 Task: Font style For heading Use Italics Bodoni MT with red colour & bold. font size for heading '12 Pt. 'Change the font style of data to Andalusand font size to  18 Pt. Change the alignment of both headline & data to  Align right. In the sheet  BankStmts
Action: Mouse moved to (73, 138)
Screenshot: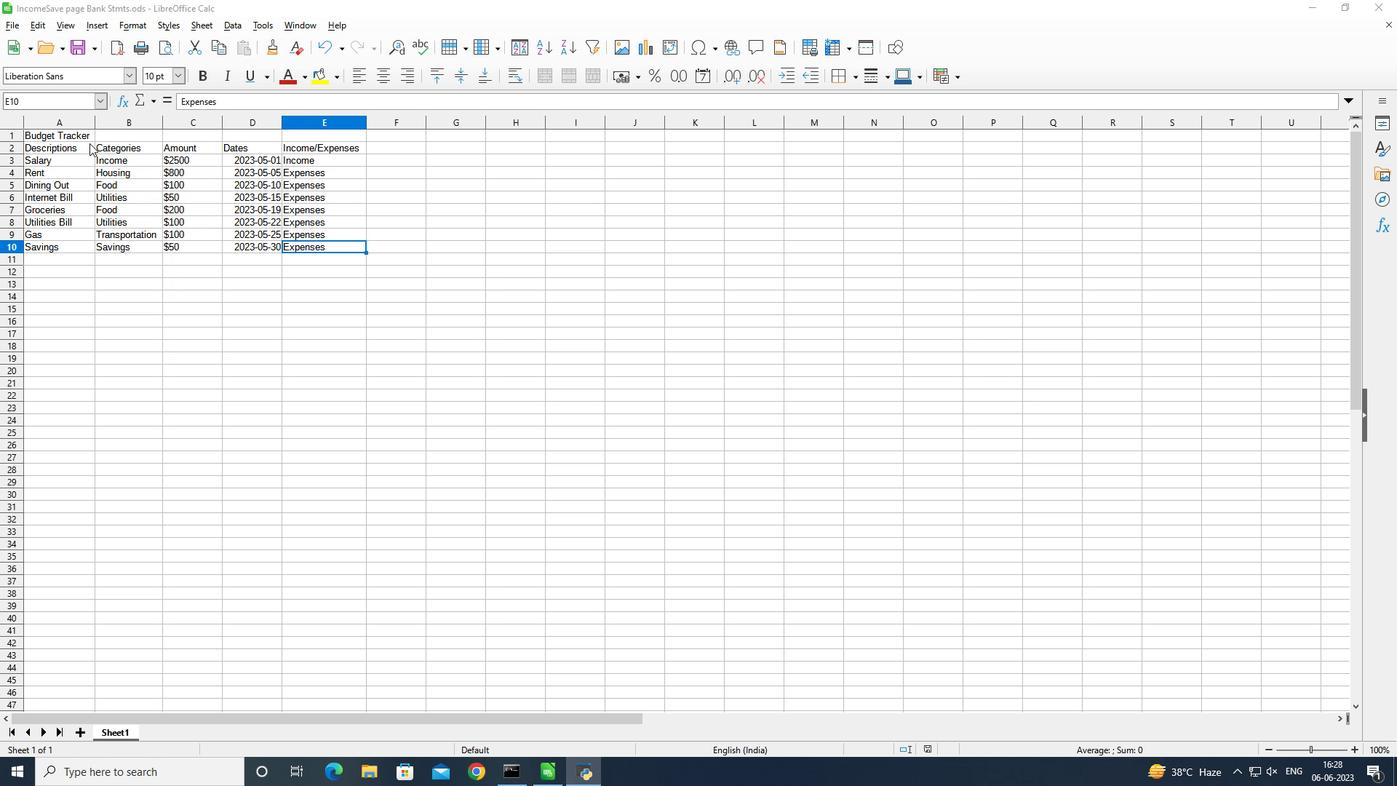 
Action: Mouse pressed left at (73, 138)
Screenshot: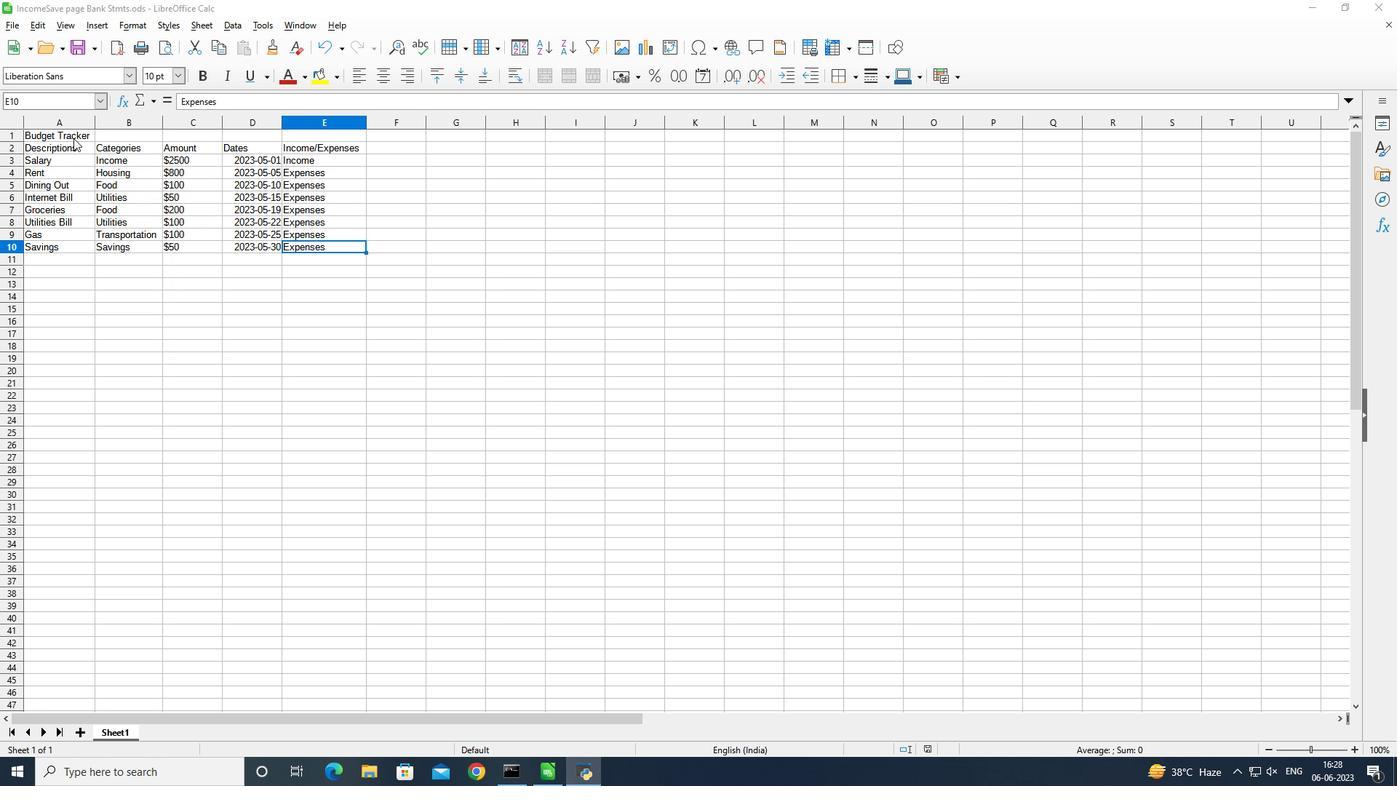 
Action: Mouse moved to (129, 76)
Screenshot: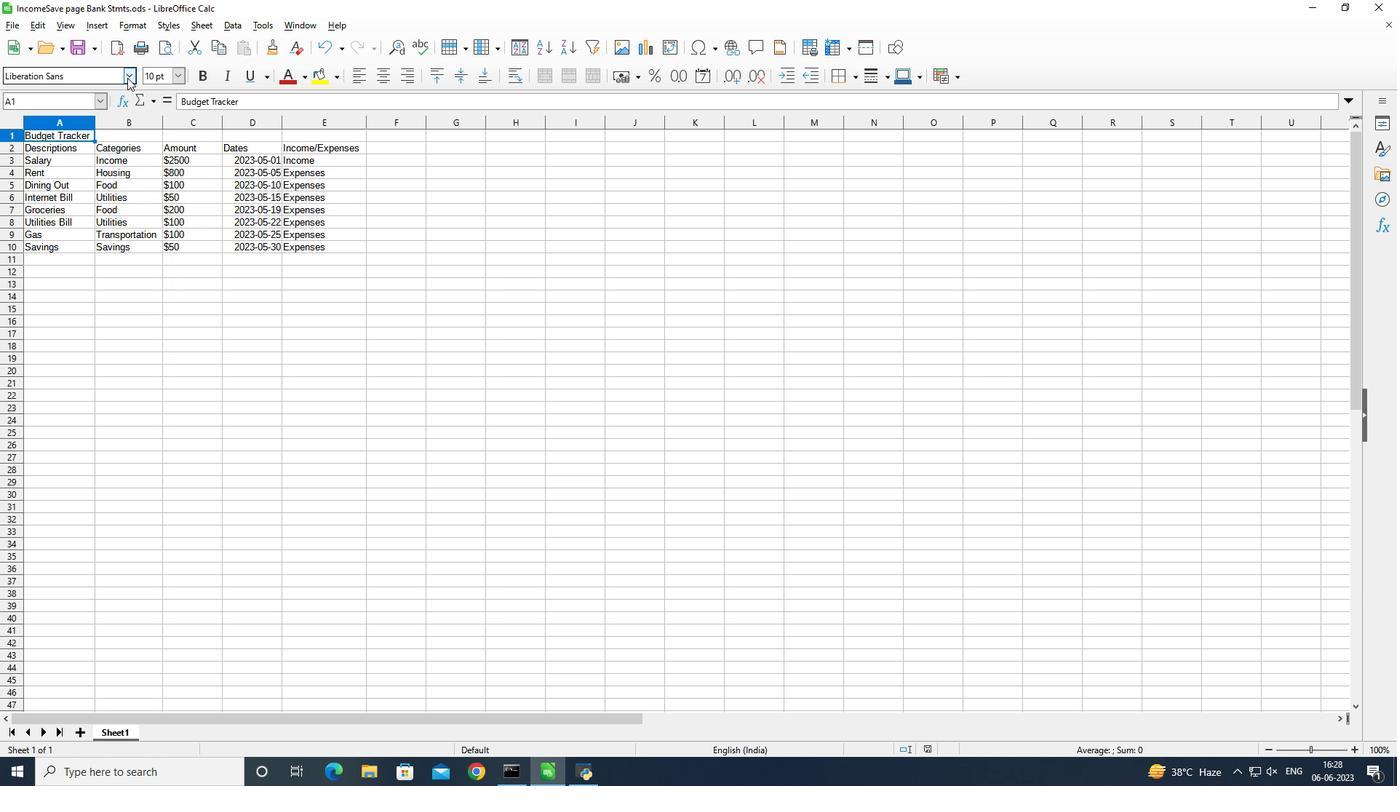 
Action: Mouse pressed left at (129, 76)
Screenshot: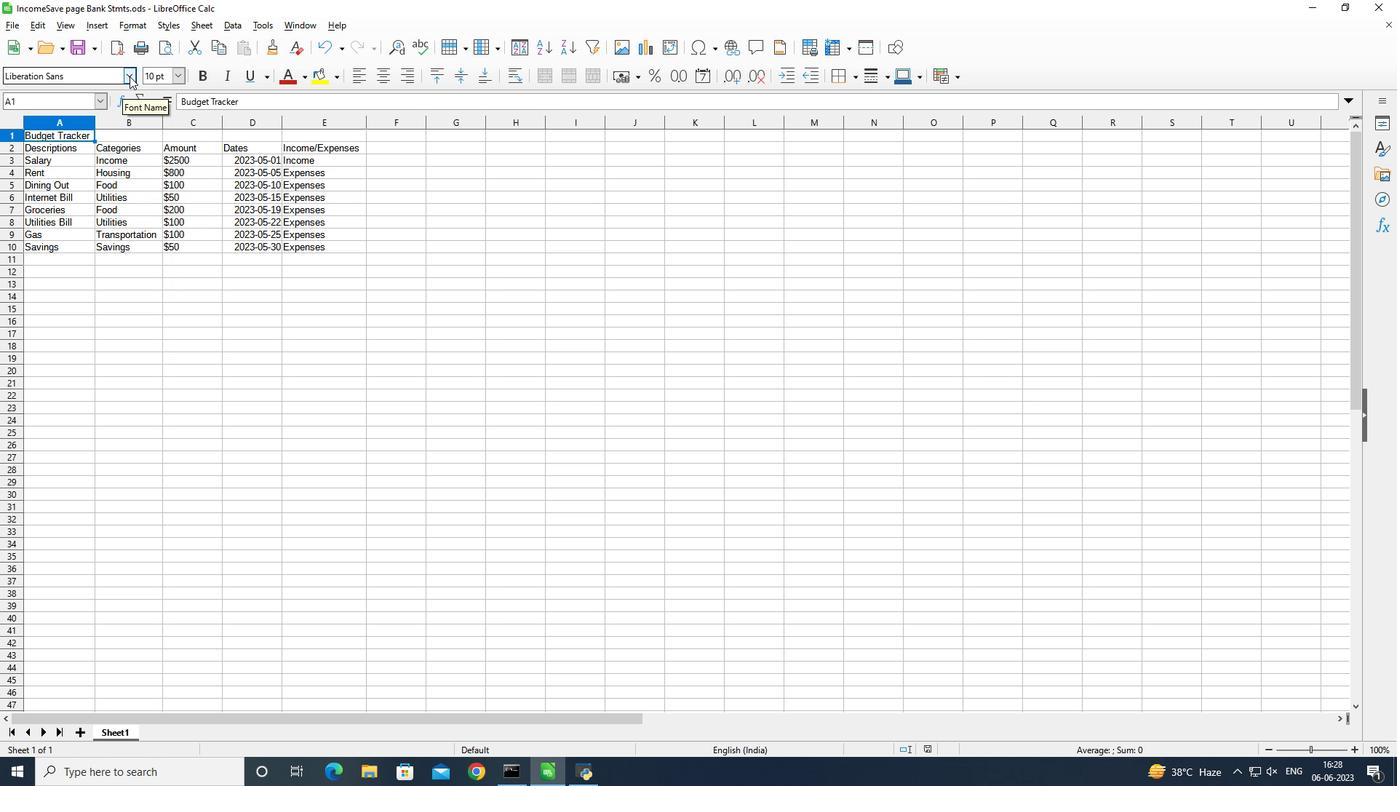 
Action: Mouse moved to (170, 257)
Screenshot: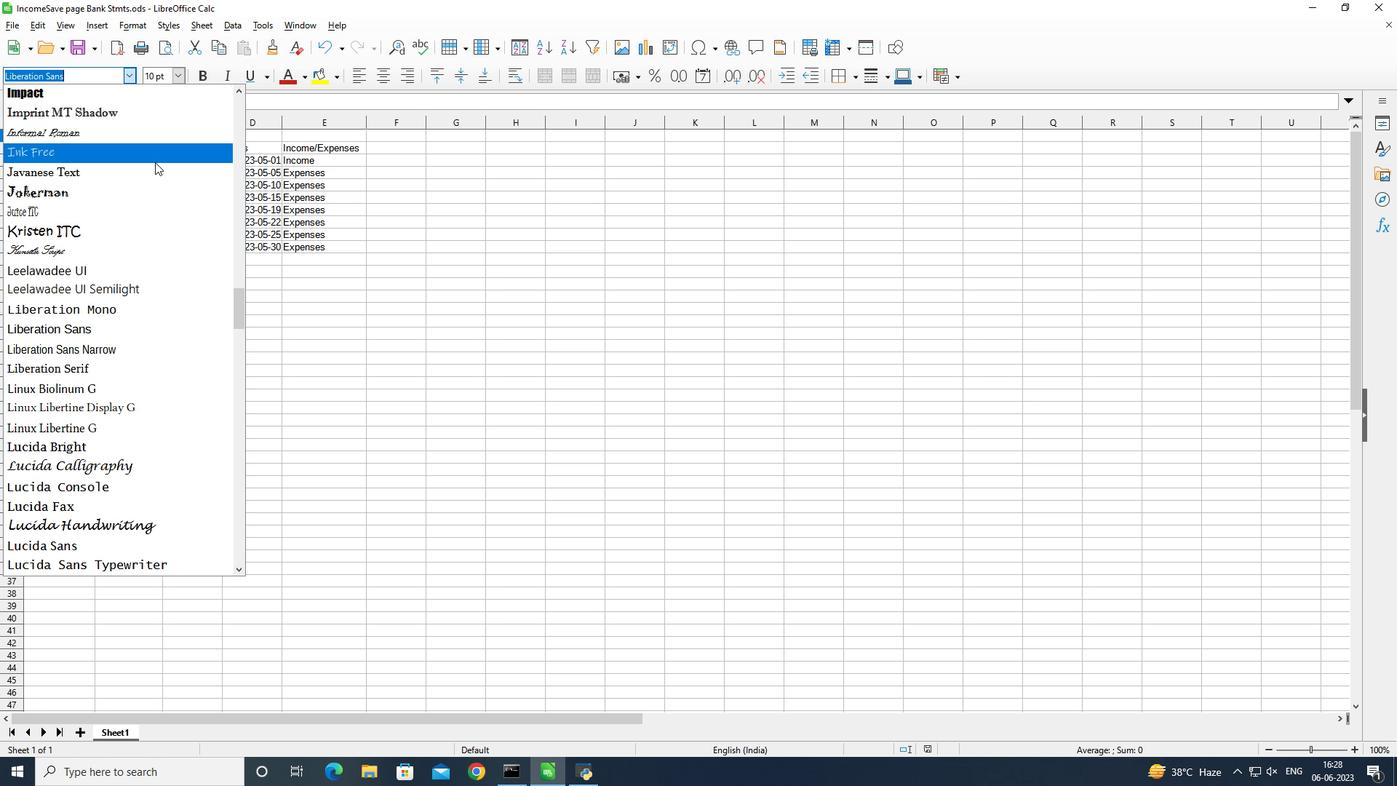 
Action: Mouse scrolled (170, 258) with delta (0, 0)
Screenshot: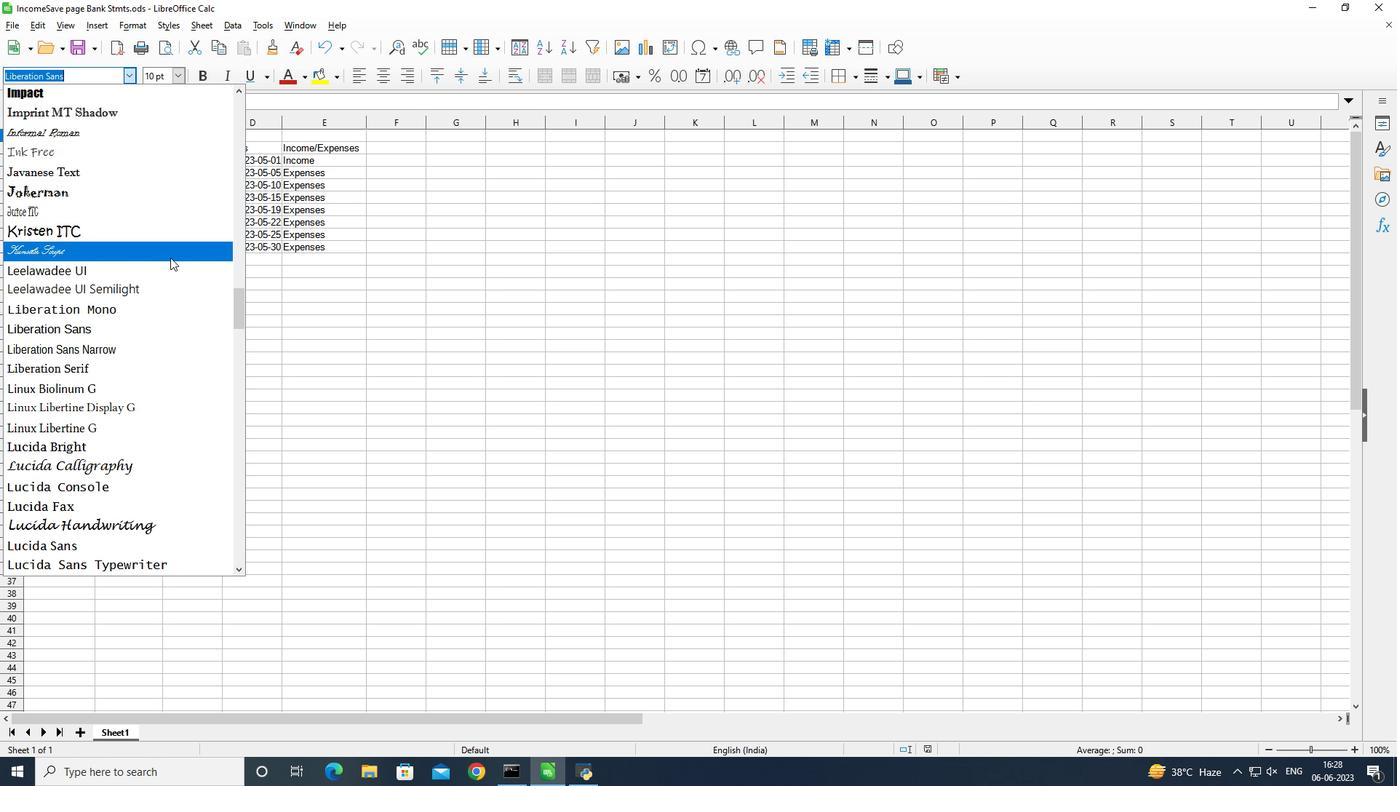 
Action: Mouse scrolled (170, 258) with delta (0, 0)
Screenshot: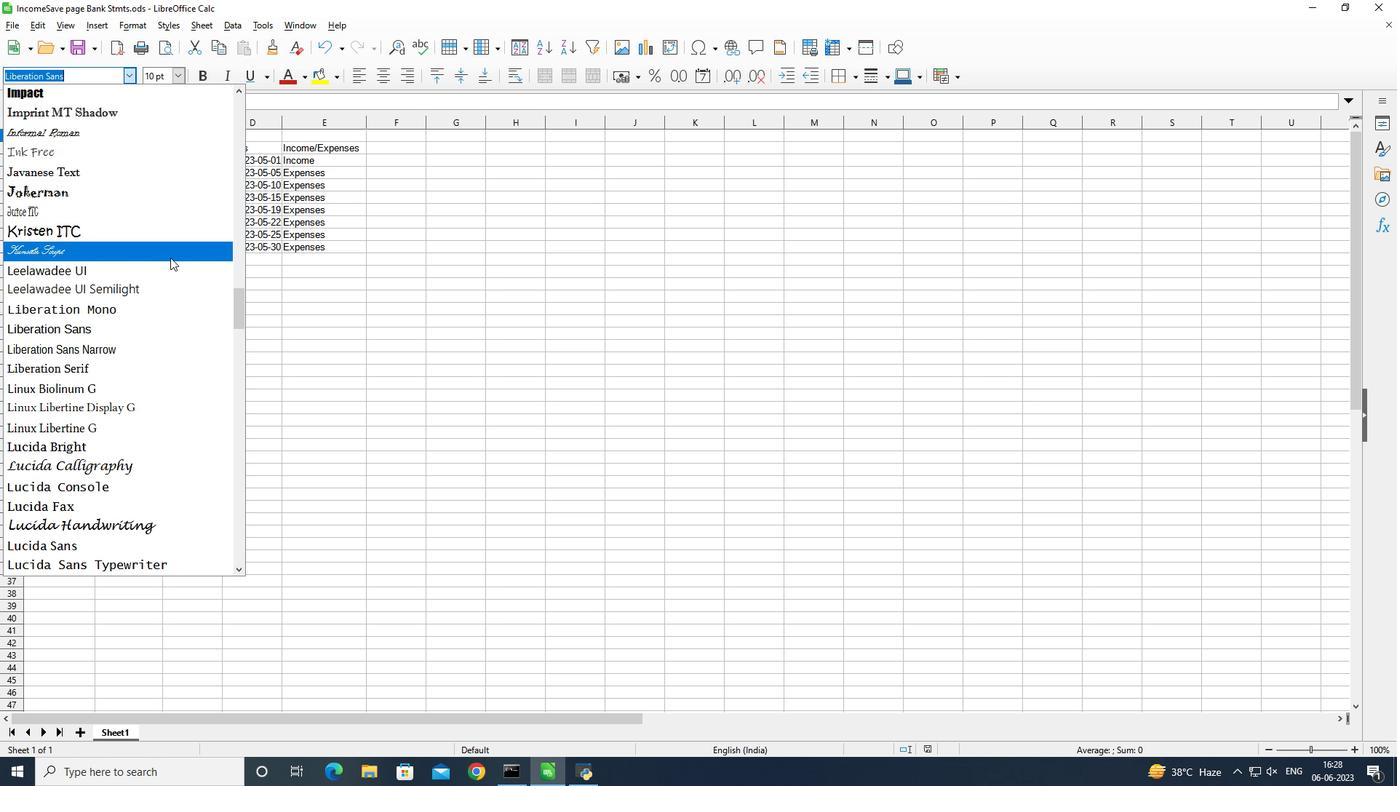 
Action: Mouse scrolled (170, 258) with delta (0, 0)
Screenshot: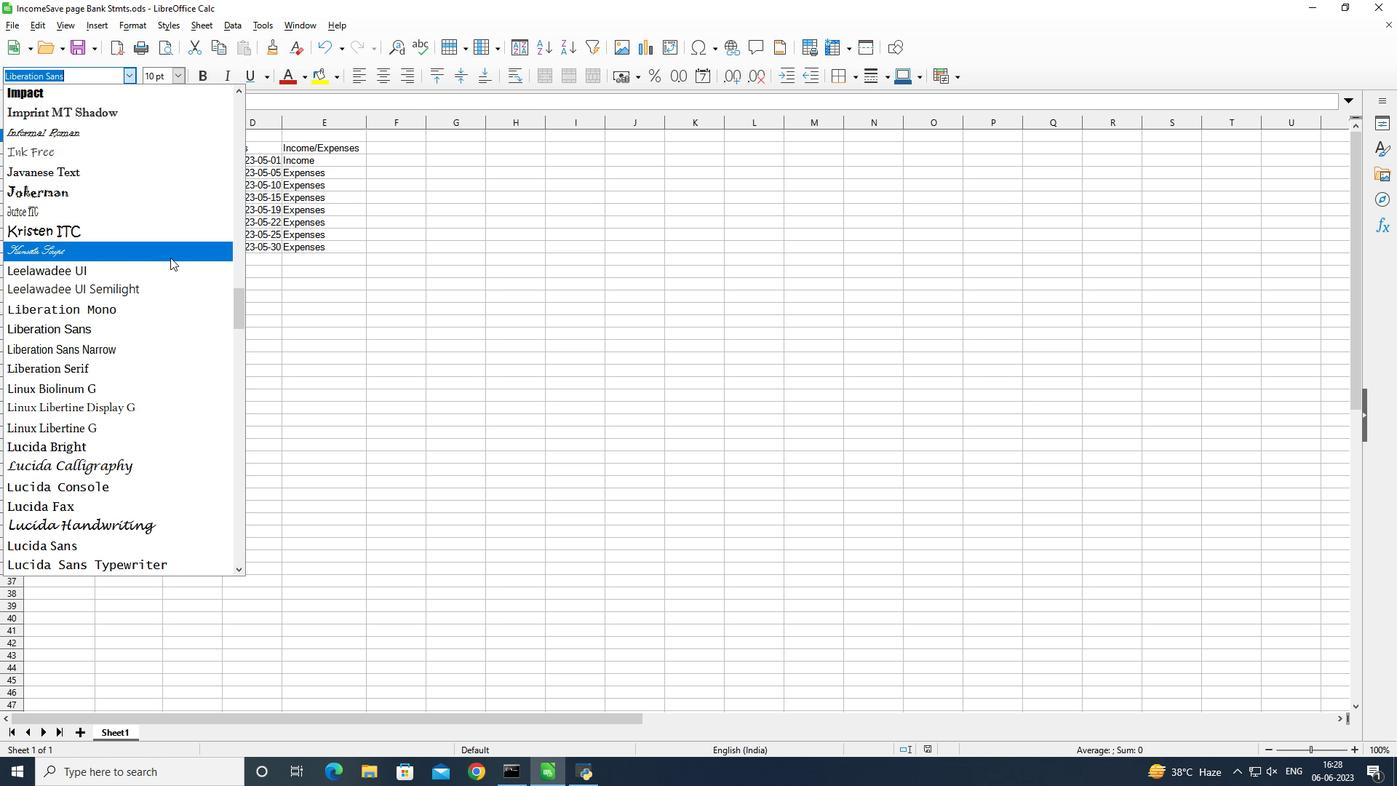 
Action: Mouse scrolled (170, 258) with delta (0, 0)
Screenshot: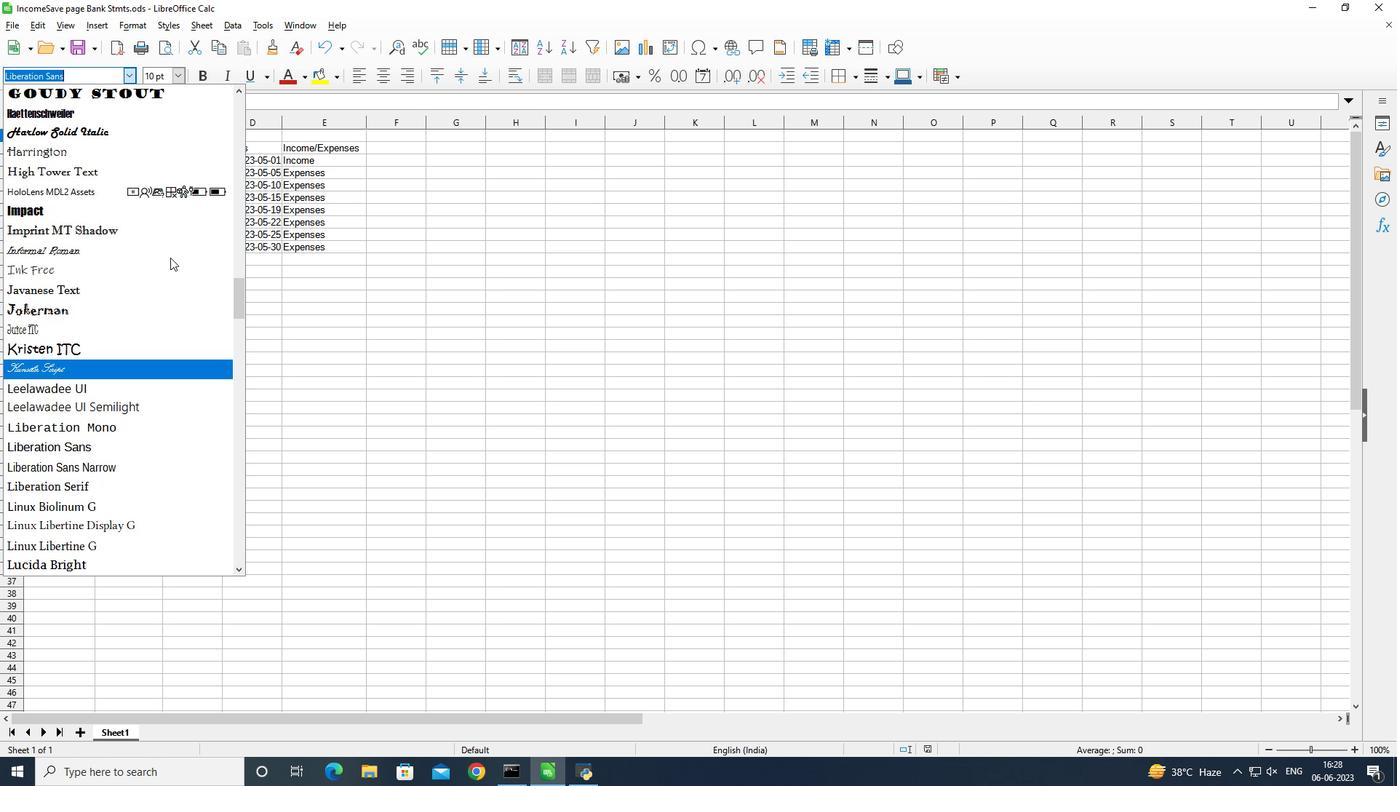 
Action: Mouse scrolled (170, 258) with delta (0, 0)
Screenshot: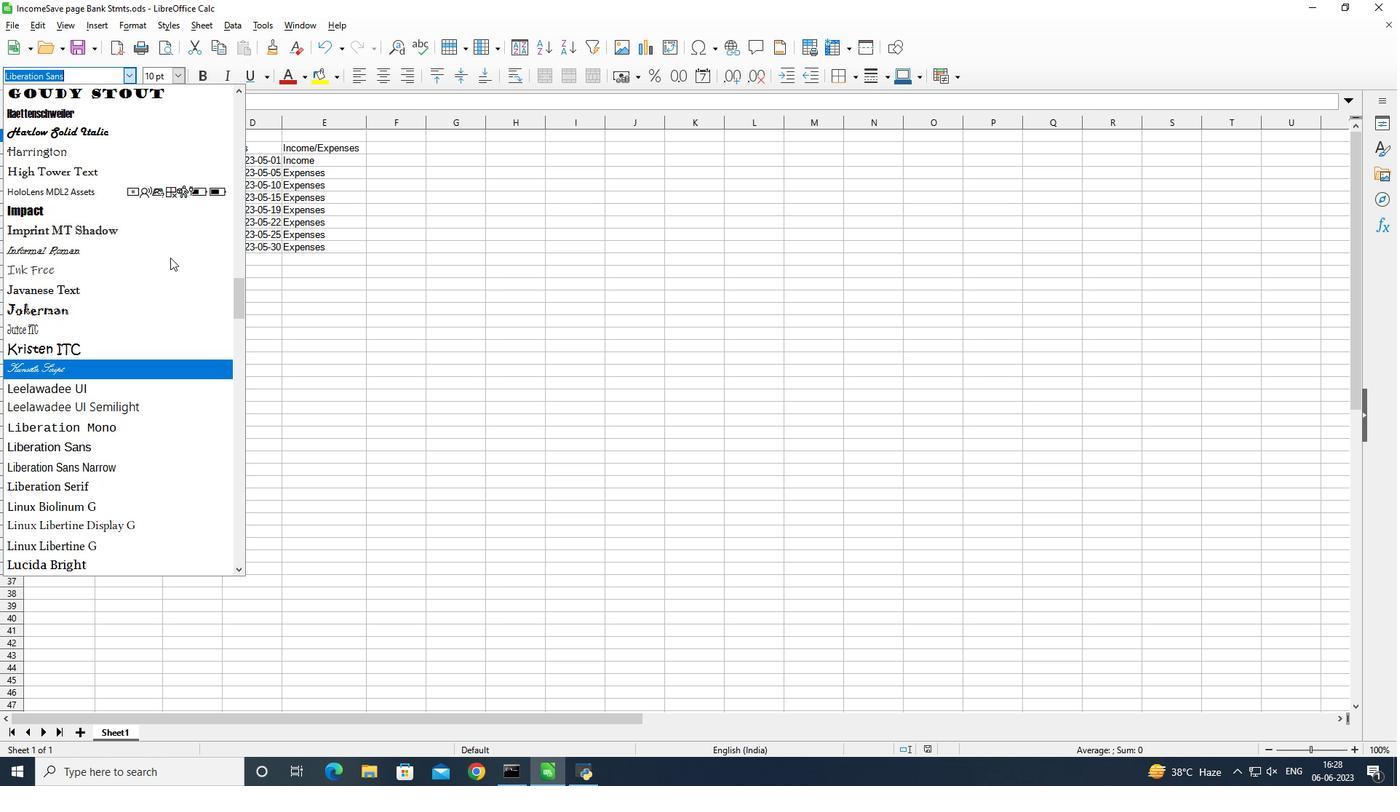 
Action: Mouse moved to (170, 260)
Screenshot: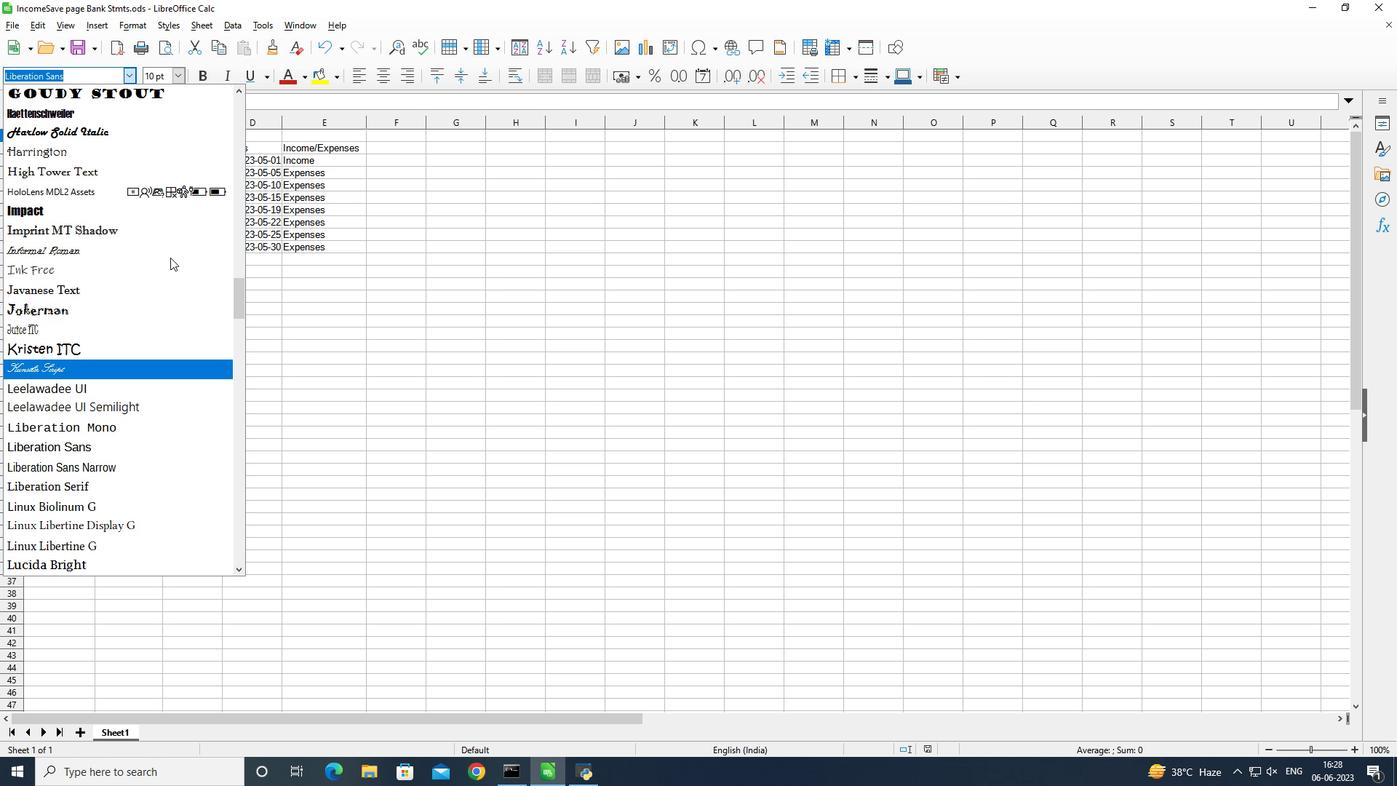 
Action: Mouse scrolled (170, 261) with delta (0, 0)
Screenshot: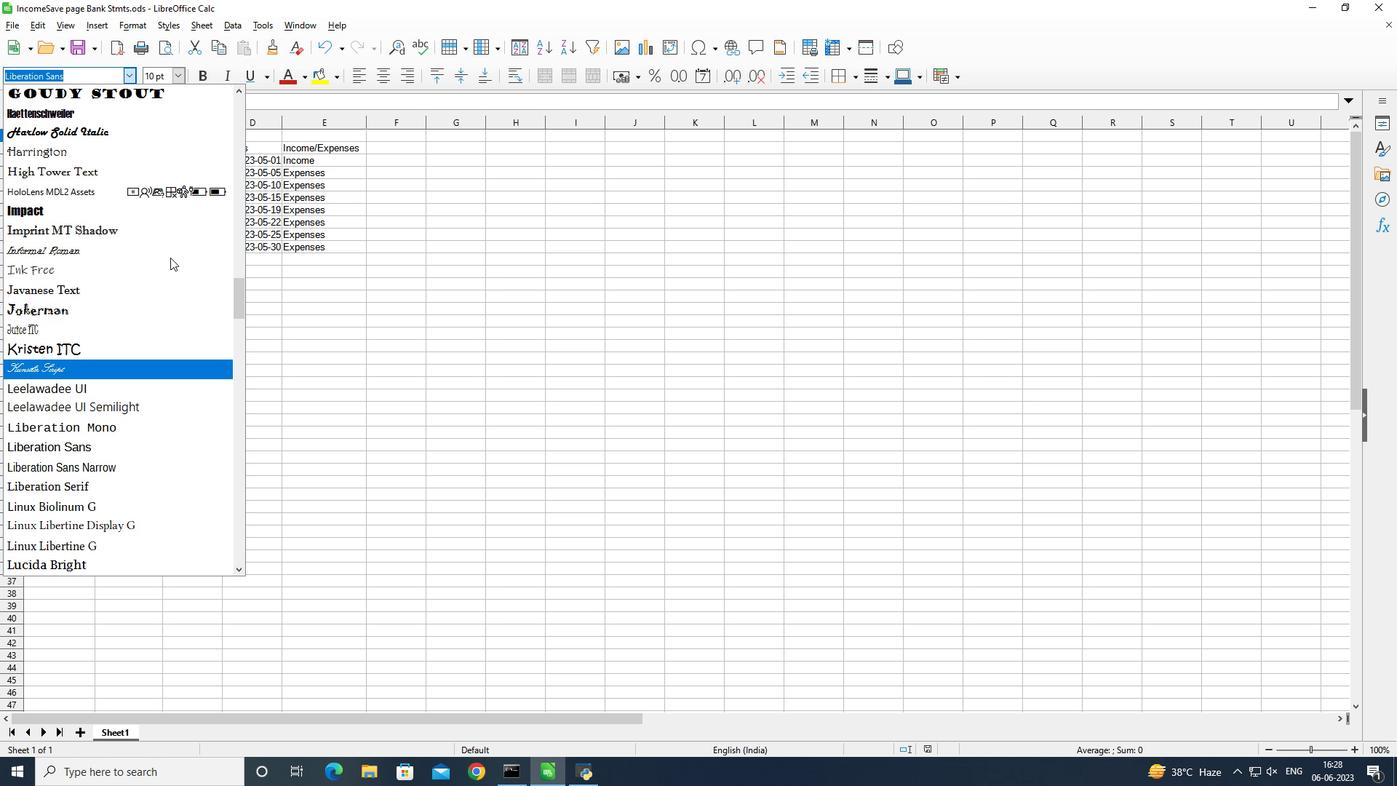 
Action: Mouse moved to (170, 262)
Screenshot: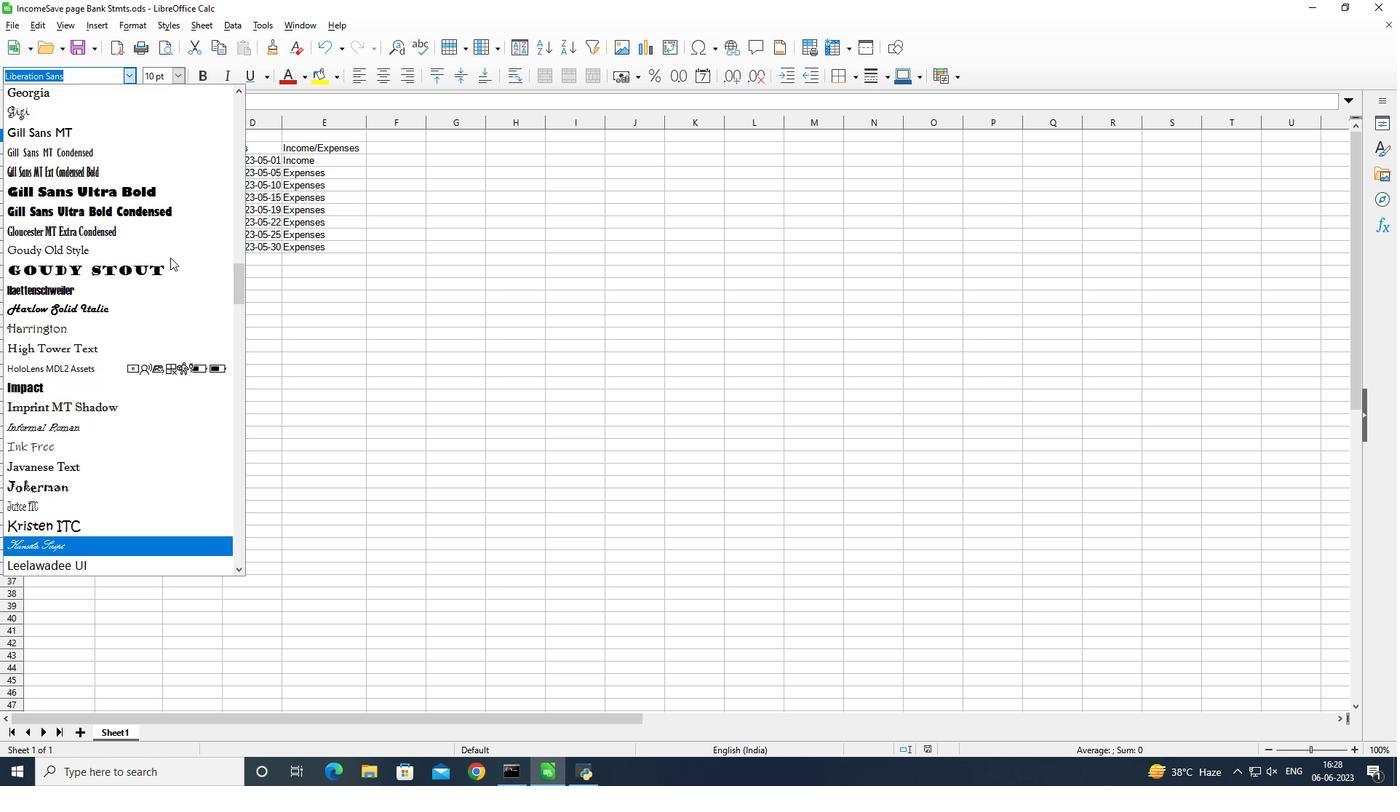 
Action: Mouse scrolled (170, 262) with delta (0, 0)
Screenshot: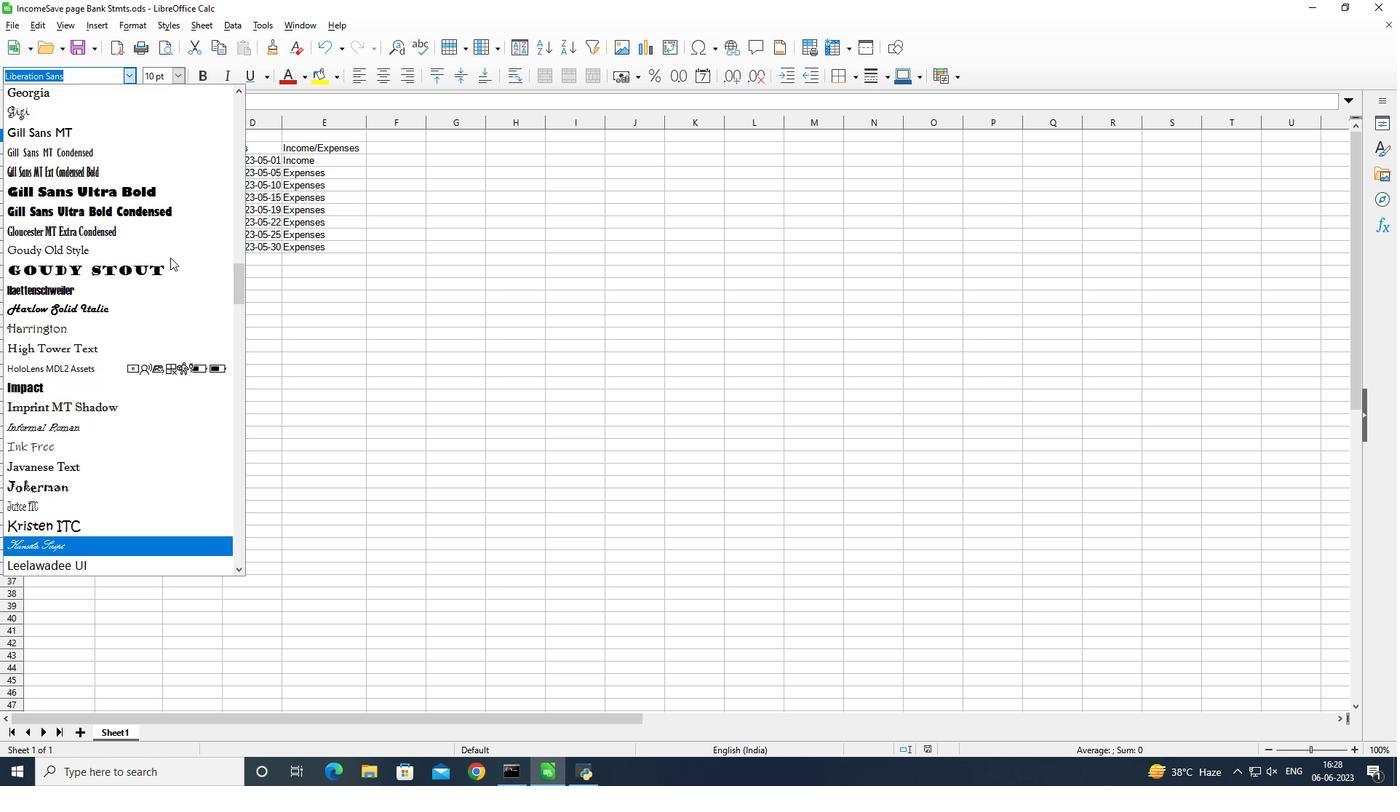 
Action: Mouse moved to (170, 263)
Screenshot: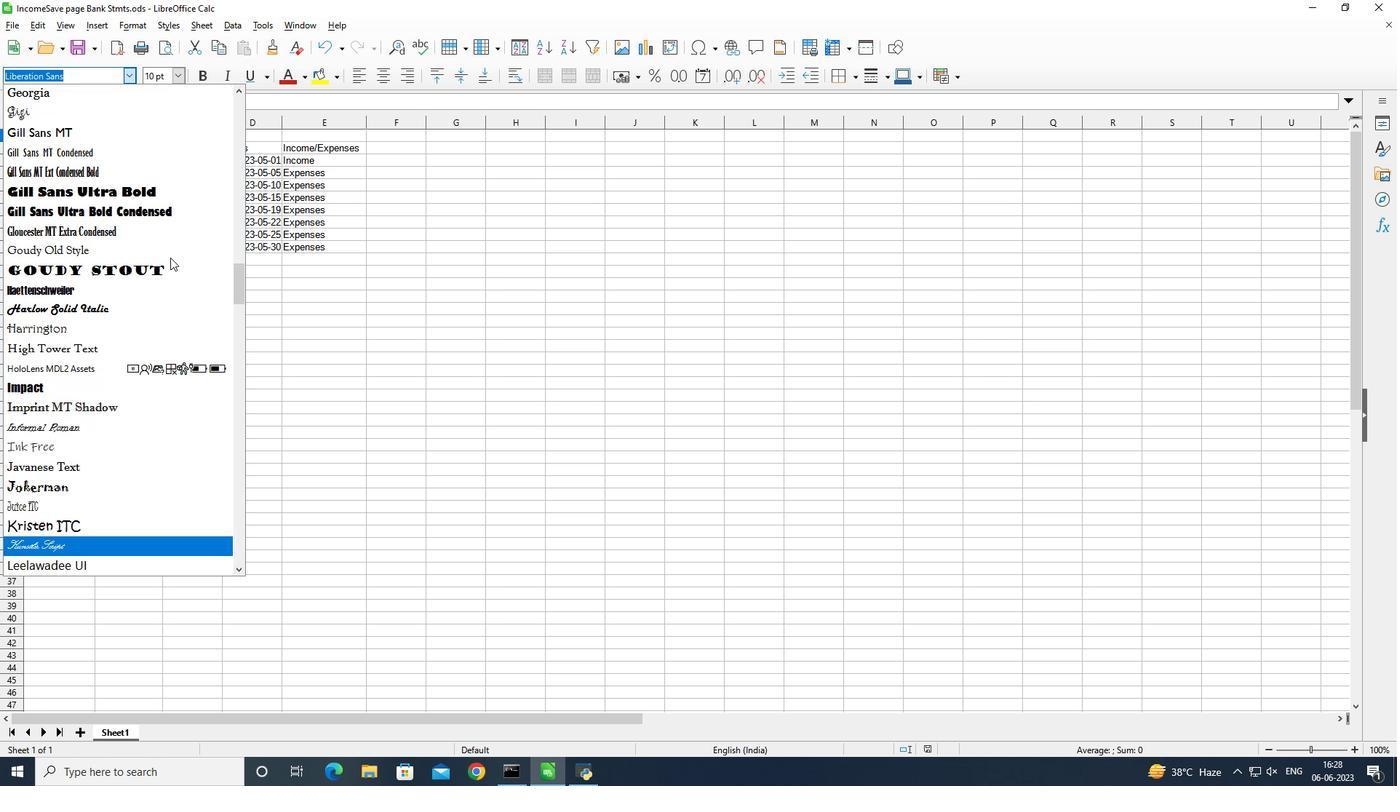 
Action: Mouse scrolled (170, 264) with delta (0, 0)
Screenshot: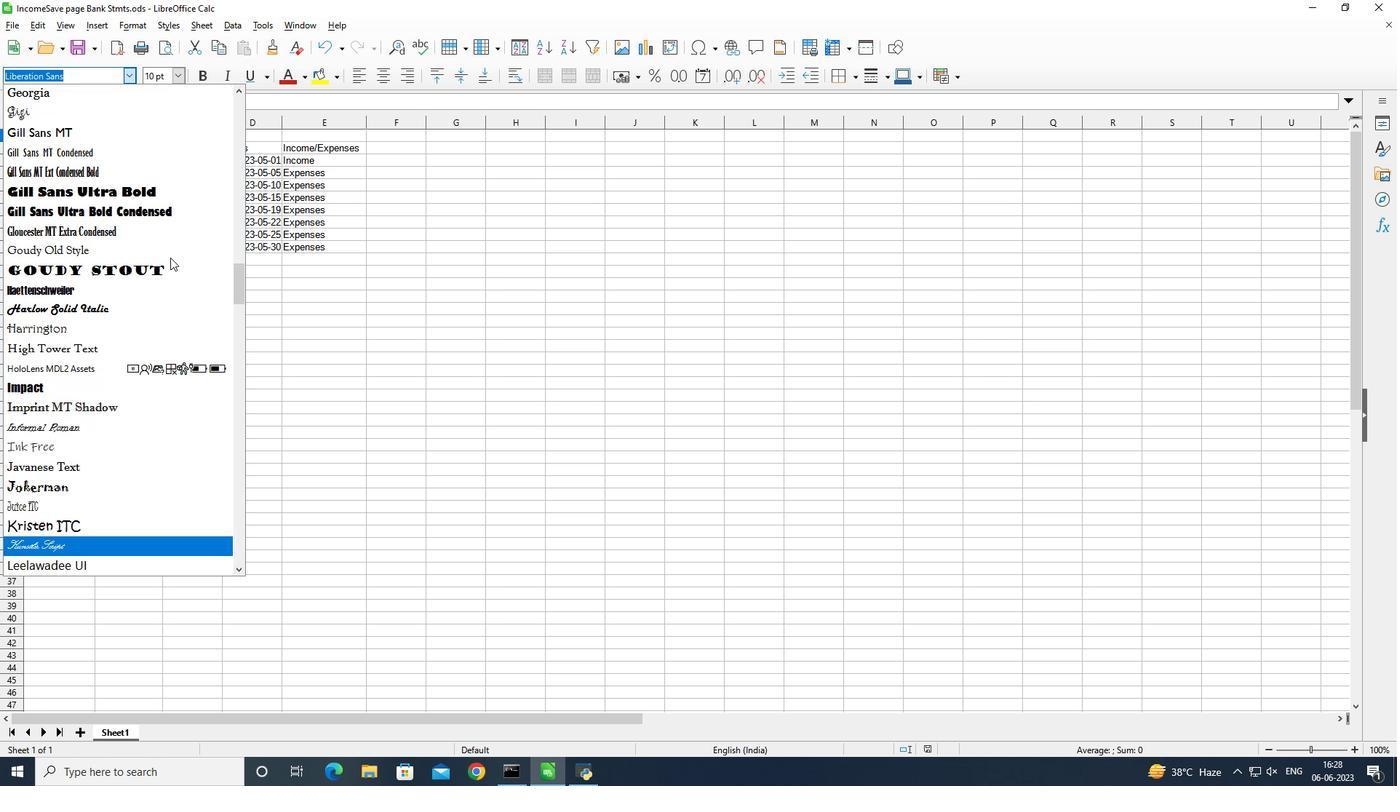 
Action: Mouse moved to (169, 273)
Screenshot: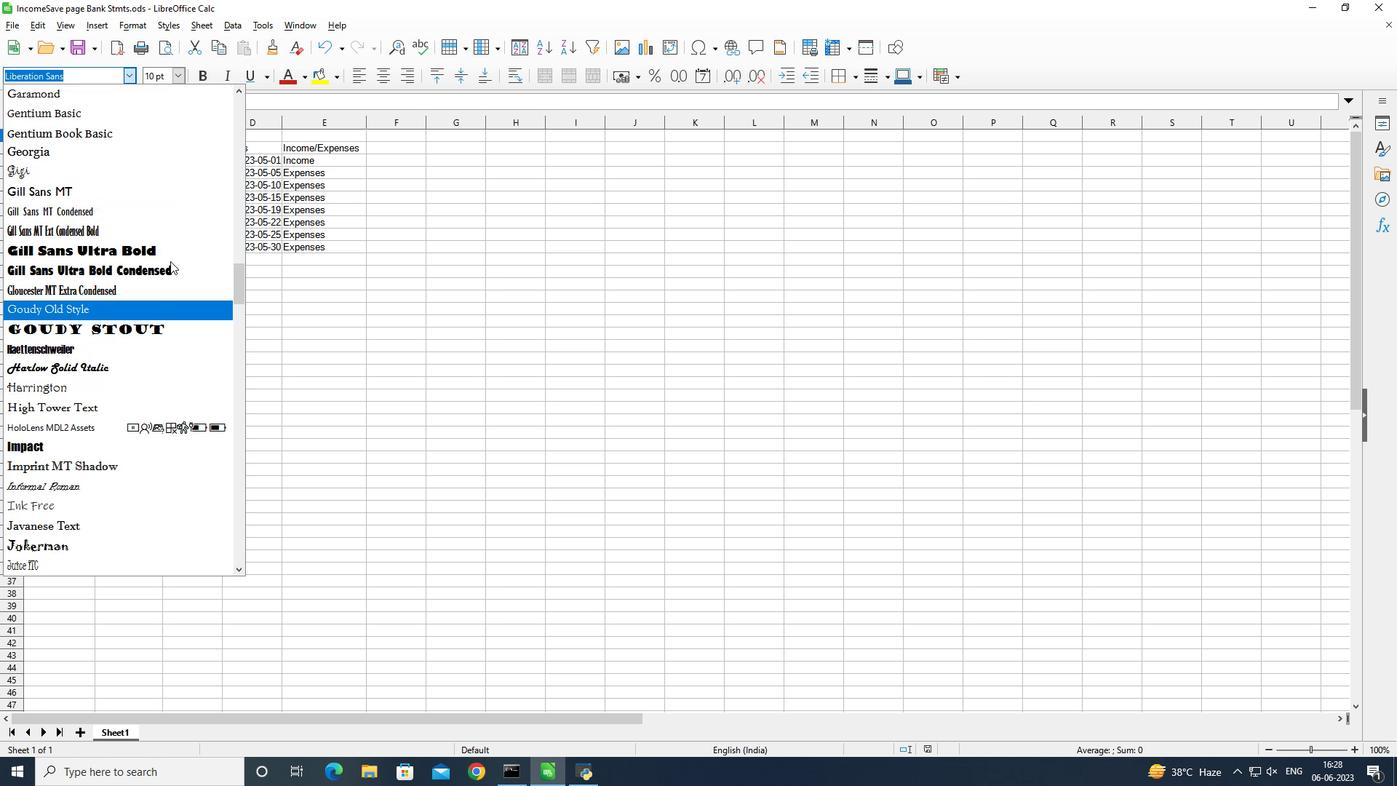 
Action: Mouse scrolled (169, 274) with delta (0, 0)
Screenshot: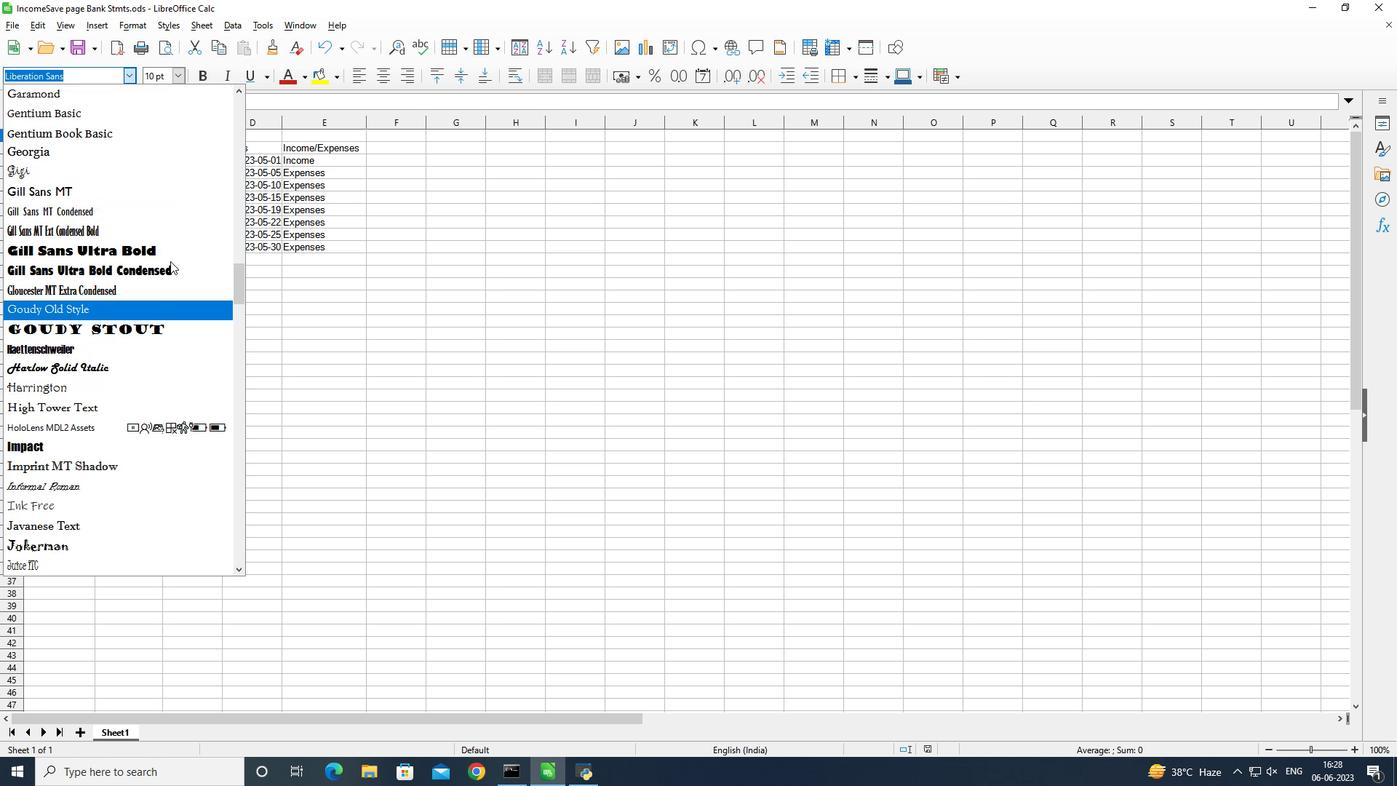 
Action: Mouse moved to (164, 322)
Screenshot: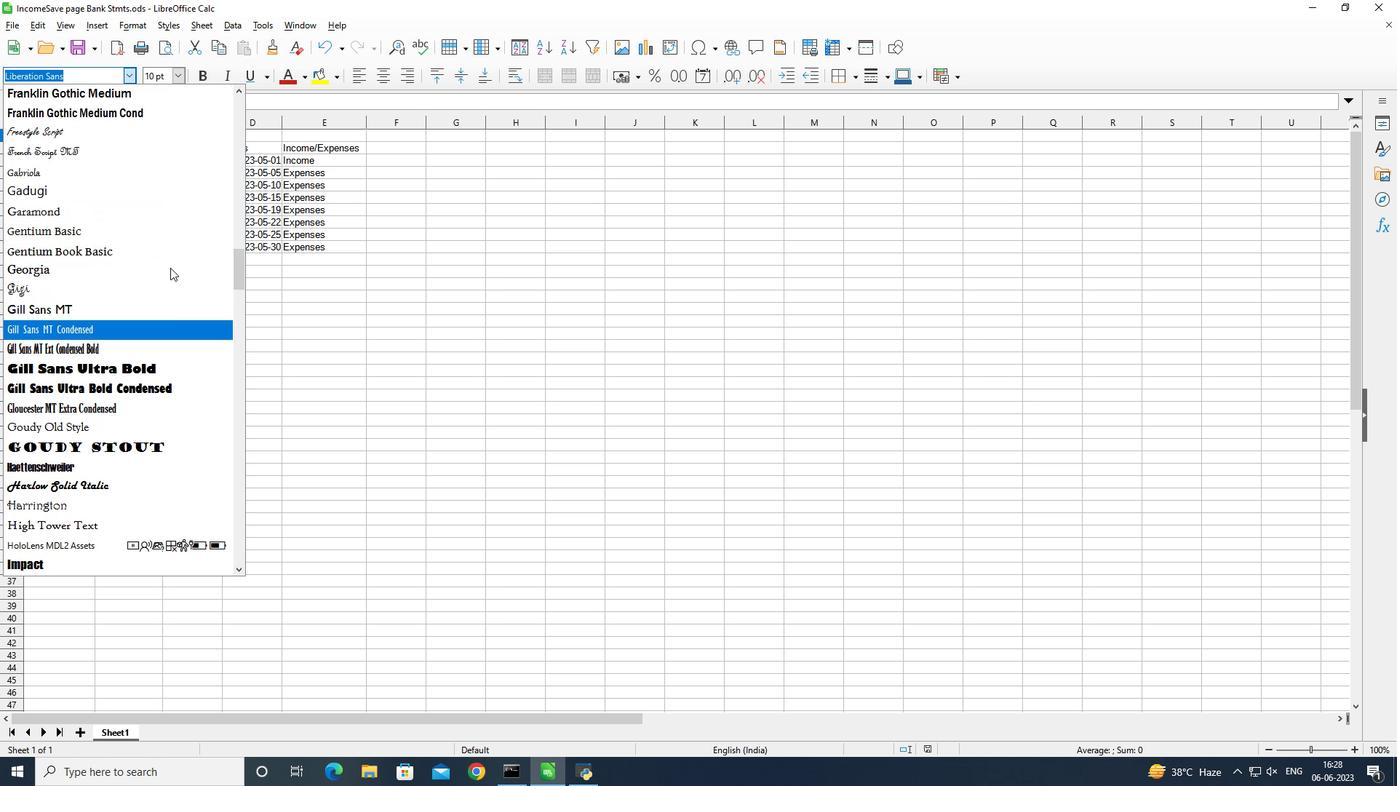 
Action: Mouse scrolled (164, 323) with delta (0, 0)
Screenshot: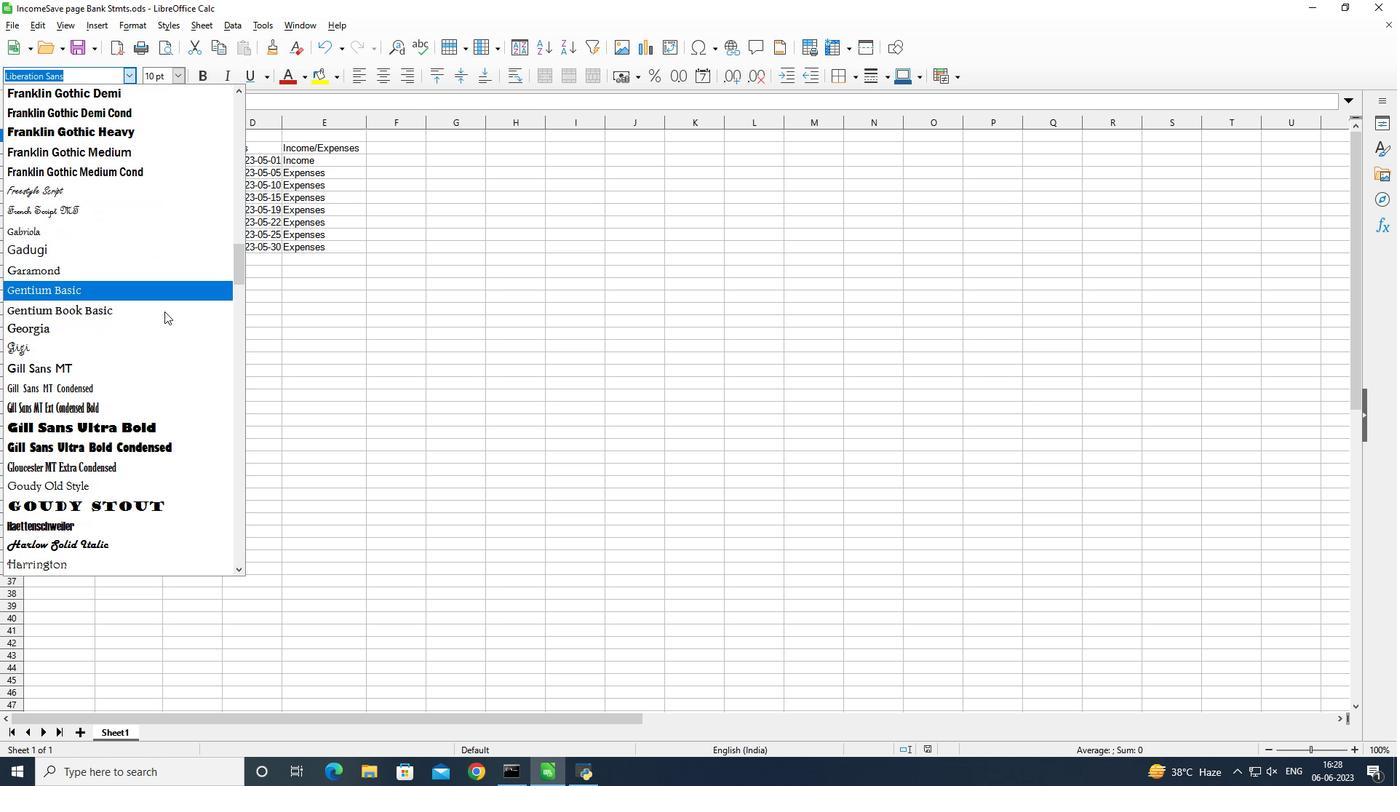 
Action: Mouse scrolled (164, 323) with delta (0, 0)
Screenshot: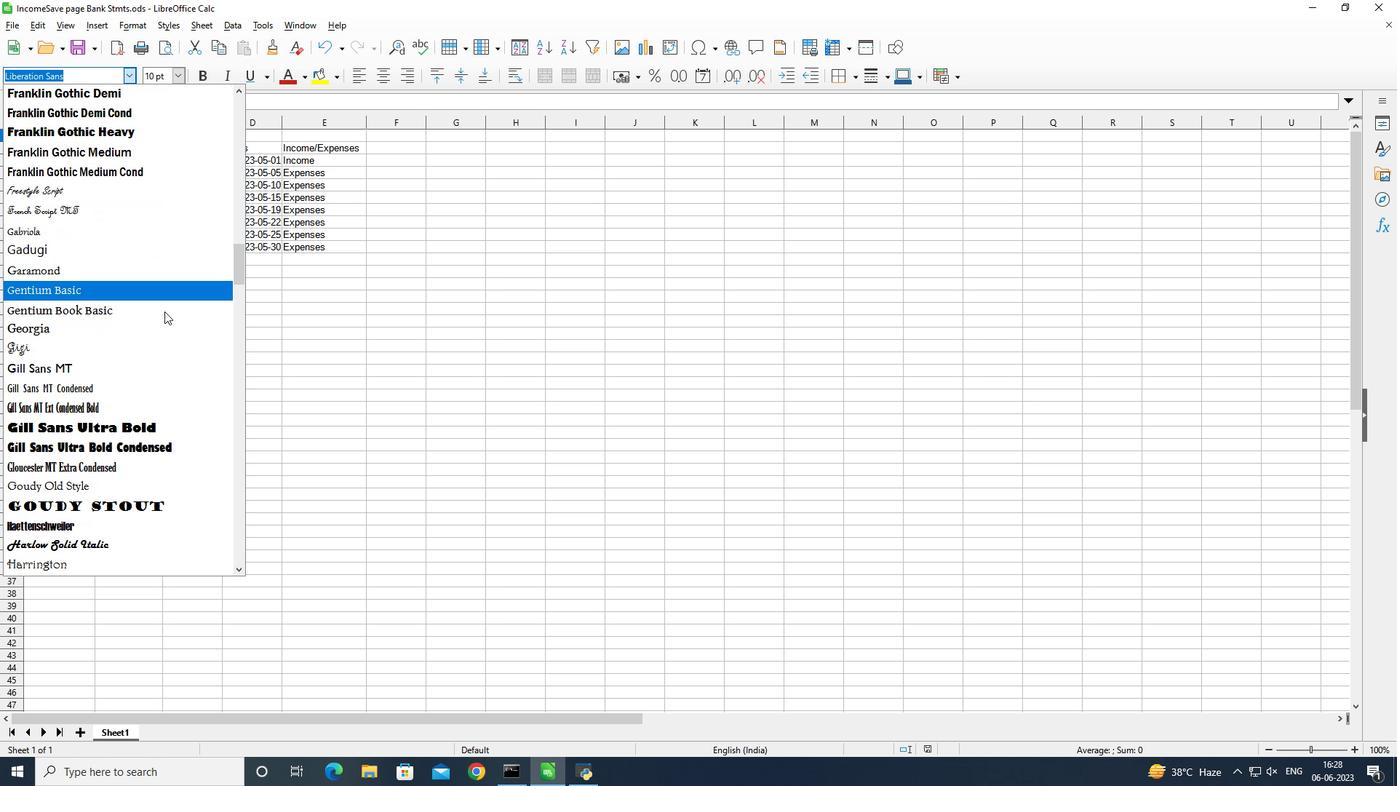 
Action: Mouse scrolled (164, 323) with delta (0, 0)
Screenshot: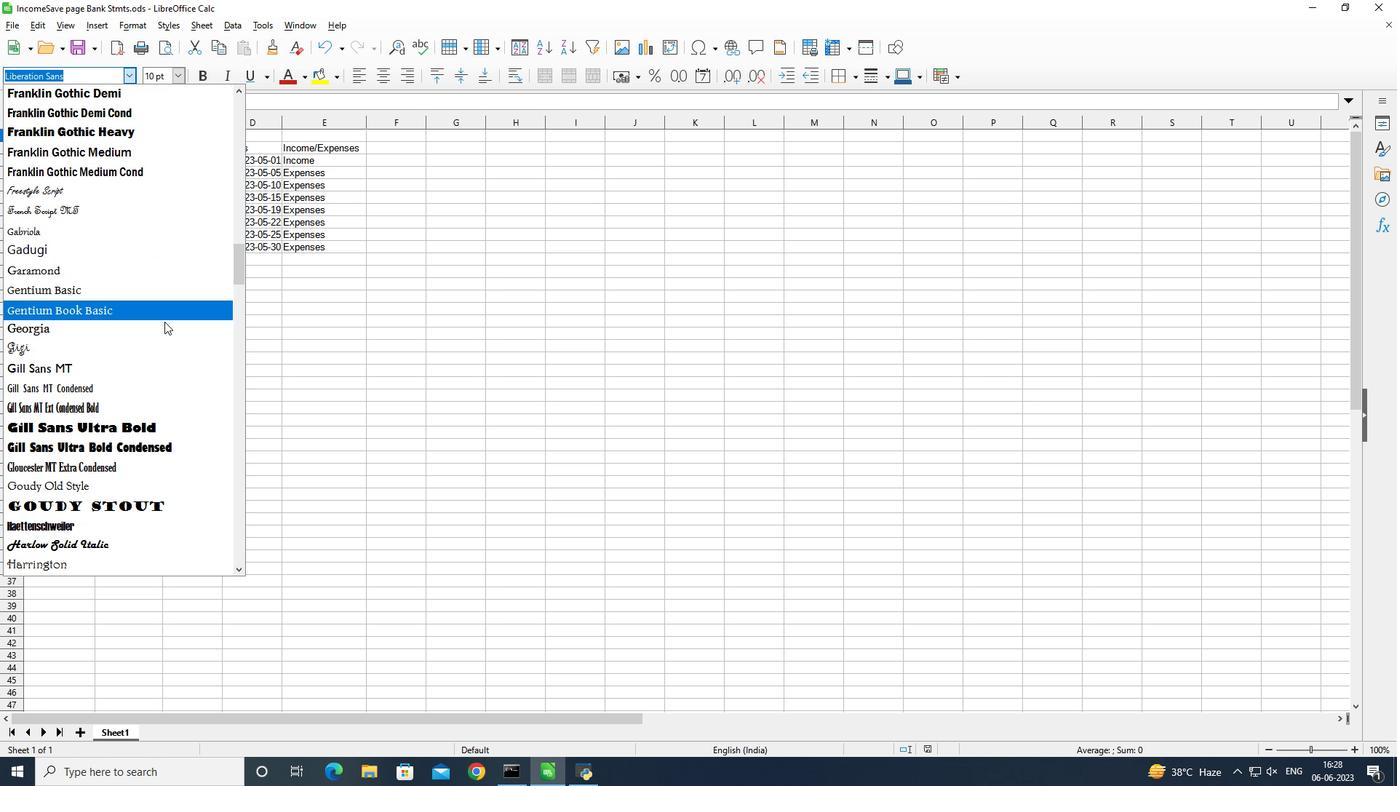 
Action: Mouse moved to (164, 323)
Screenshot: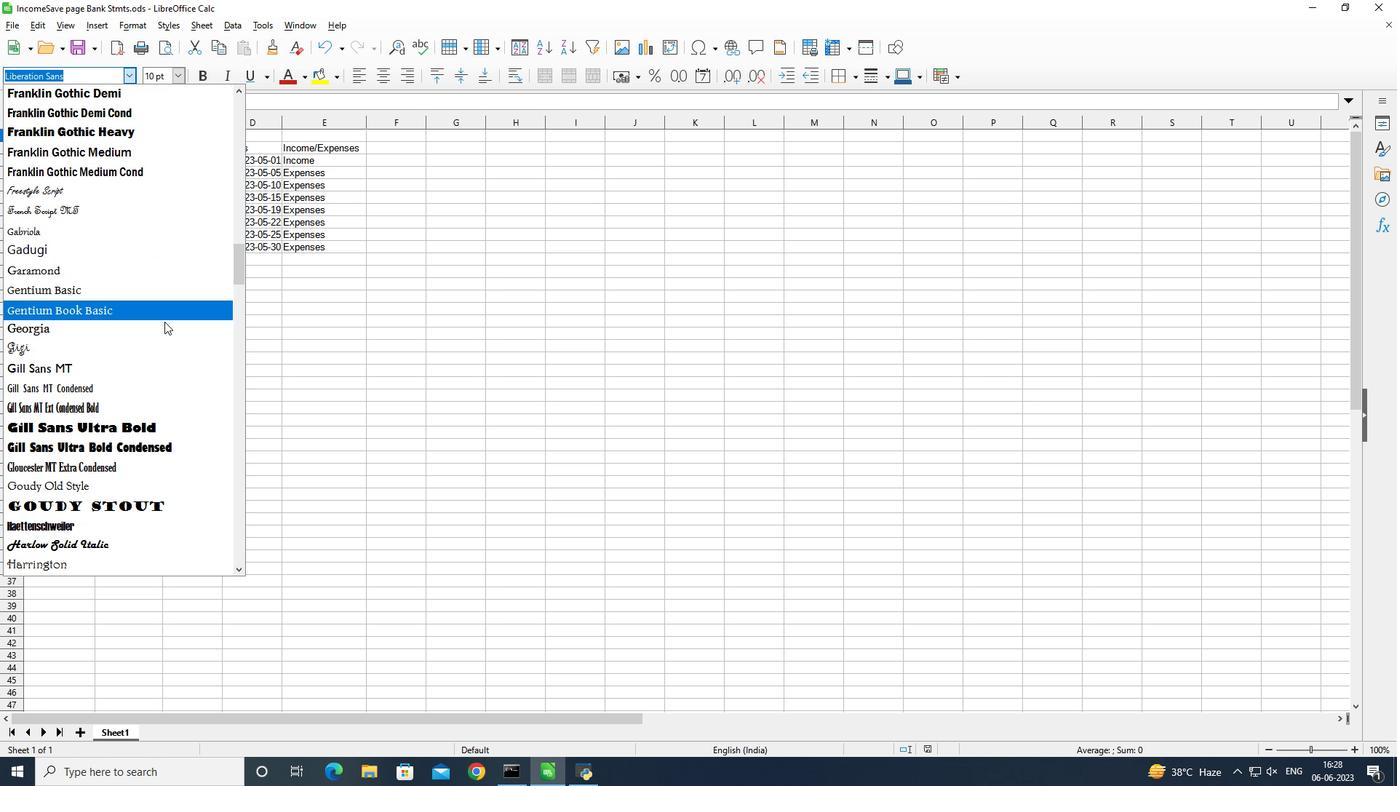 
Action: Mouse scrolled (164, 323) with delta (0, 0)
Screenshot: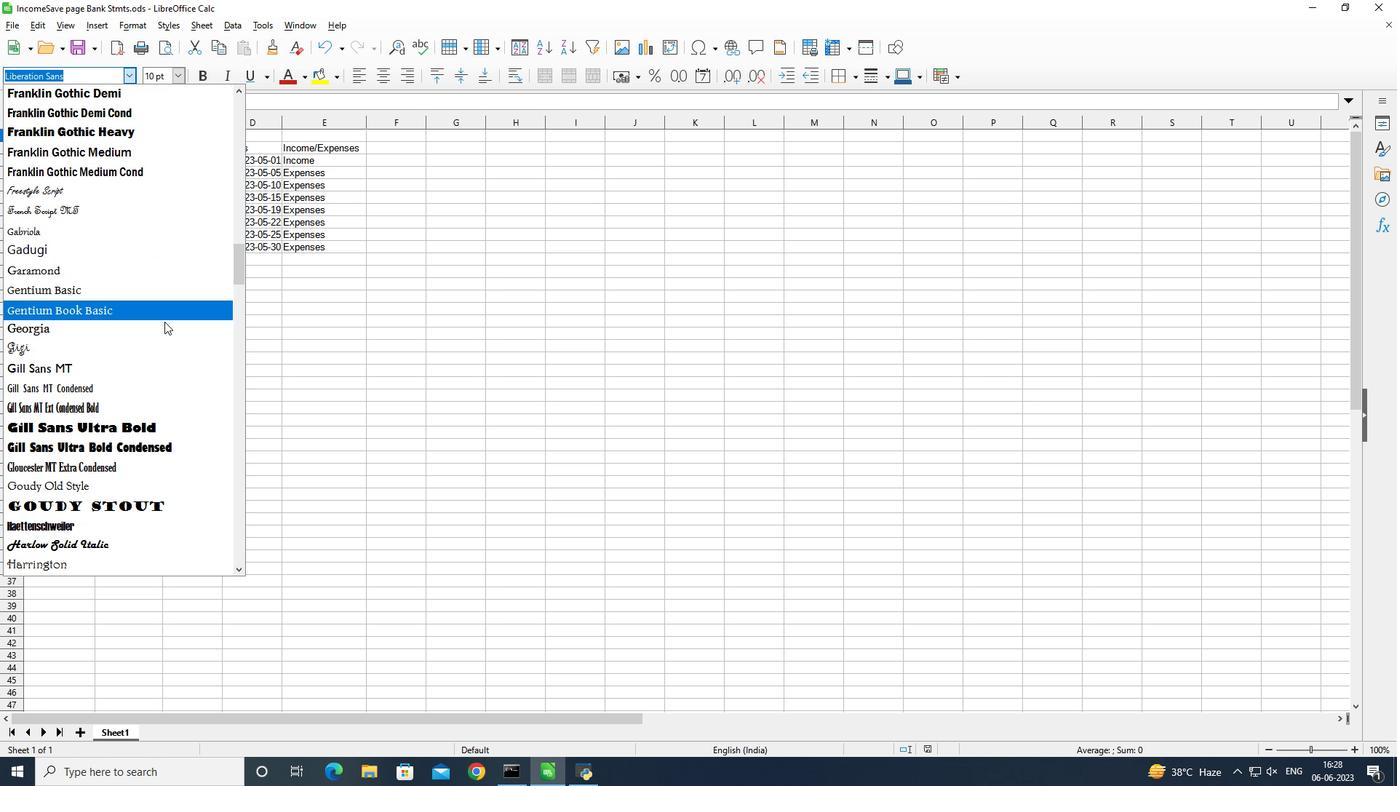 
Action: Mouse moved to (163, 342)
Screenshot: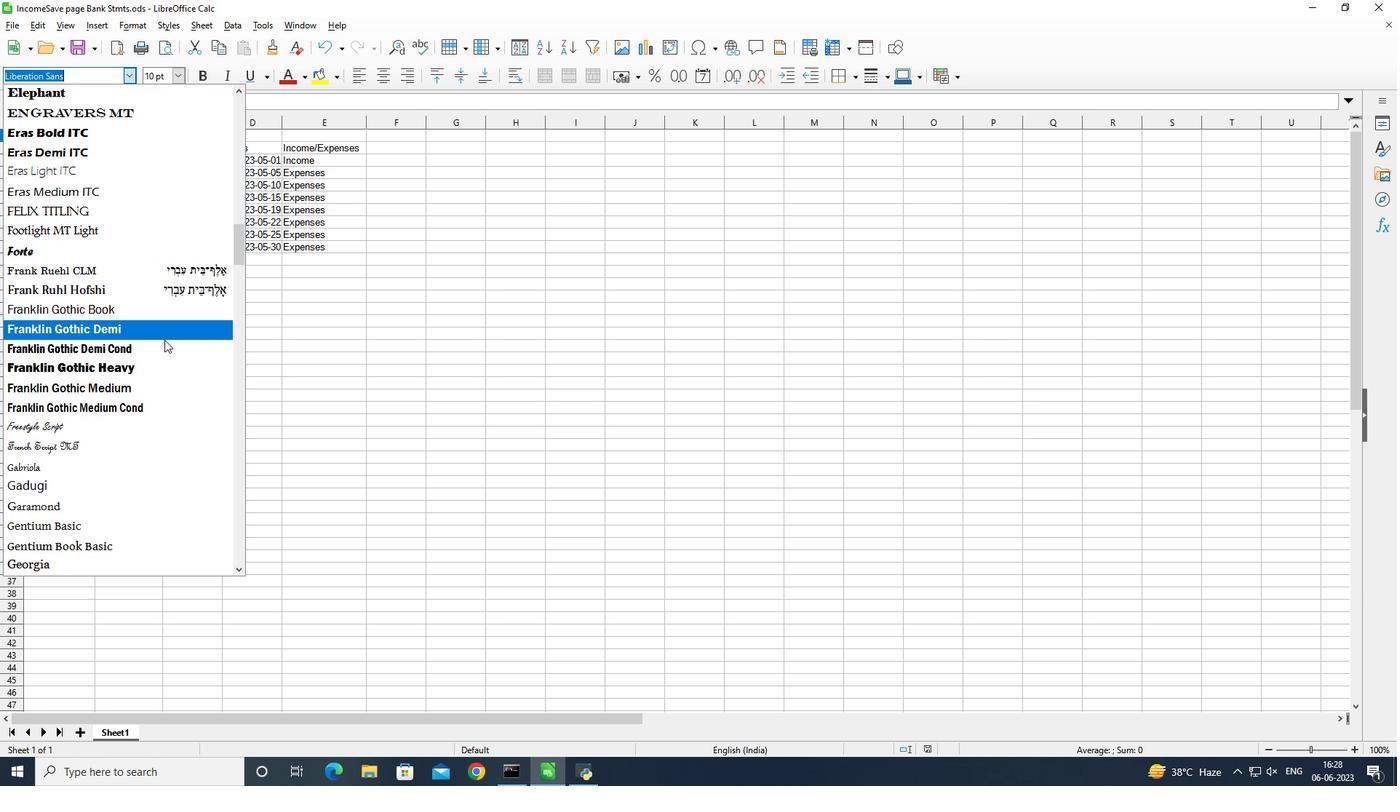 
Action: Mouse scrolled (163, 342) with delta (0, 0)
Screenshot: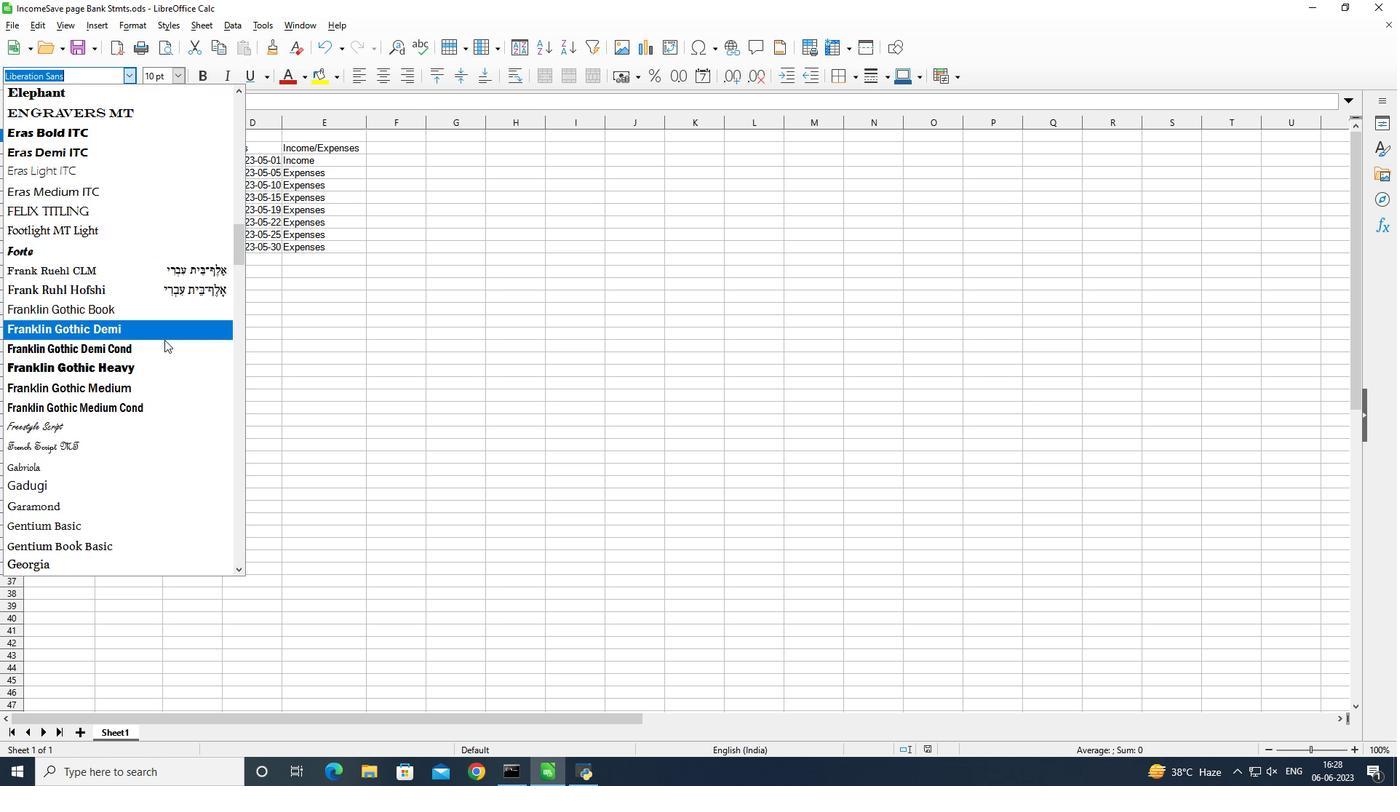 
Action: Mouse scrolled (163, 342) with delta (0, 0)
Screenshot: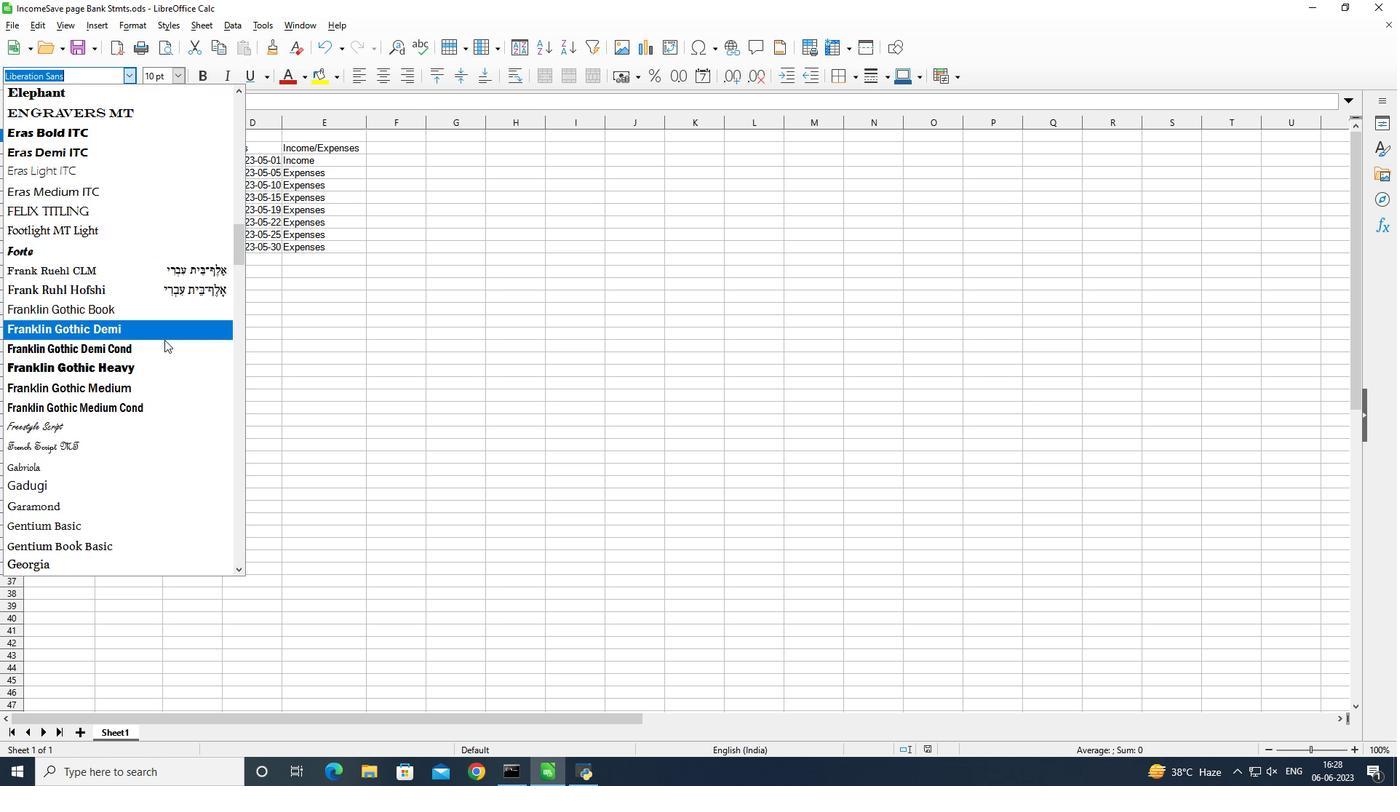 
Action: Mouse scrolled (163, 342) with delta (0, 0)
Screenshot: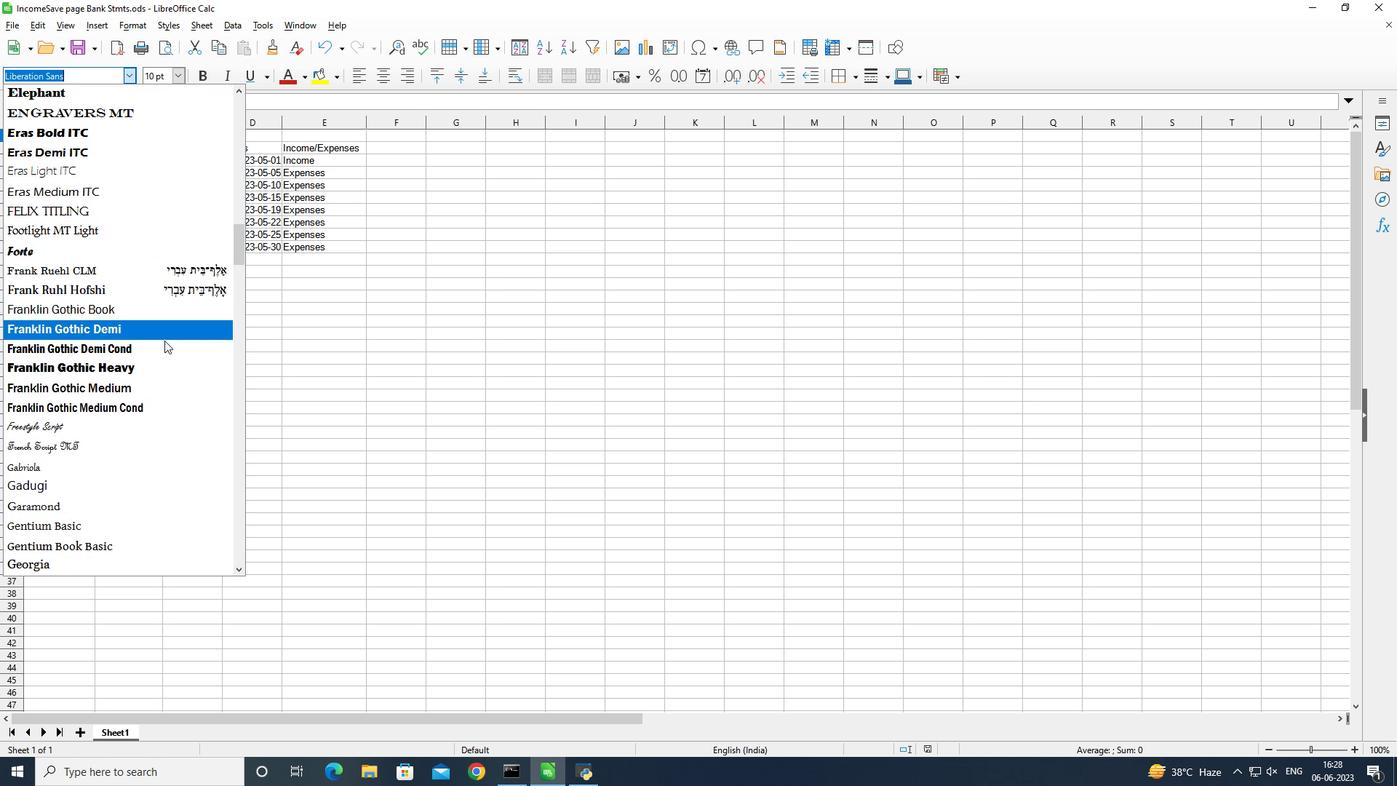 
Action: Mouse scrolled (163, 342) with delta (0, 0)
Screenshot: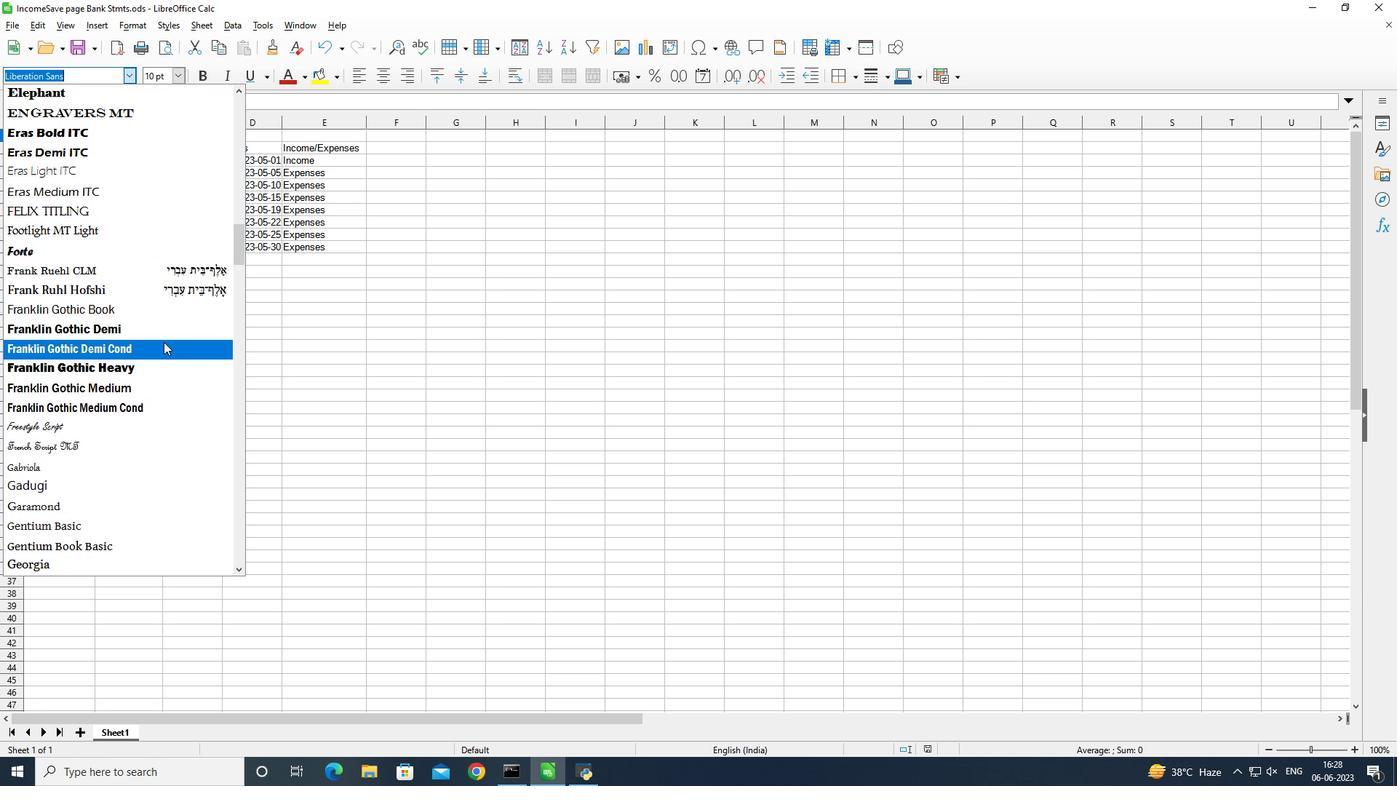 
Action: Mouse scrolled (163, 342) with delta (0, 0)
Screenshot: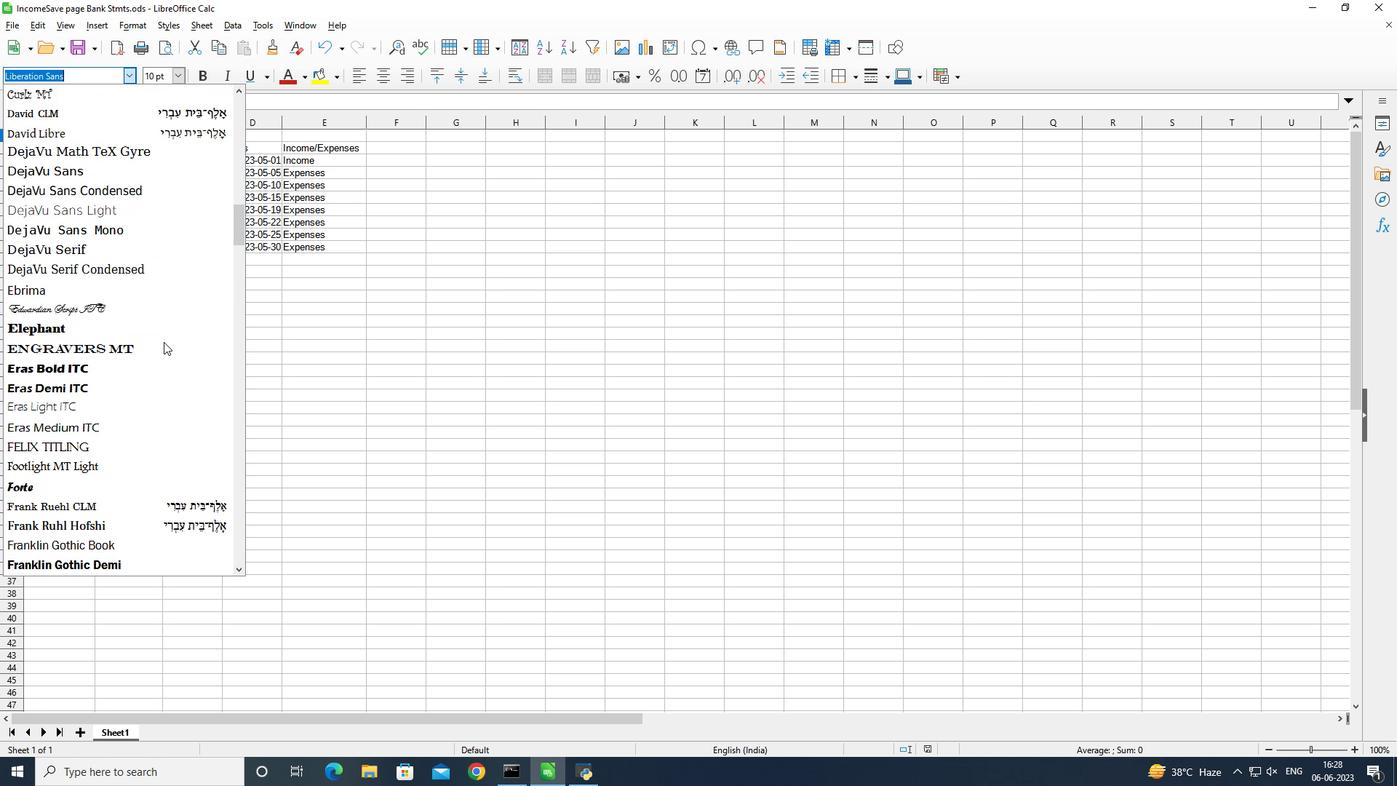
Action: Mouse scrolled (163, 342) with delta (0, 0)
Screenshot: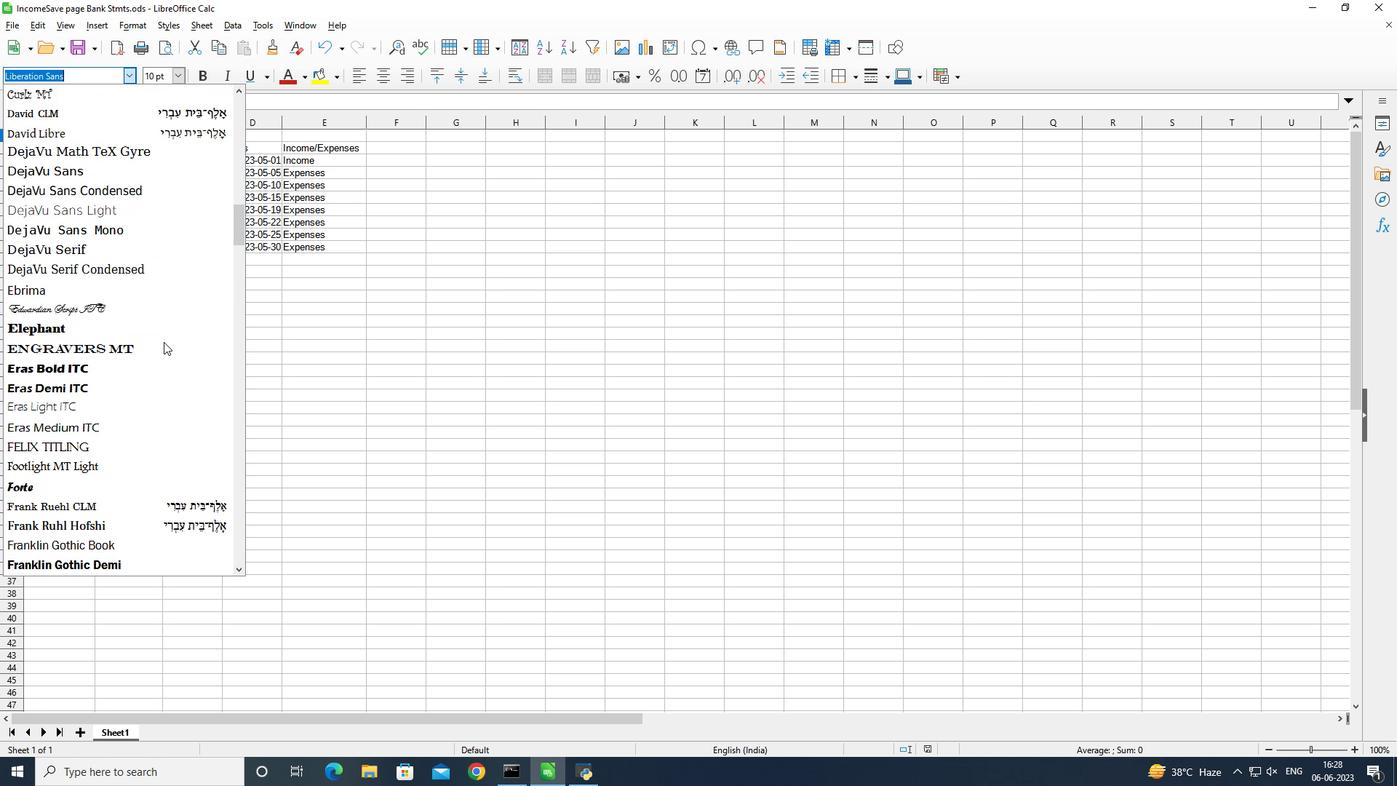 
Action: Mouse scrolled (163, 342) with delta (0, 0)
Screenshot: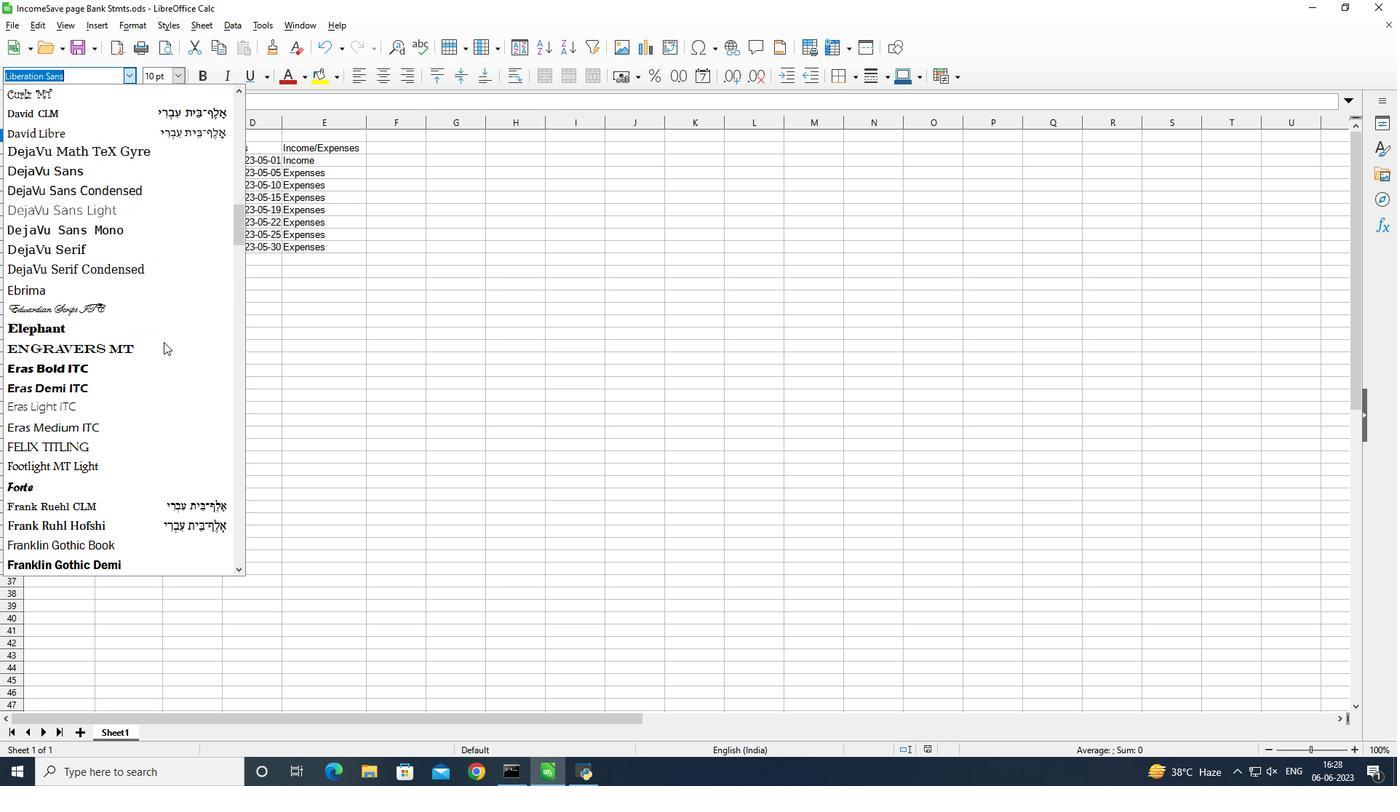 
Action: Mouse scrolled (163, 342) with delta (0, 0)
Screenshot: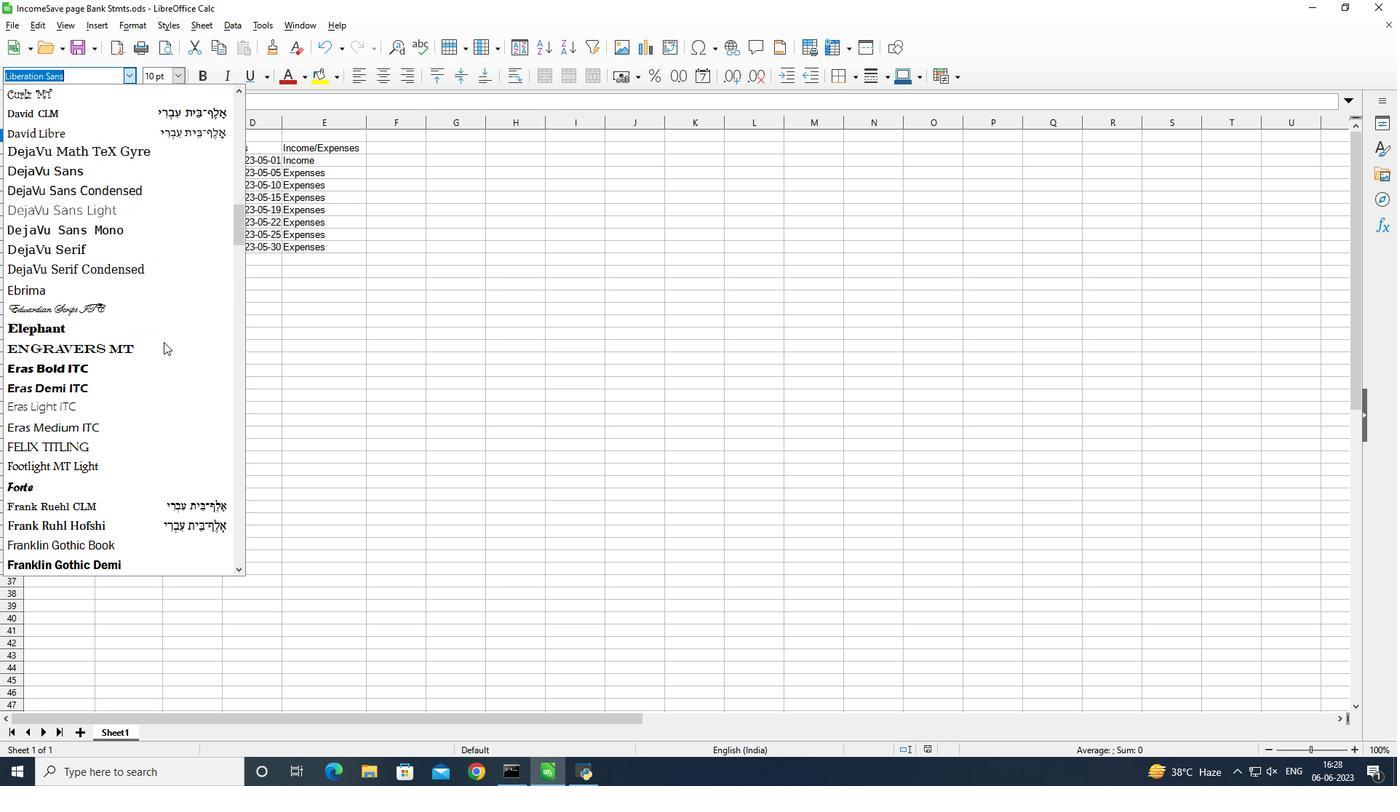 
Action: Mouse scrolled (163, 342) with delta (0, 0)
Screenshot: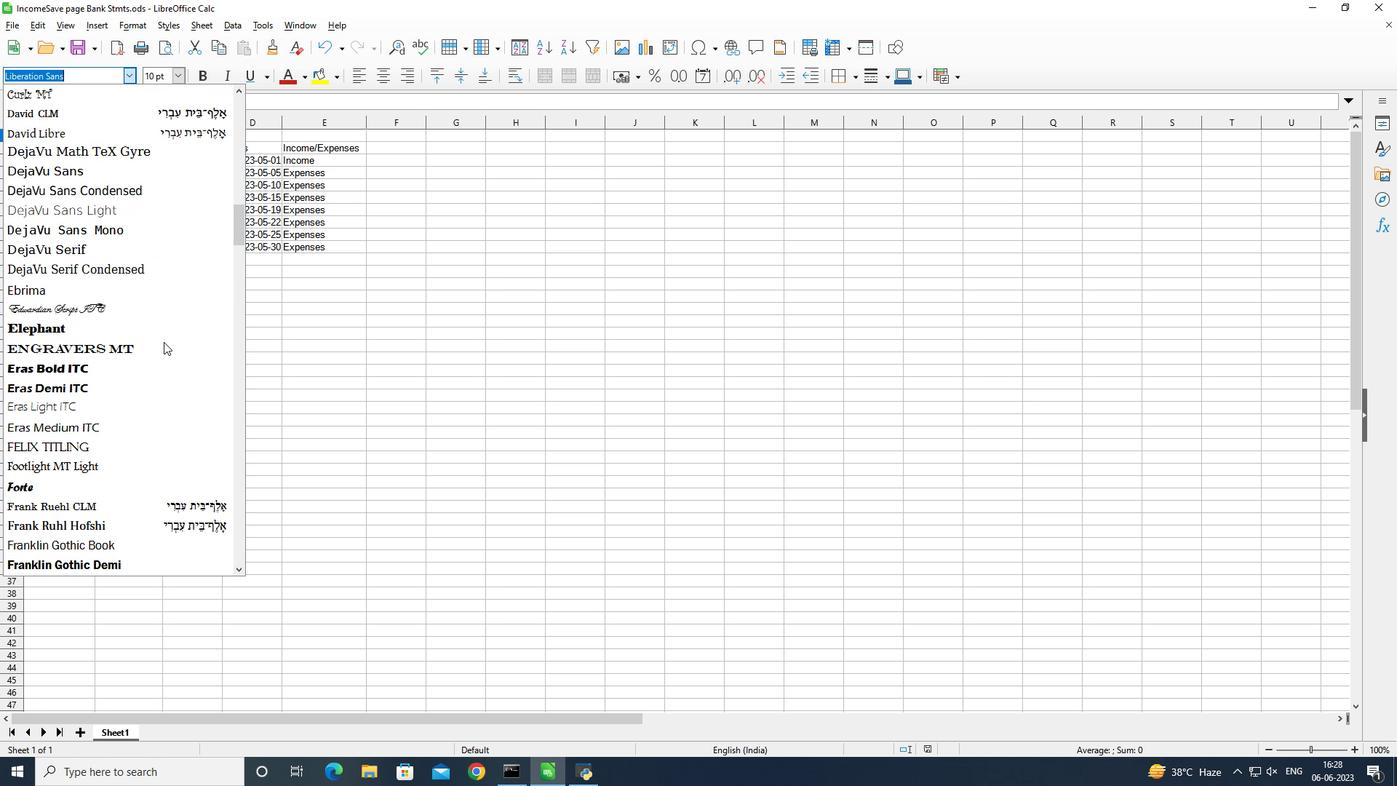 
Action: Mouse scrolled (163, 342) with delta (0, 0)
Screenshot: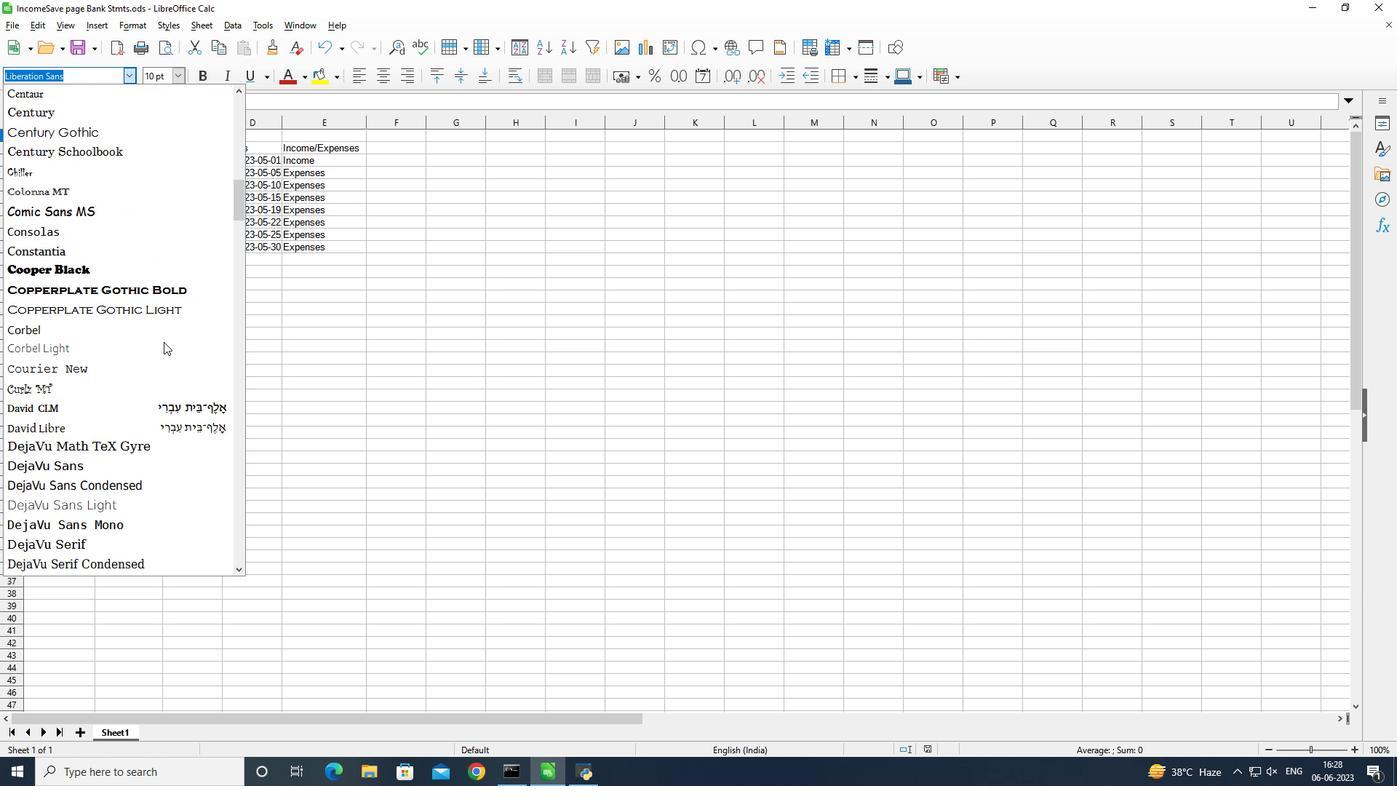 
Action: Mouse scrolled (163, 342) with delta (0, 0)
Screenshot: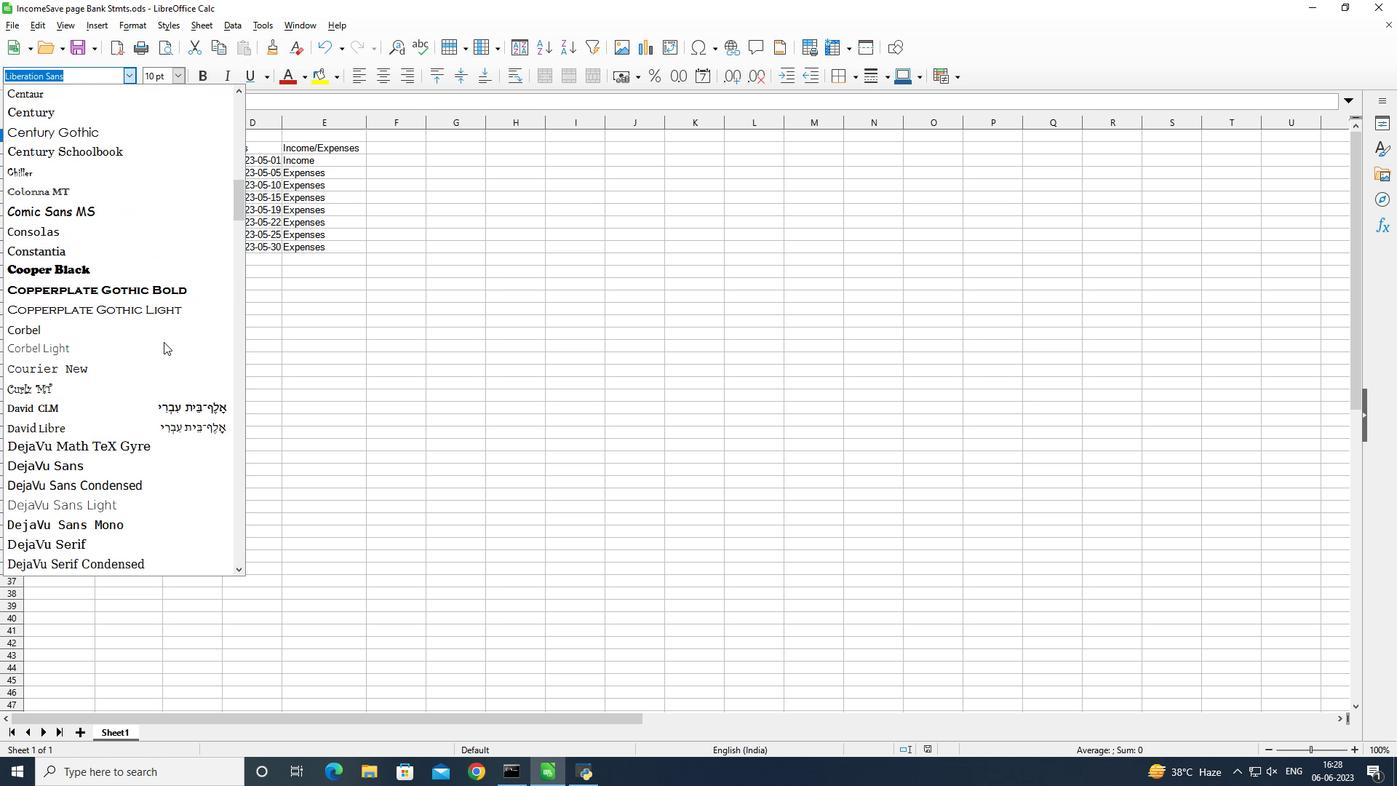 
Action: Mouse scrolled (163, 342) with delta (0, 0)
Screenshot: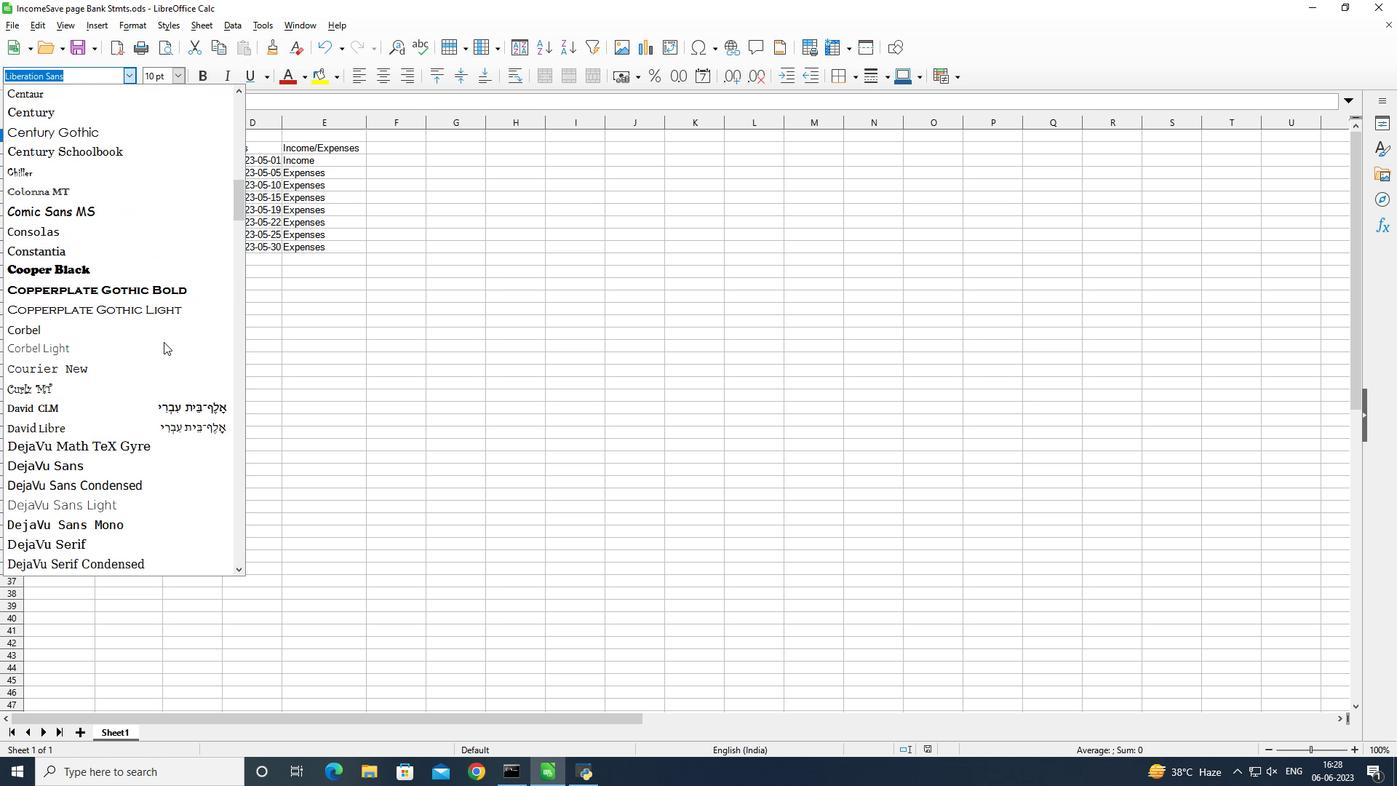
Action: Mouse scrolled (163, 342) with delta (0, 0)
Screenshot: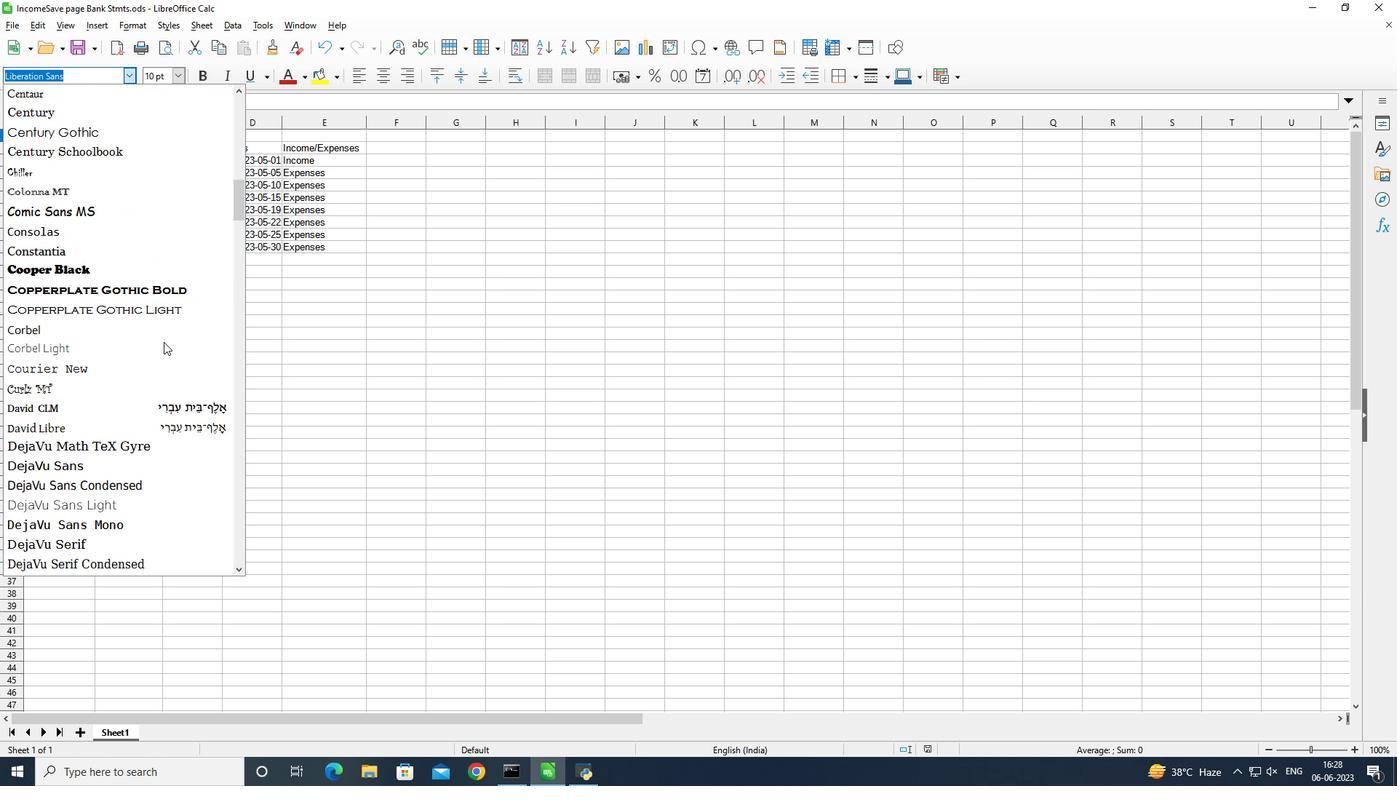 
Action: Mouse scrolled (163, 342) with delta (0, 0)
Screenshot: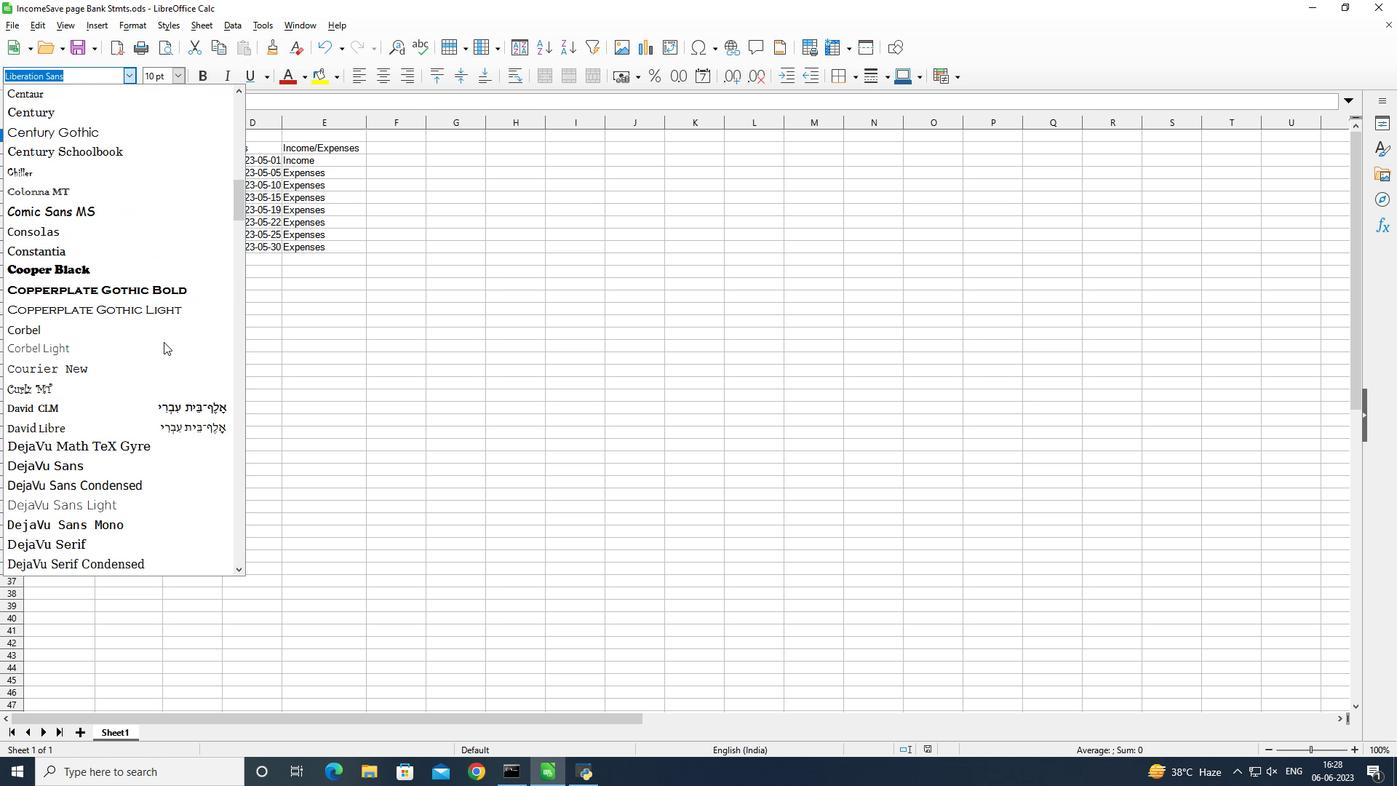 
Action: Mouse scrolled (163, 342) with delta (0, 0)
Screenshot: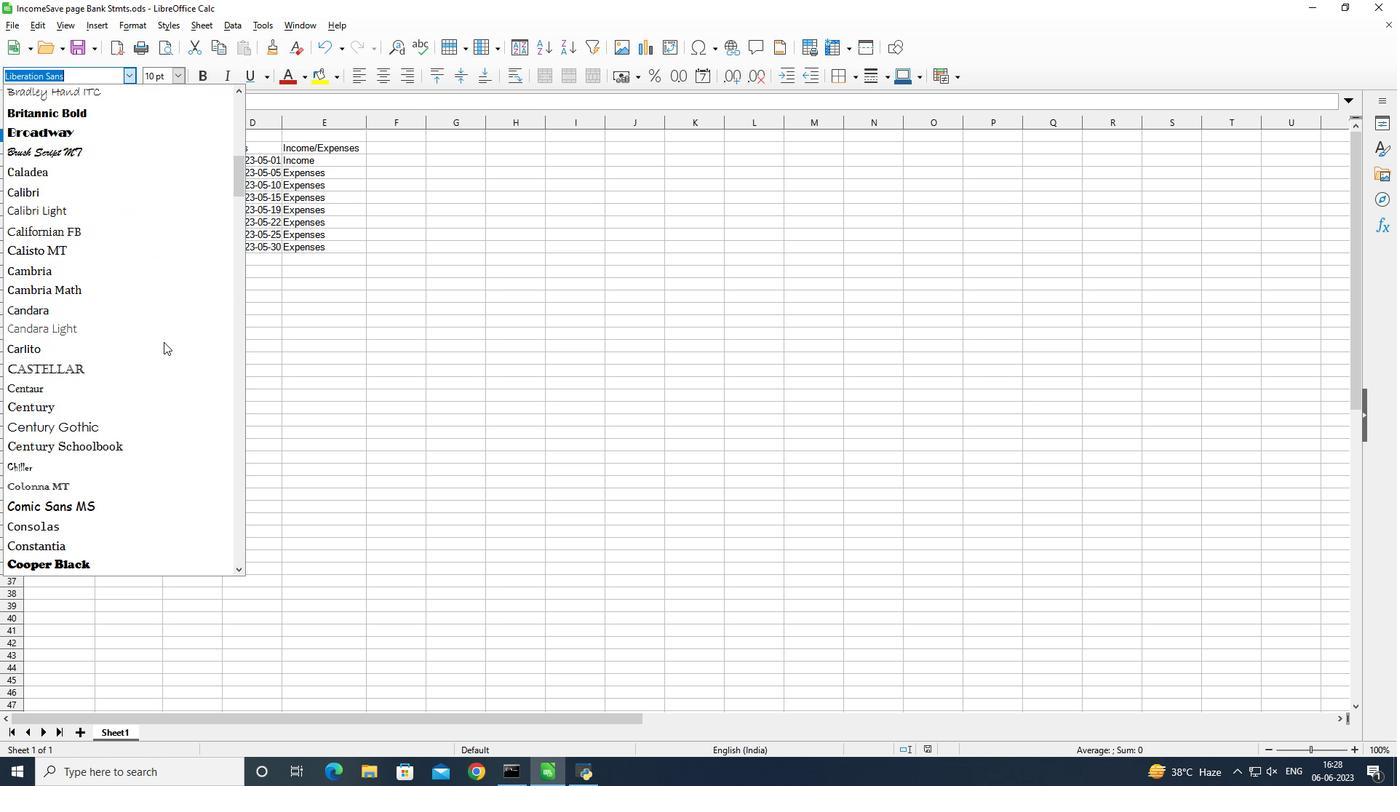 
Action: Mouse scrolled (163, 342) with delta (0, 0)
Screenshot: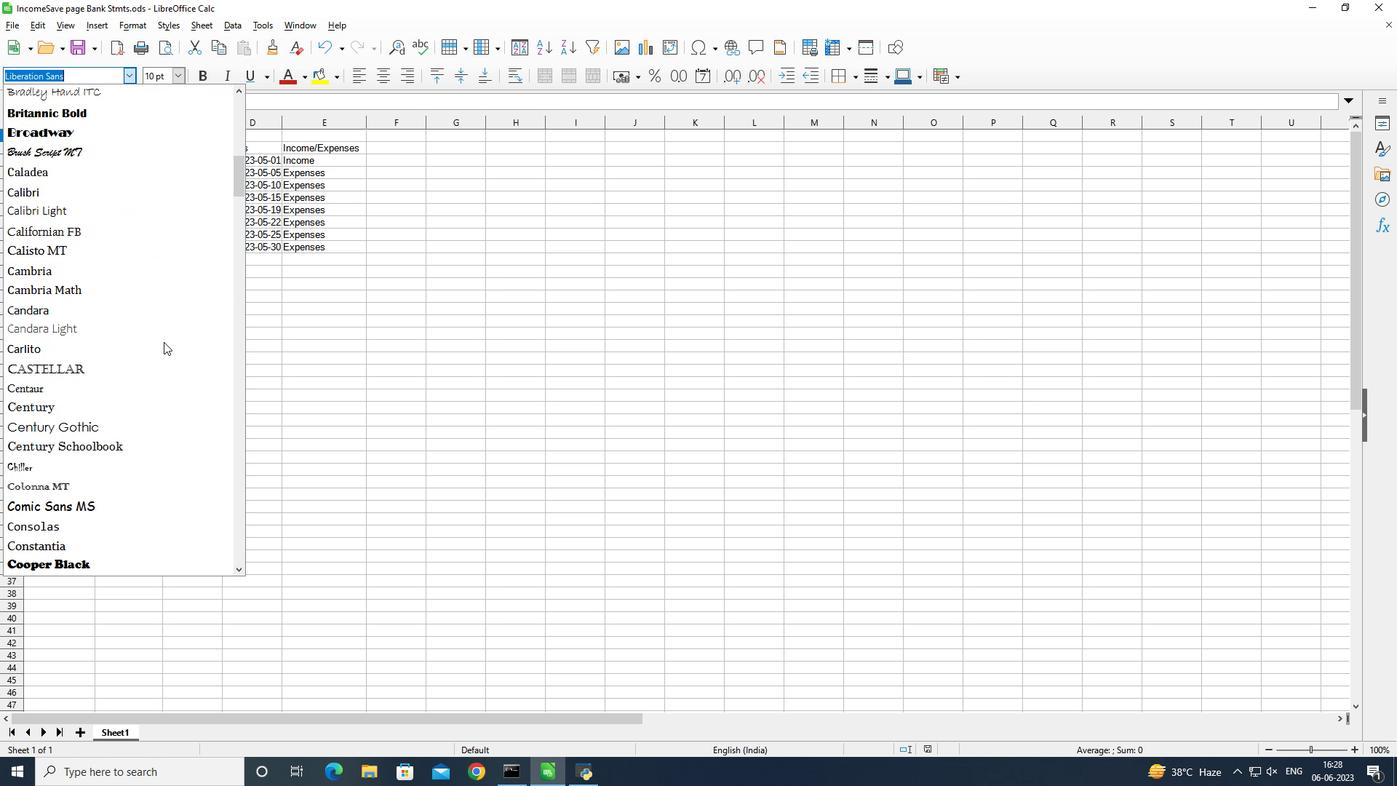 
Action: Mouse scrolled (163, 342) with delta (0, 0)
Screenshot: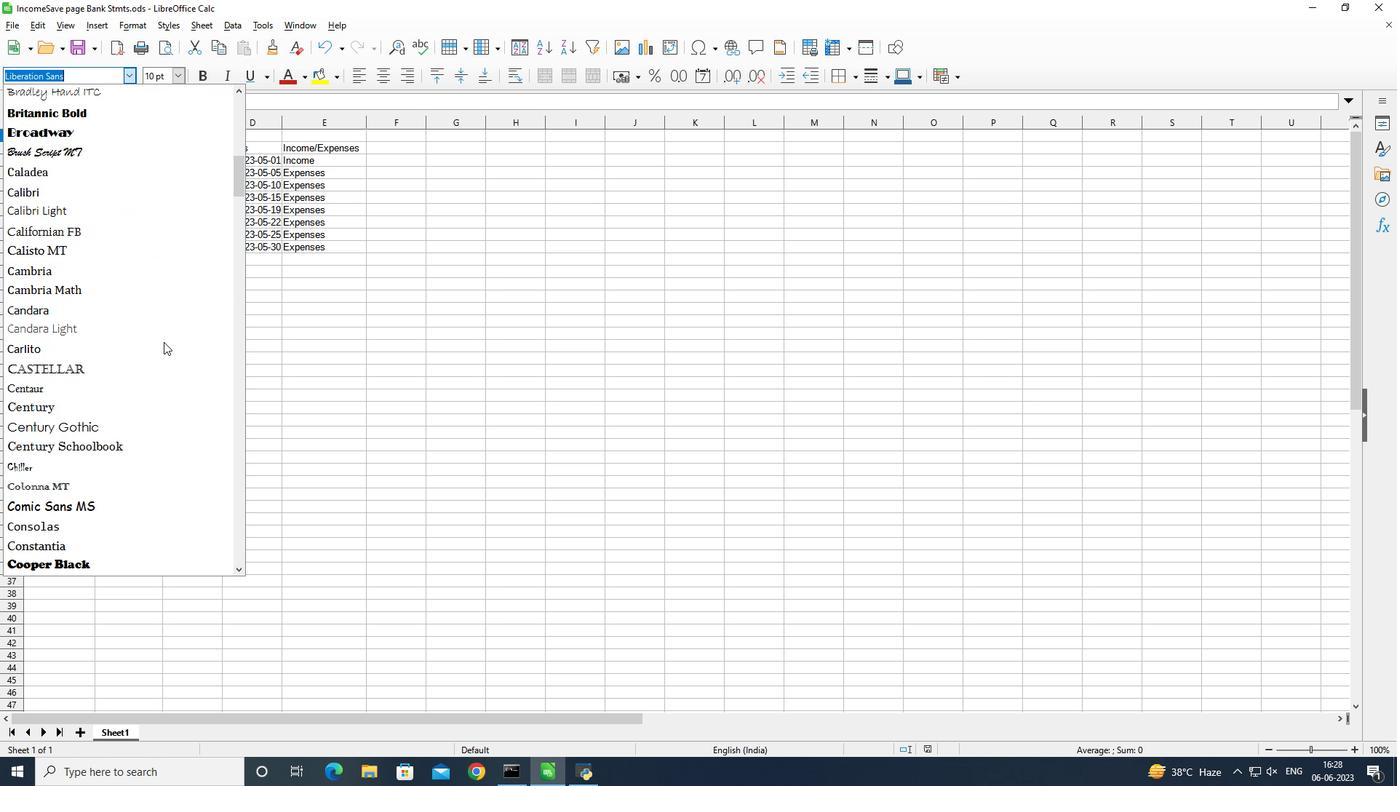 
Action: Mouse moved to (112, 129)
Screenshot: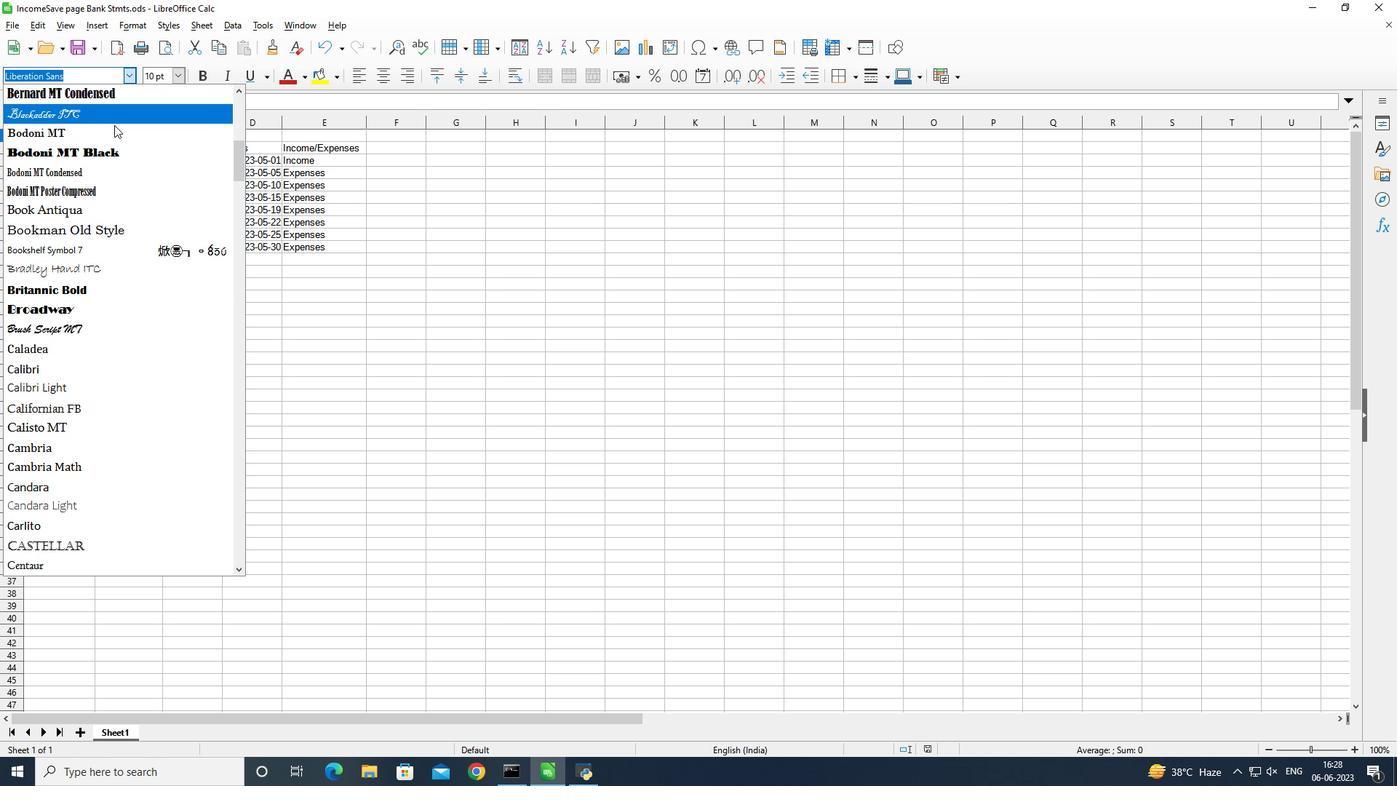 
Action: Mouse pressed left at (112, 129)
Screenshot: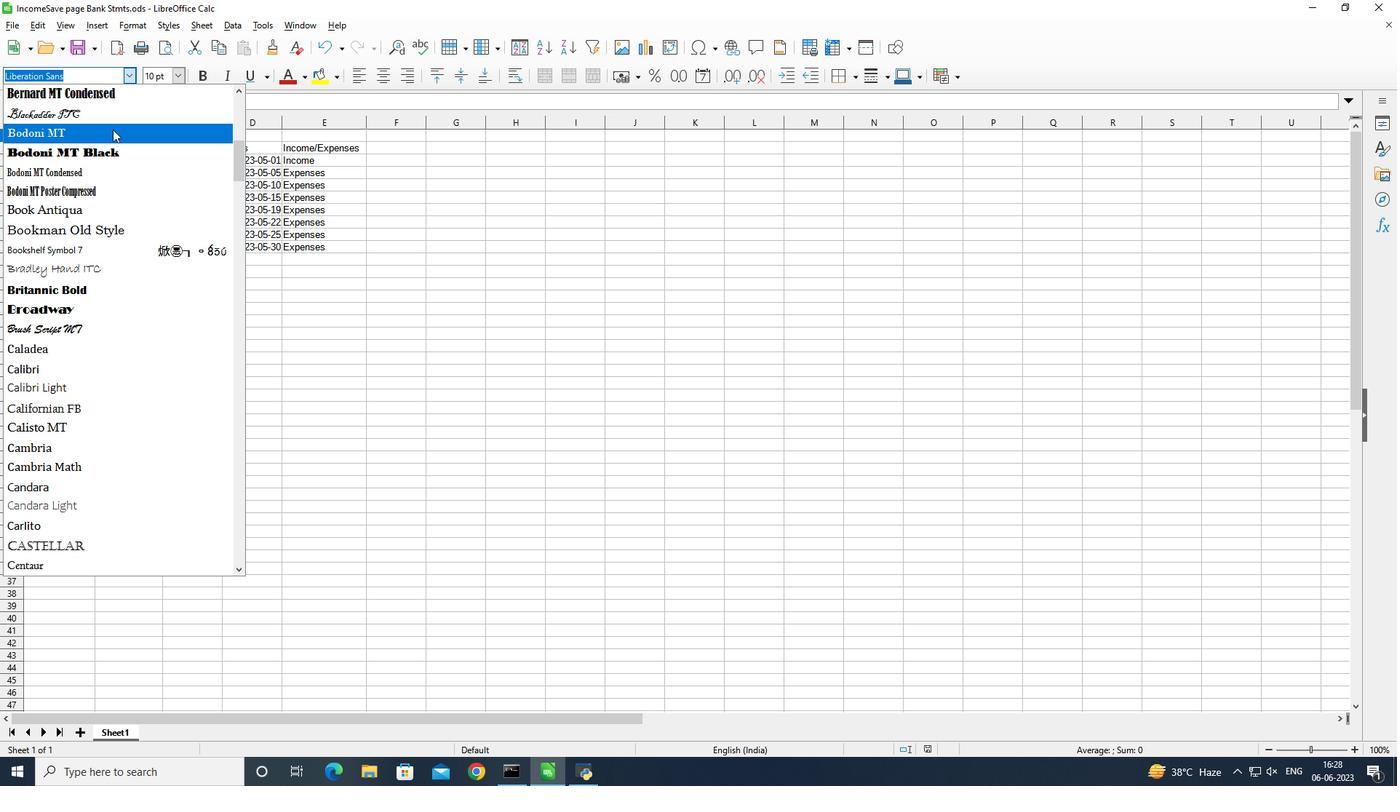 
Action: Mouse moved to (305, 80)
Screenshot: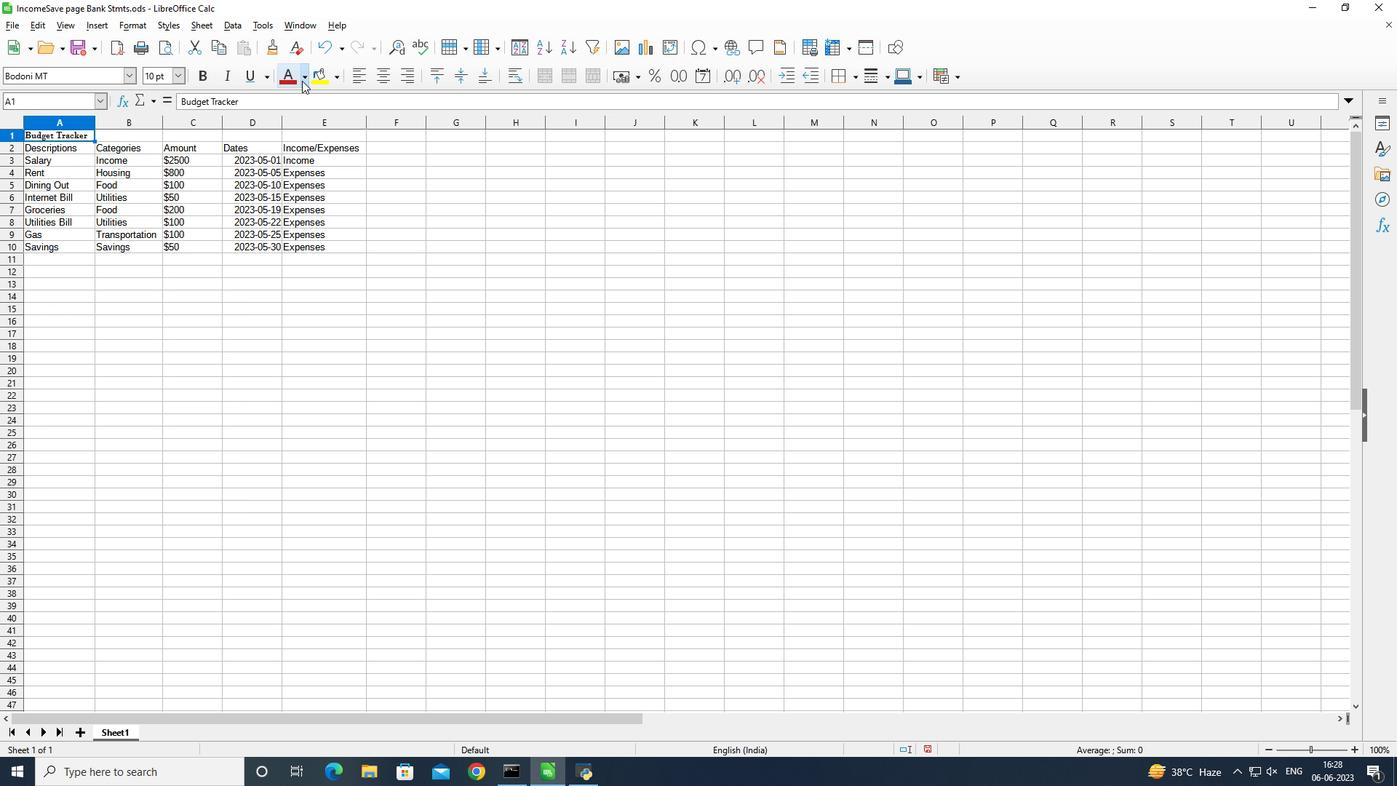 
Action: Mouse pressed left at (305, 80)
Screenshot: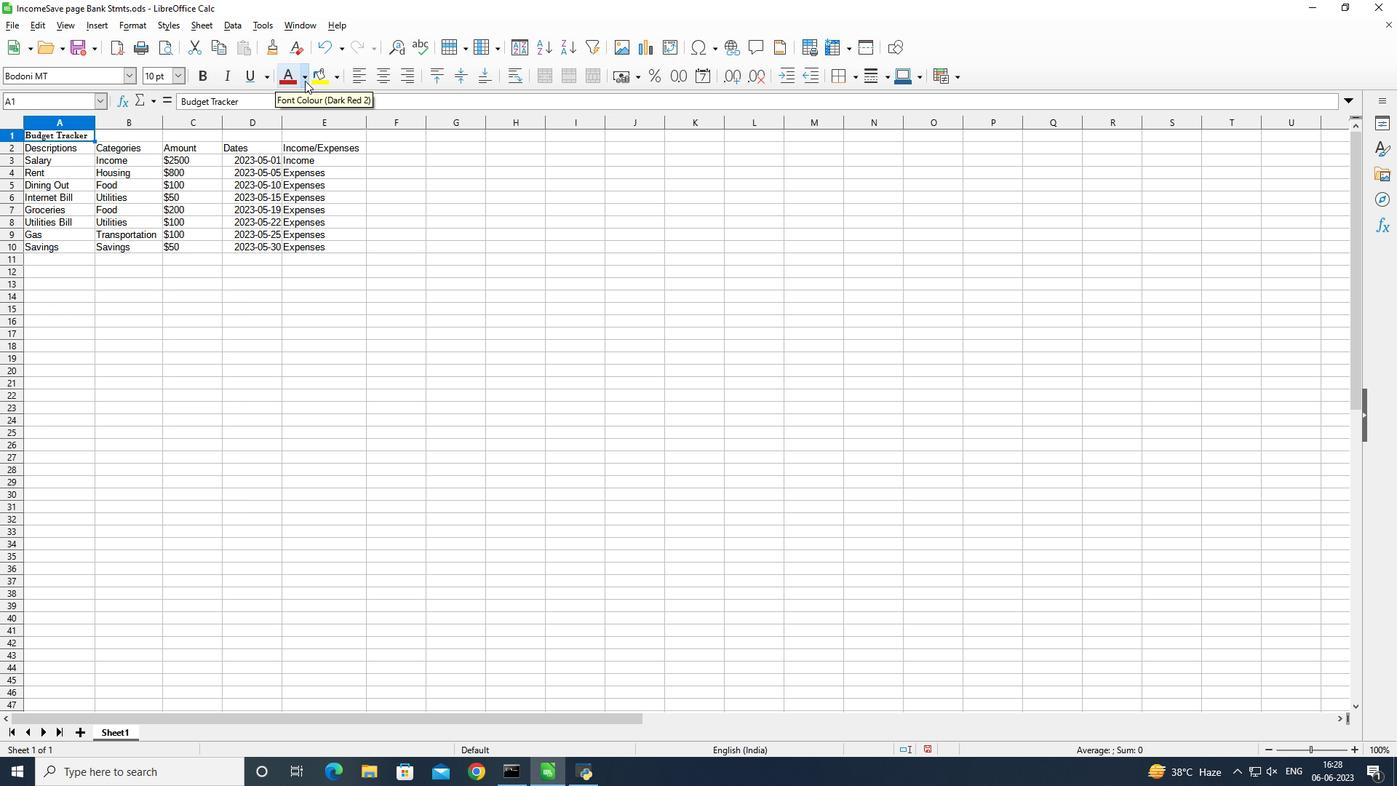
Action: Mouse moved to (337, 179)
Screenshot: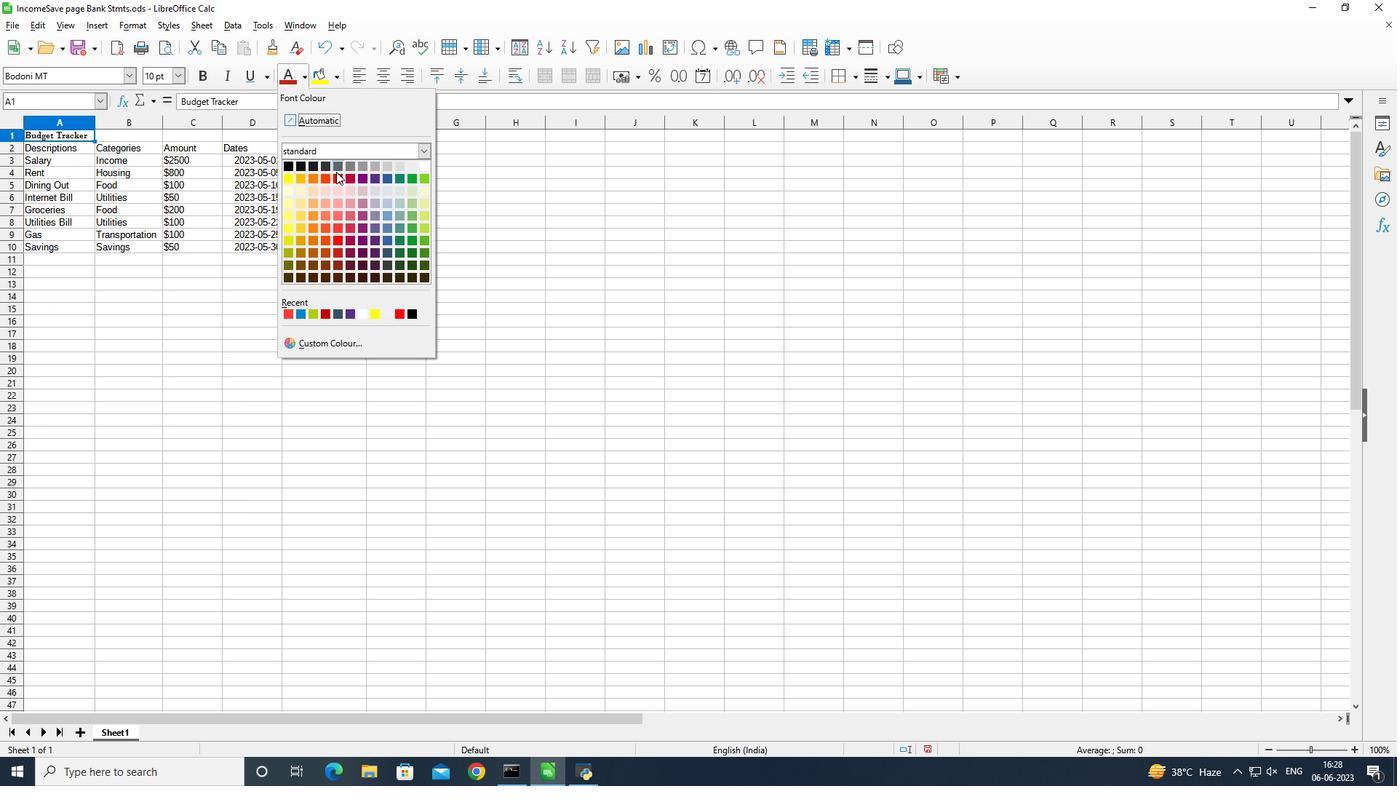 
Action: Mouse pressed left at (337, 179)
Screenshot: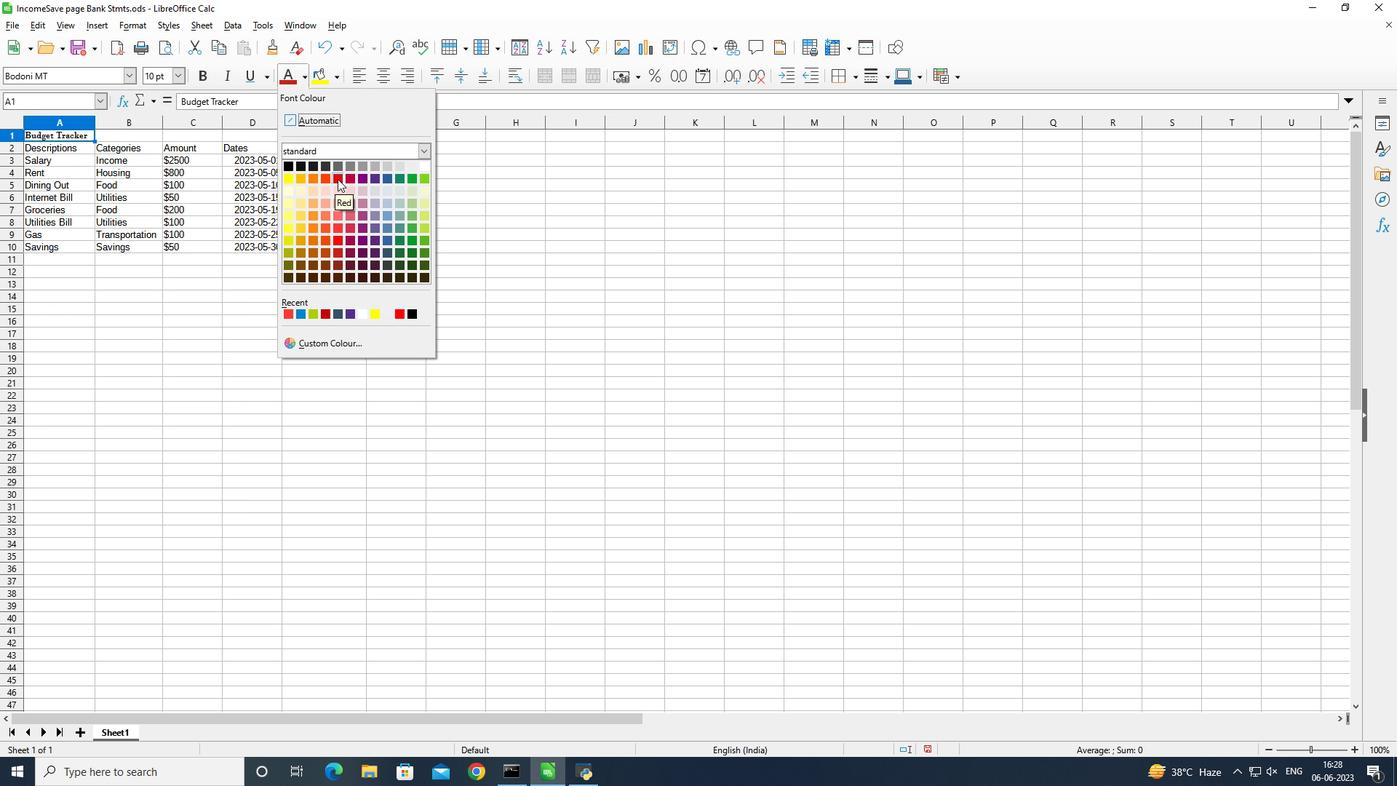 
Action: Mouse moved to (206, 75)
Screenshot: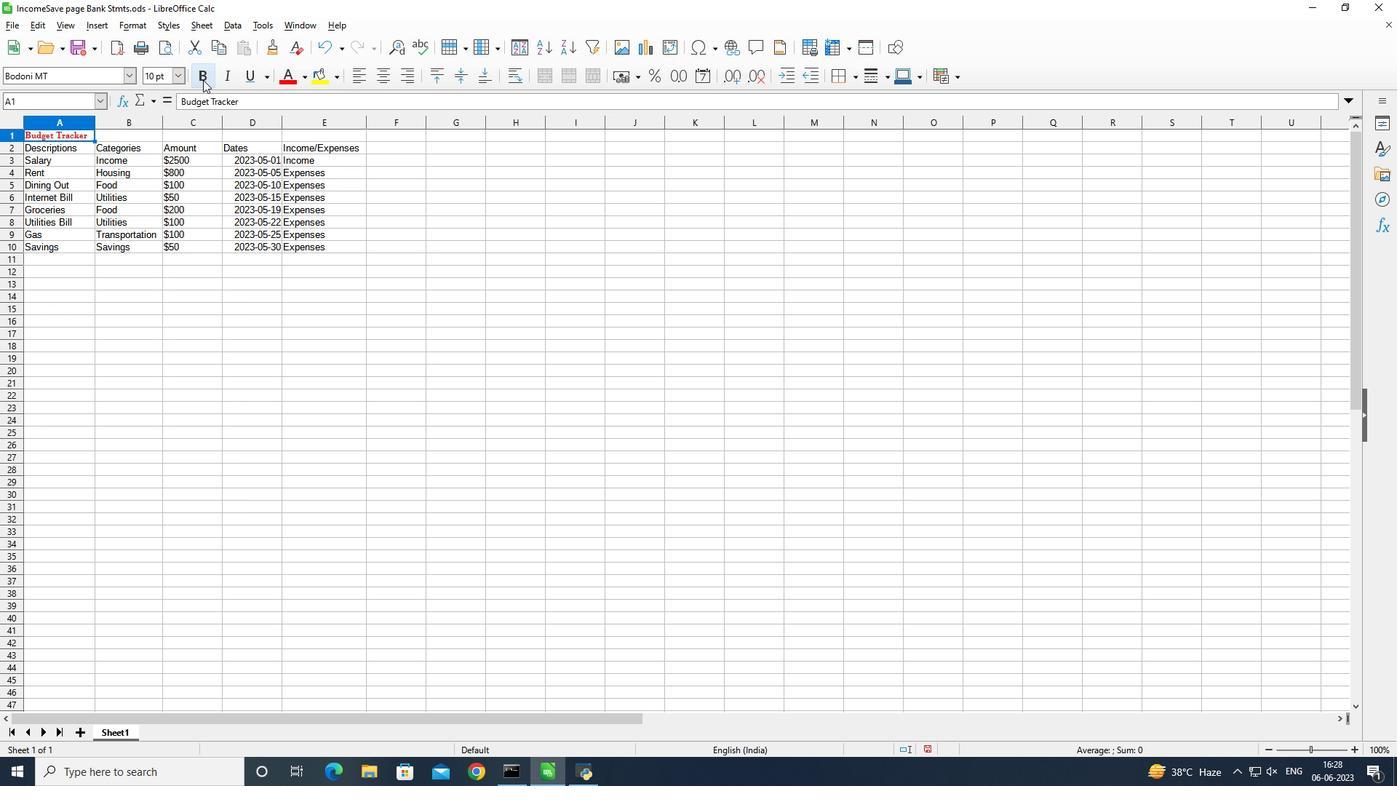 
Action: Mouse pressed left at (206, 75)
Screenshot: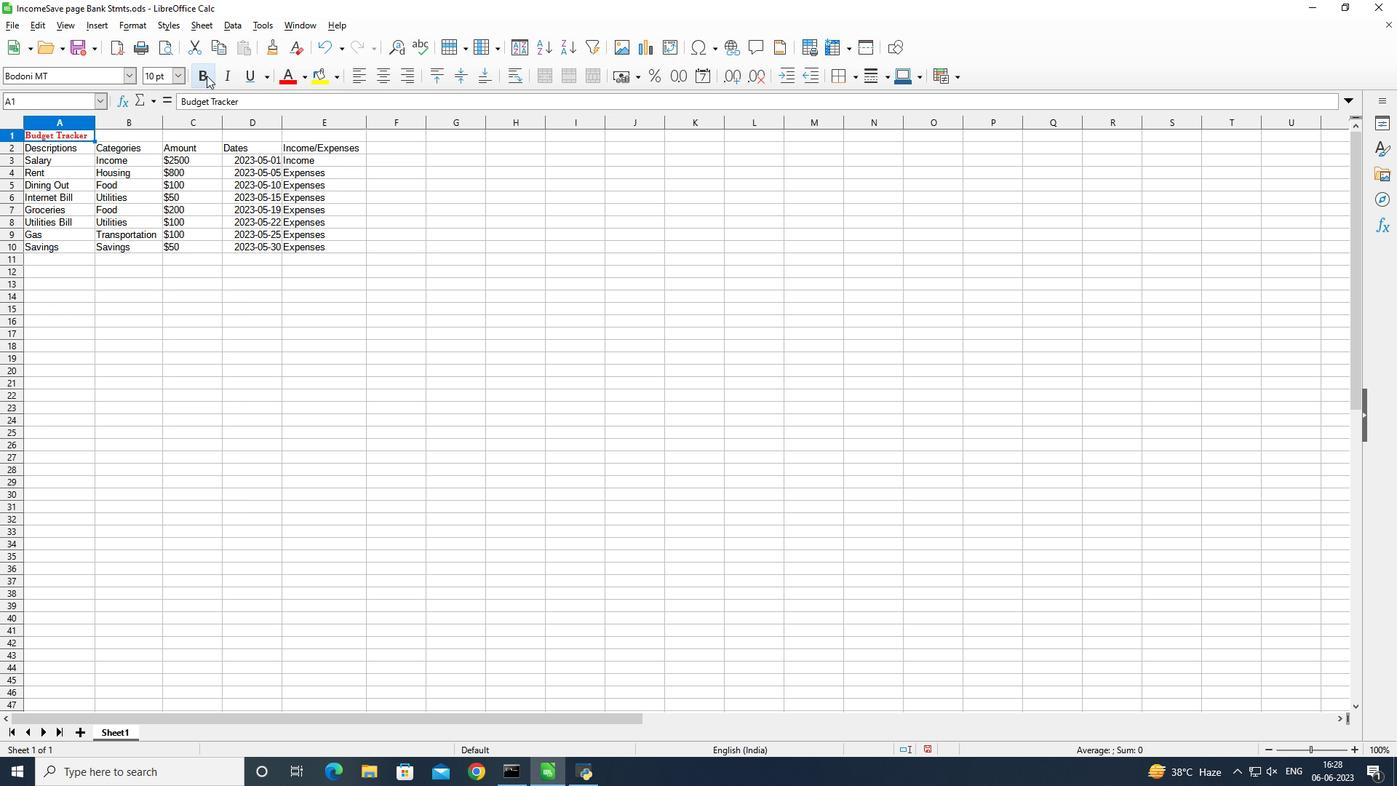 
Action: Mouse moved to (181, 74)
Screenshot: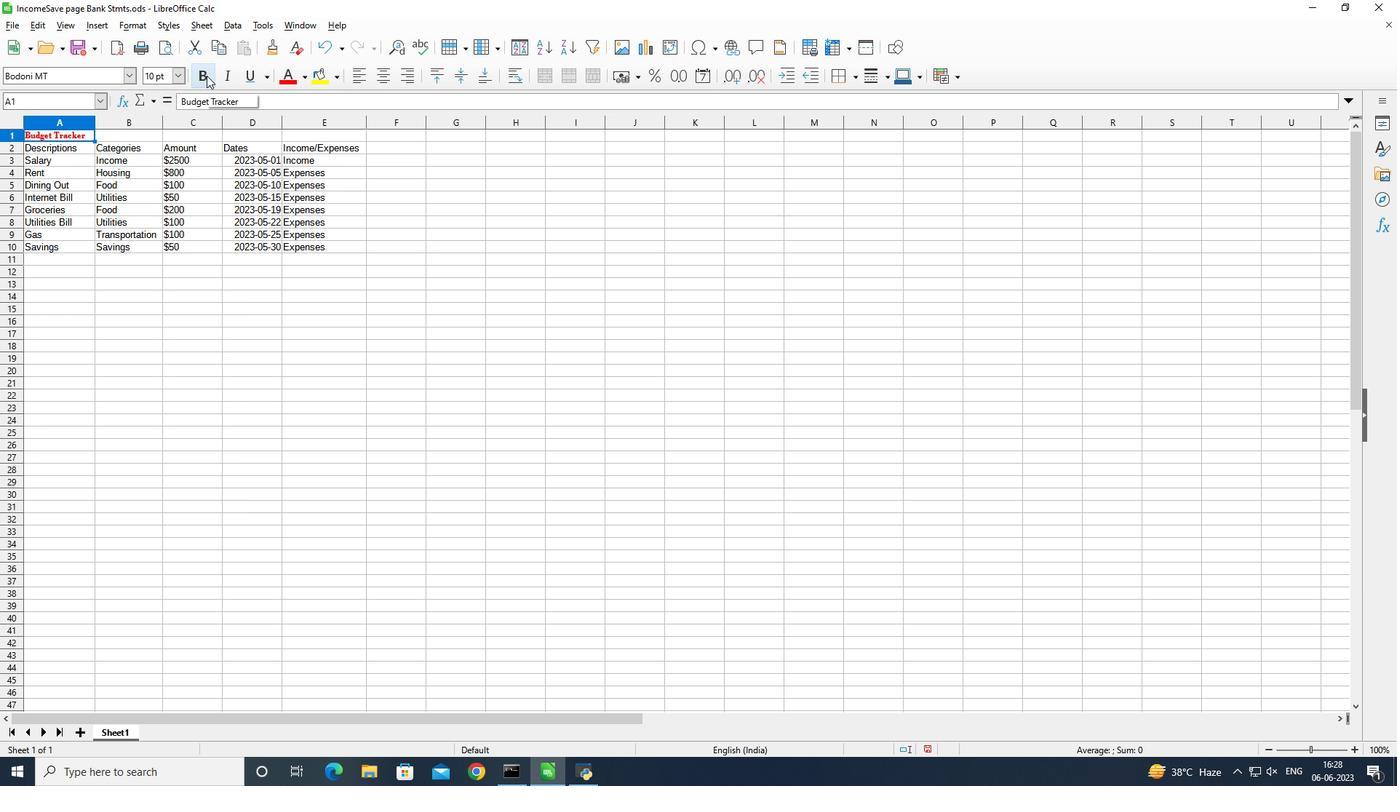 
Action: Mouse pressed left at (181, 74)
Screenshot: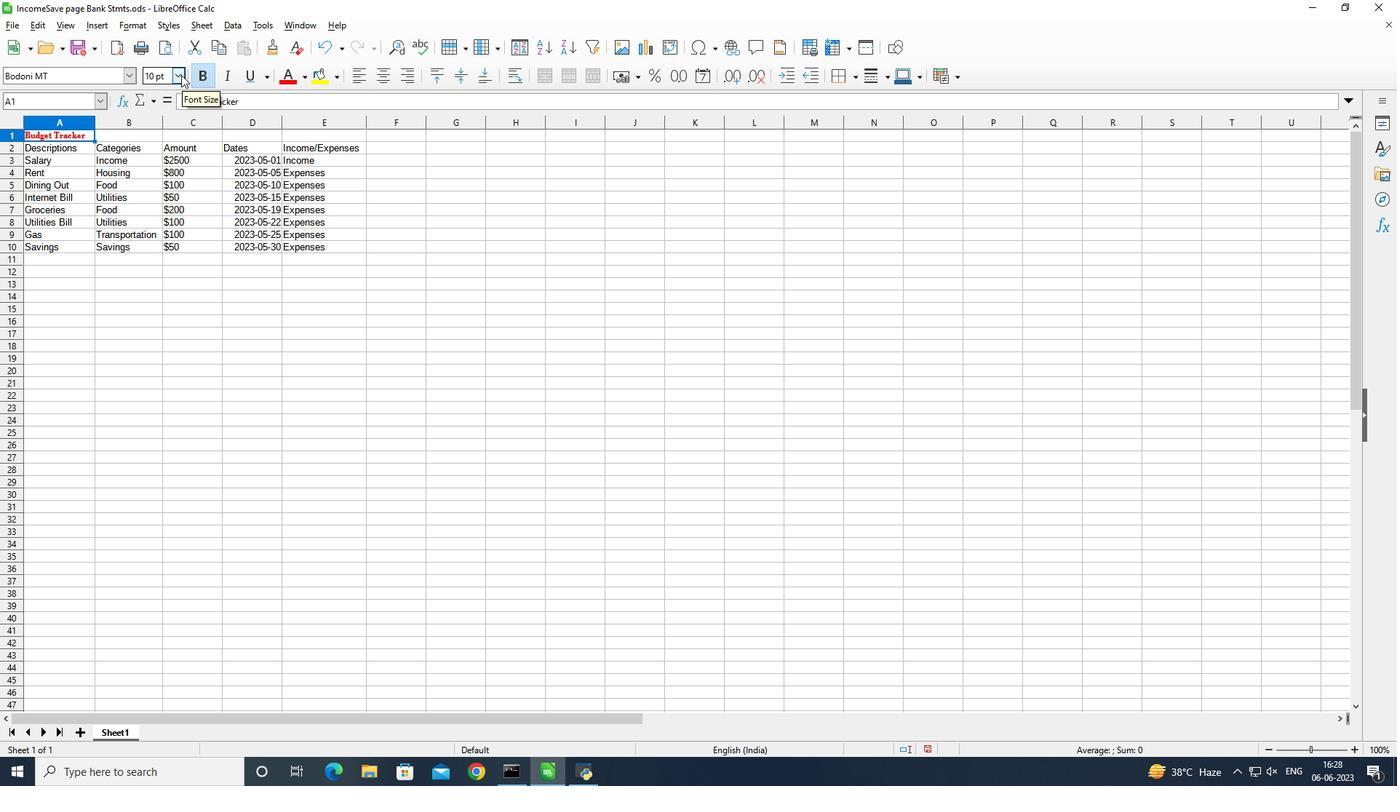 
Action: Mouse moved to (162, 174)
Screenshot: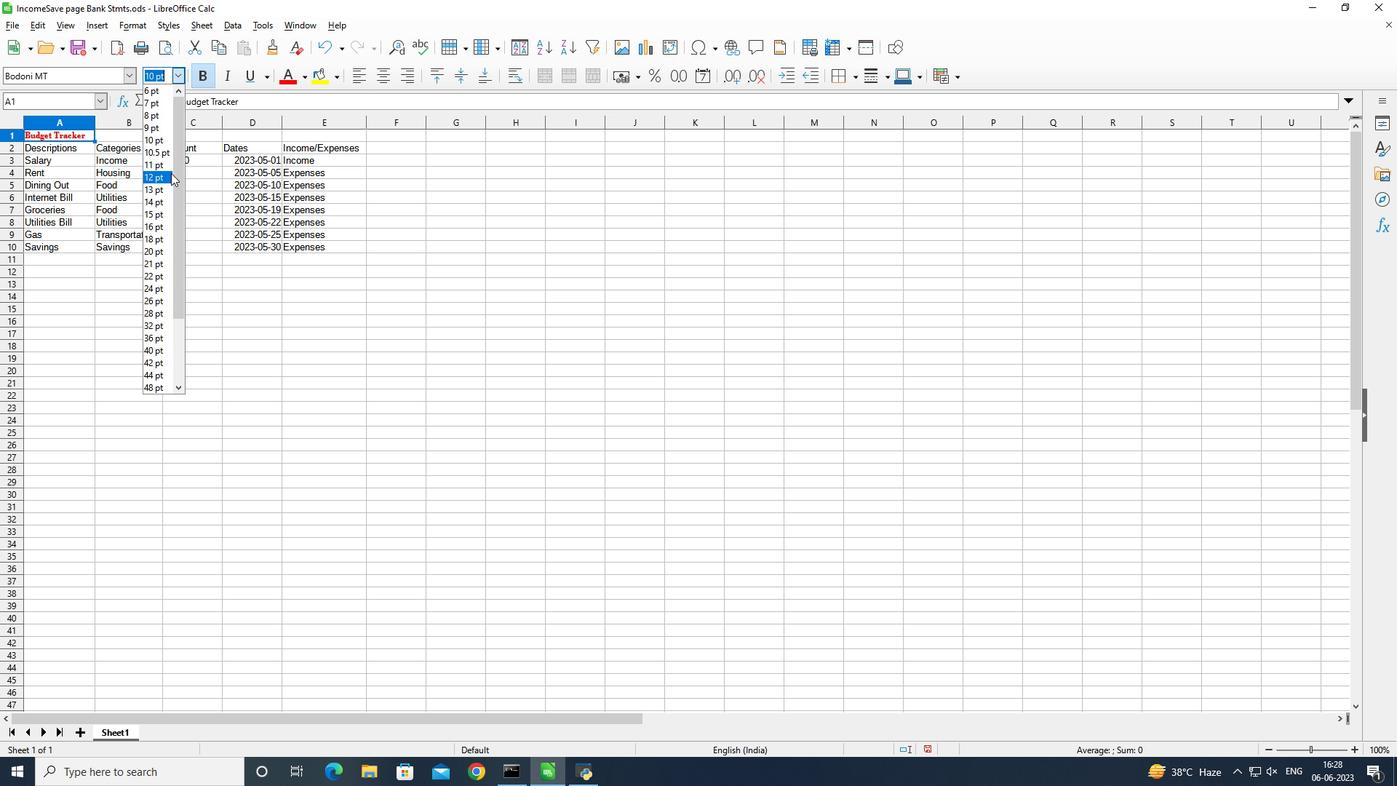 
Action: Mouse pressed left at (162, 174)
Screenshot: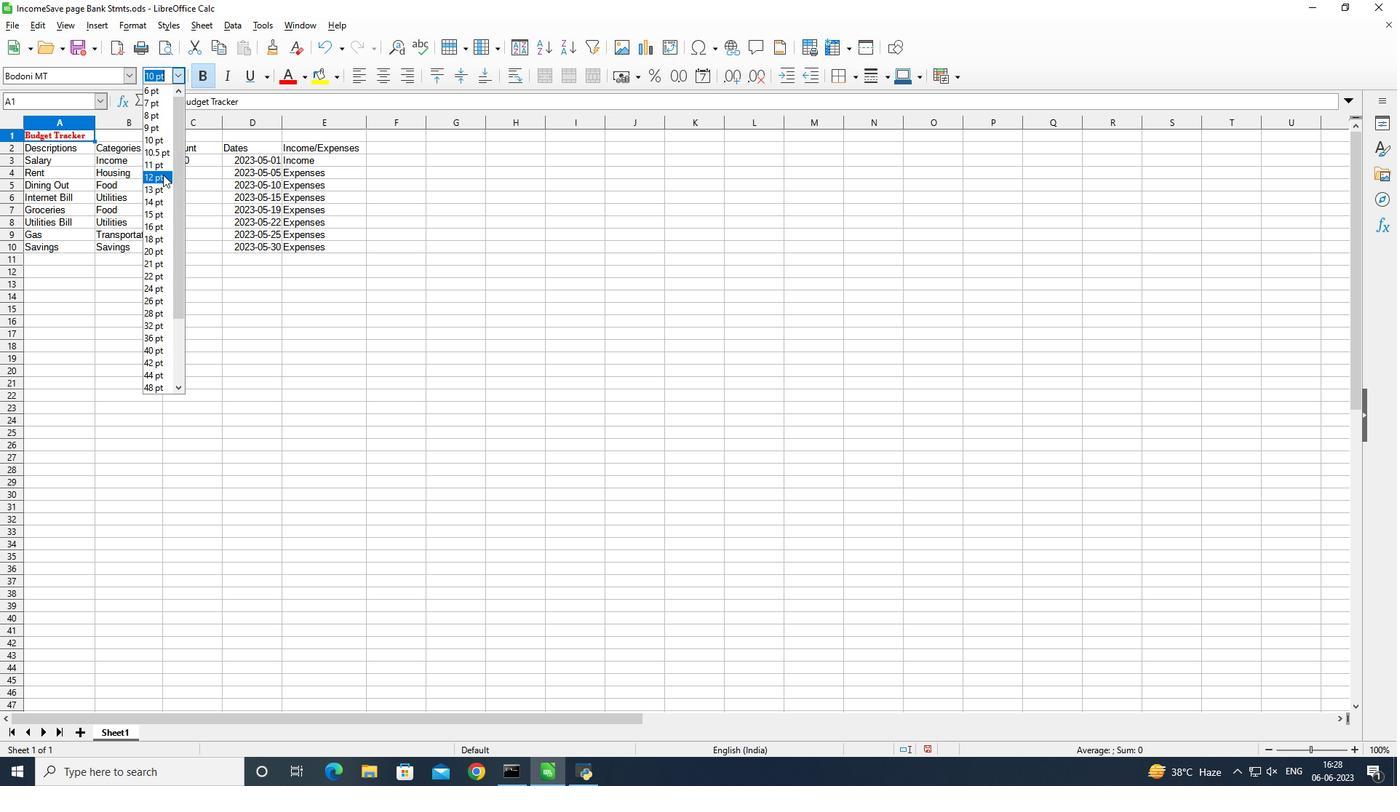 
Action: Mouse moved to (66, 131)
Screenshot: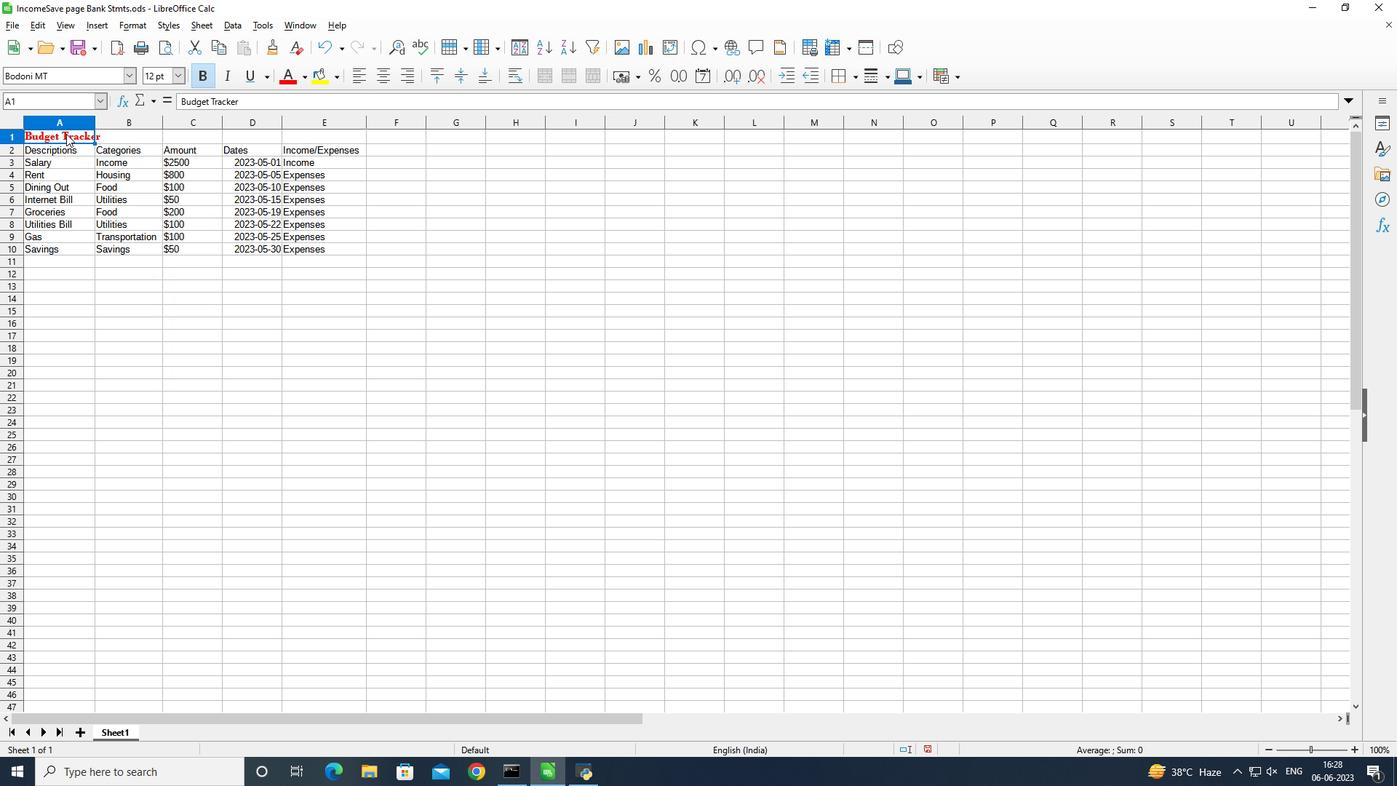 
Action: Mouse pressed left at (66, 131)
Screenshot: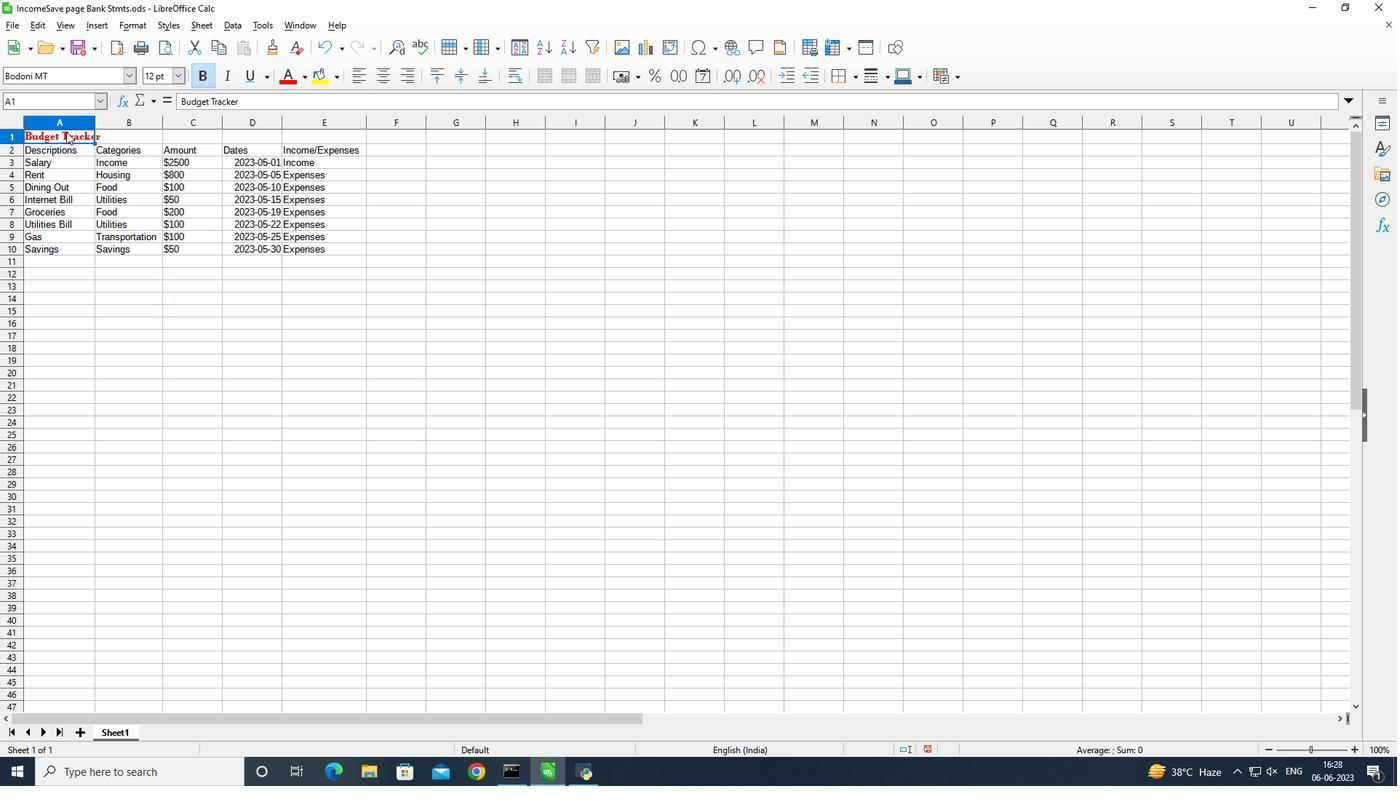 
Action: Mouse moved to (560, 80)
Screenshot: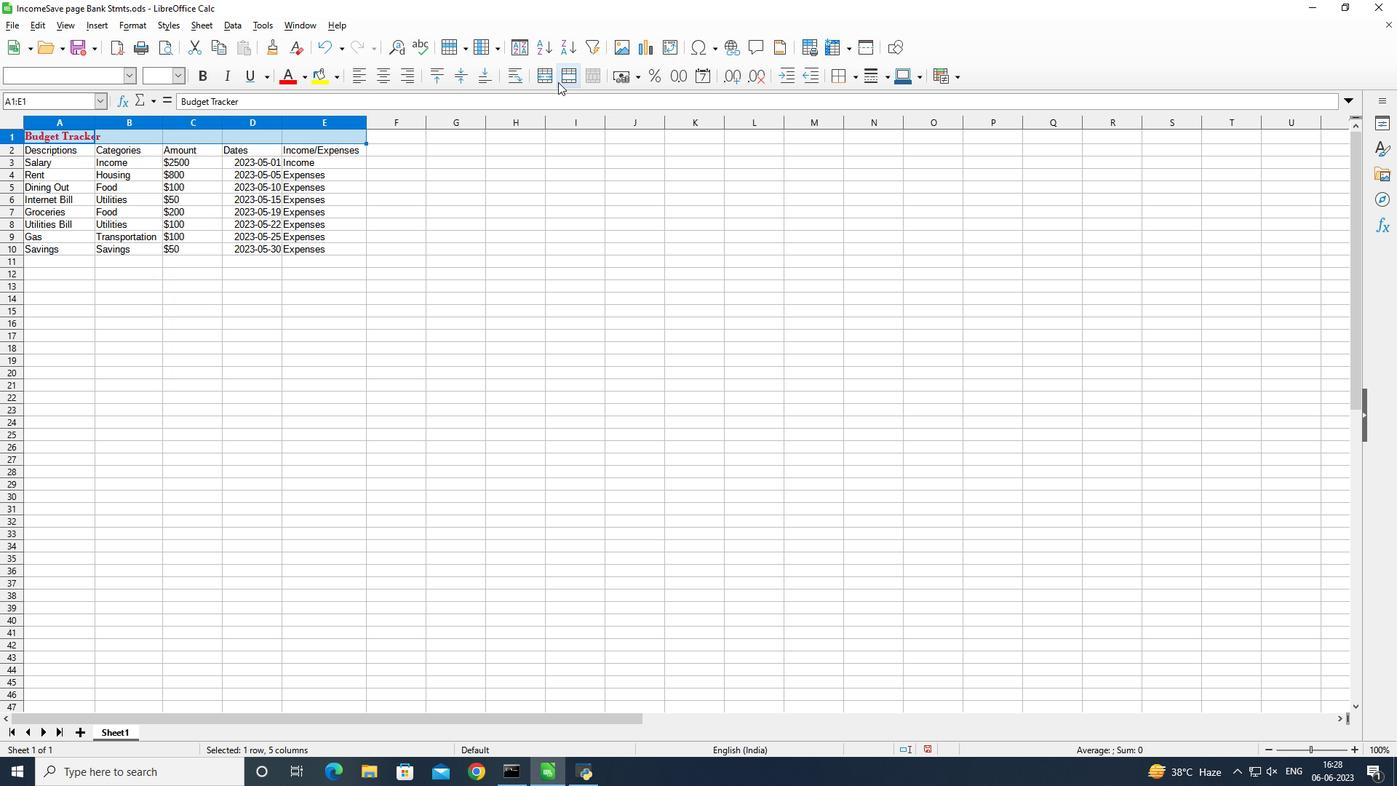 
Action: Mouse pressed left at (560, 80)
Screenshot: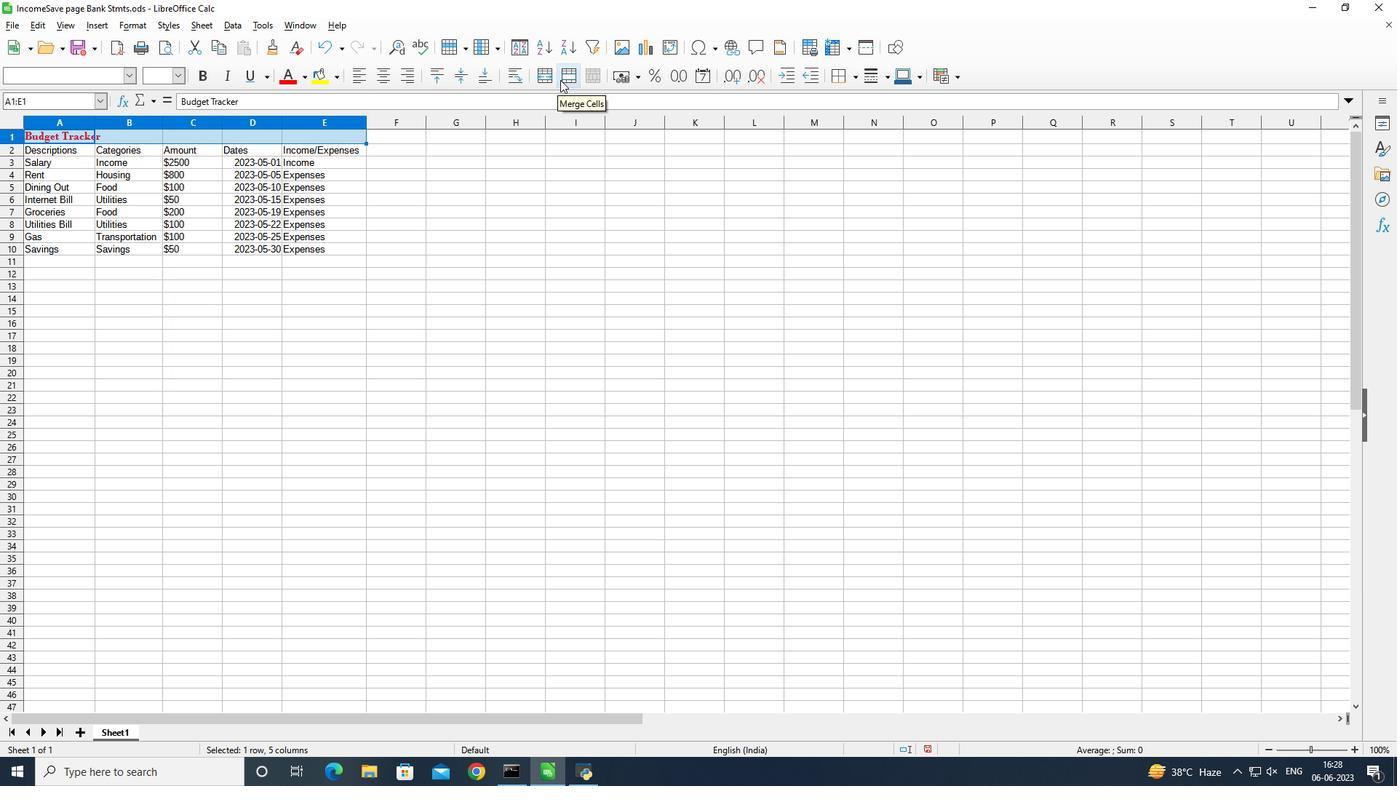 
Action: Mouse moved to (45, 146)
Screenshot: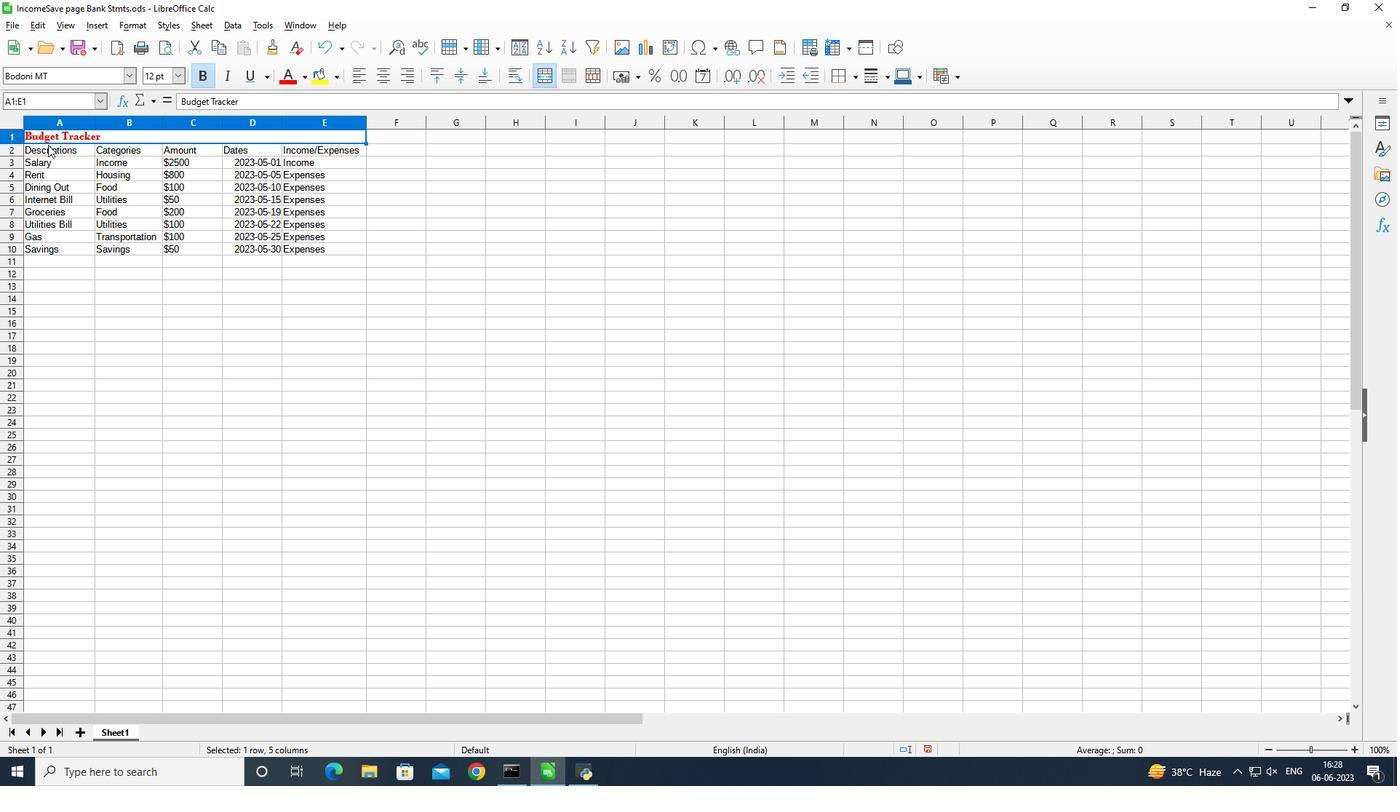 
Action: Mouse pressed left at (45, 146)
Screenshot: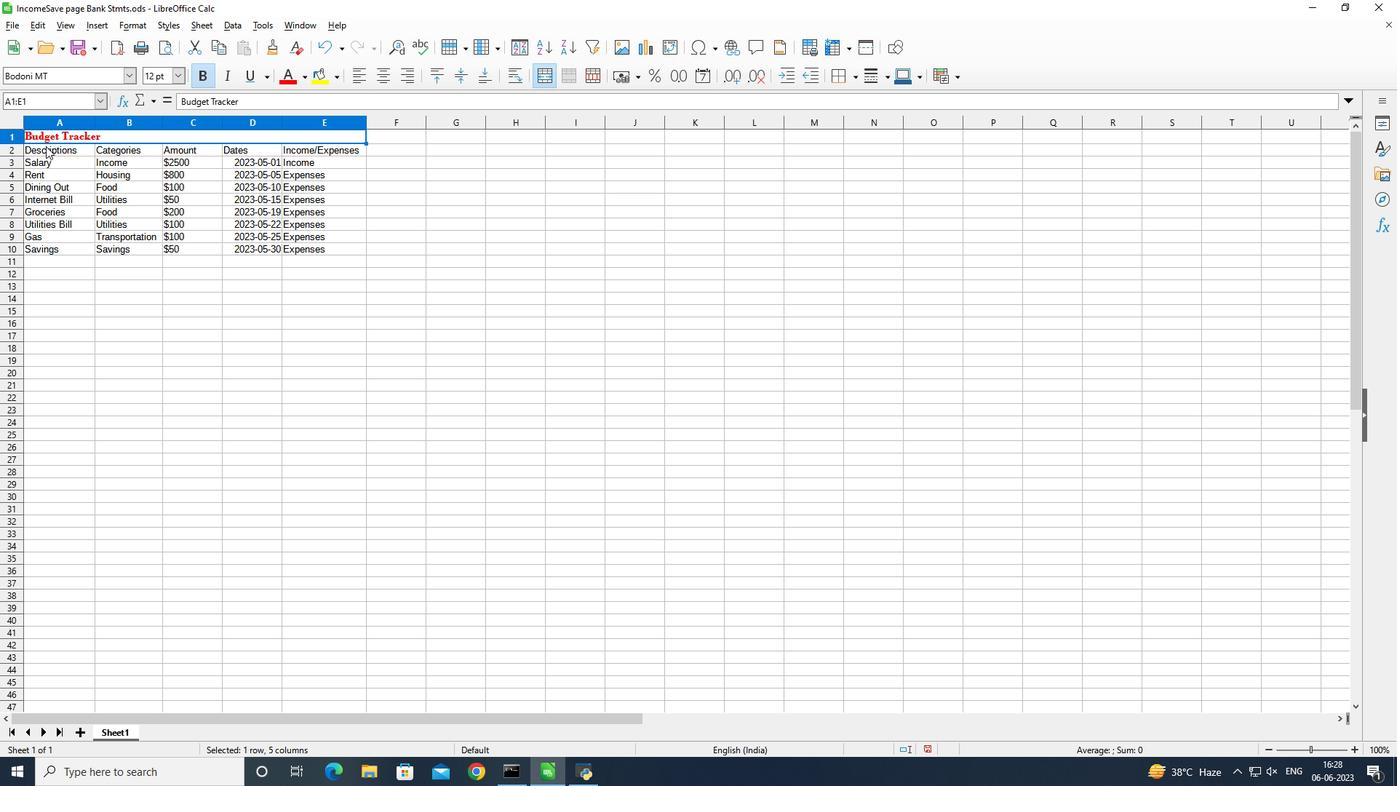 
Action: Mouse pressed left at (45, 146)
Screenshot: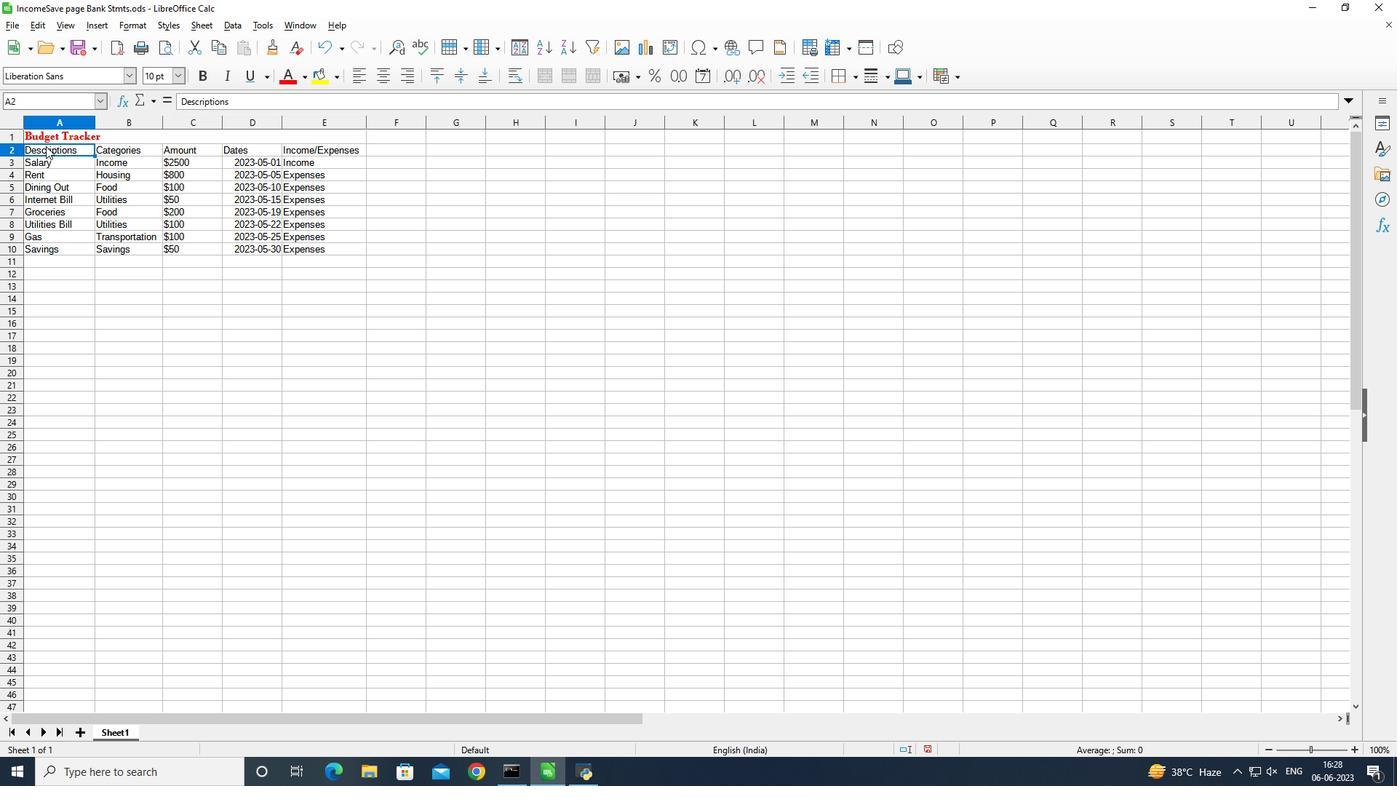 
Action: Mouse moved to (127, 69)
Screenshot: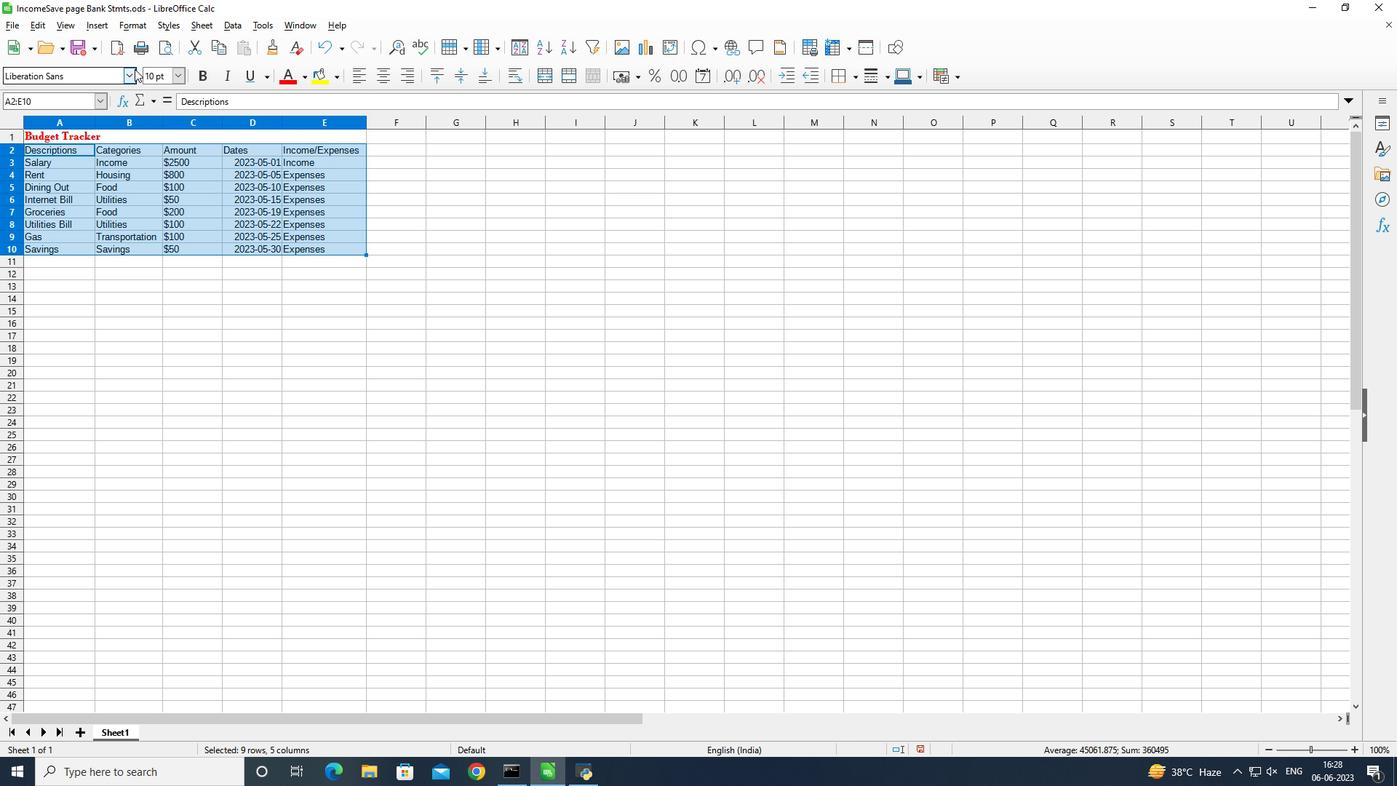 
Action: Mouse pressed left at (127, 69)
Screenshot: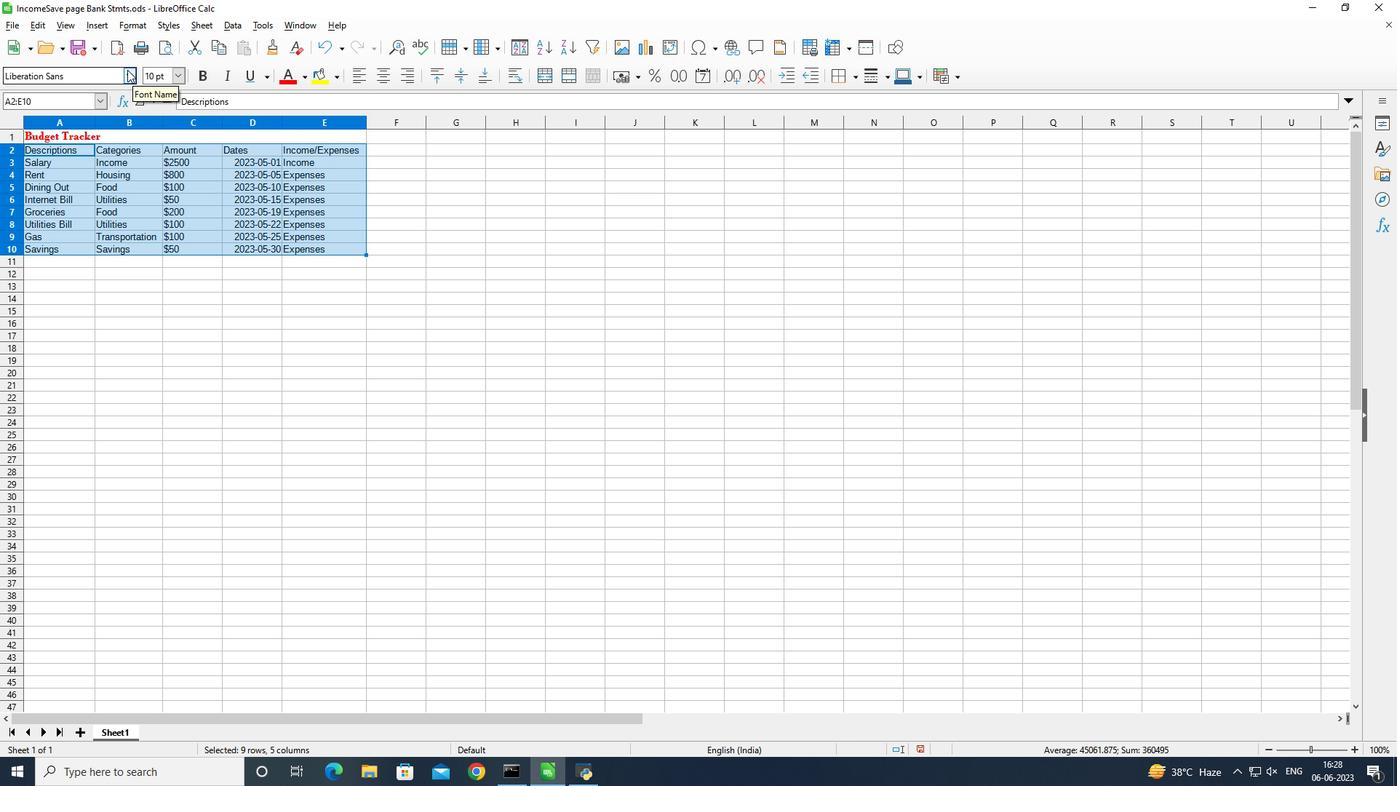 
Action: Key pressed andalus<Key.enter>
Screenshot: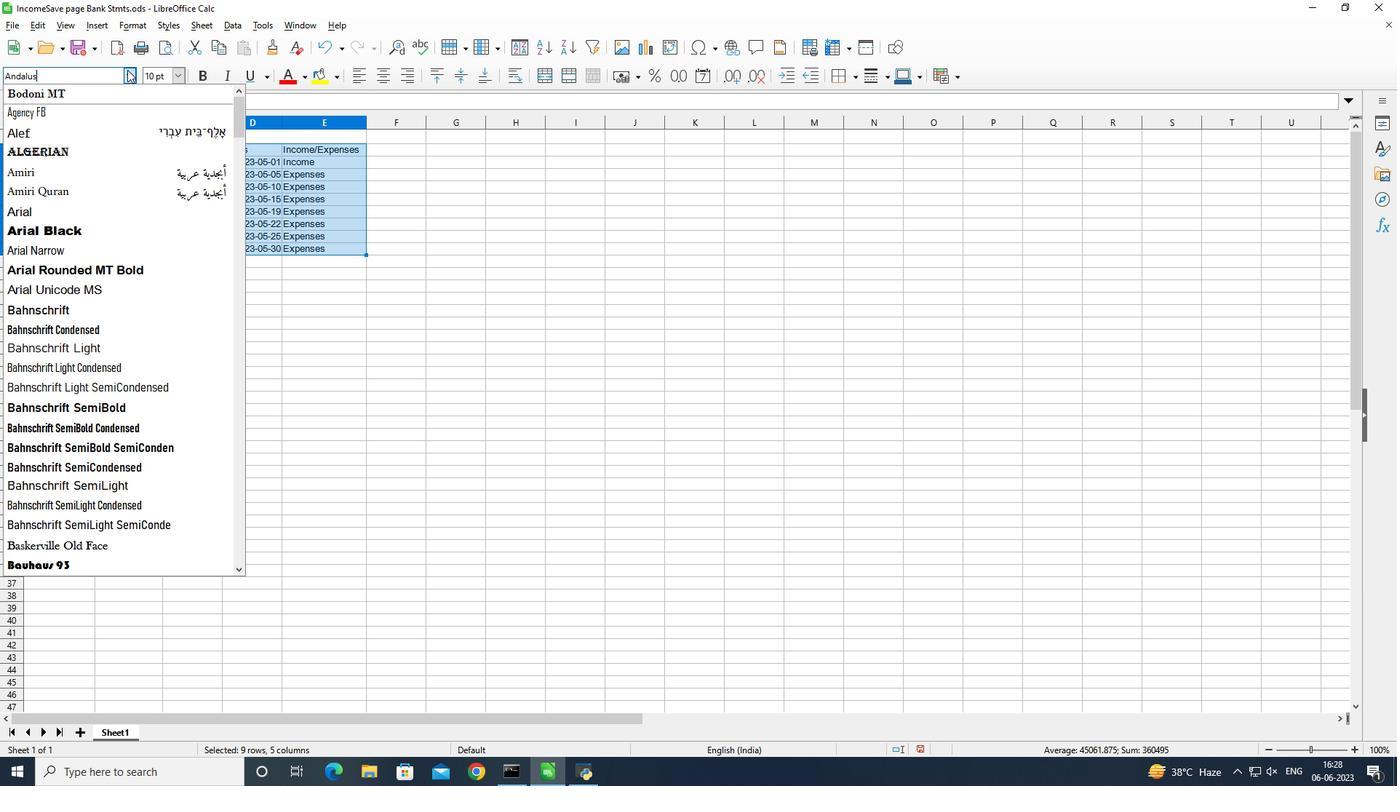
Action: Mouse moved to (179, 69)
Screenshot: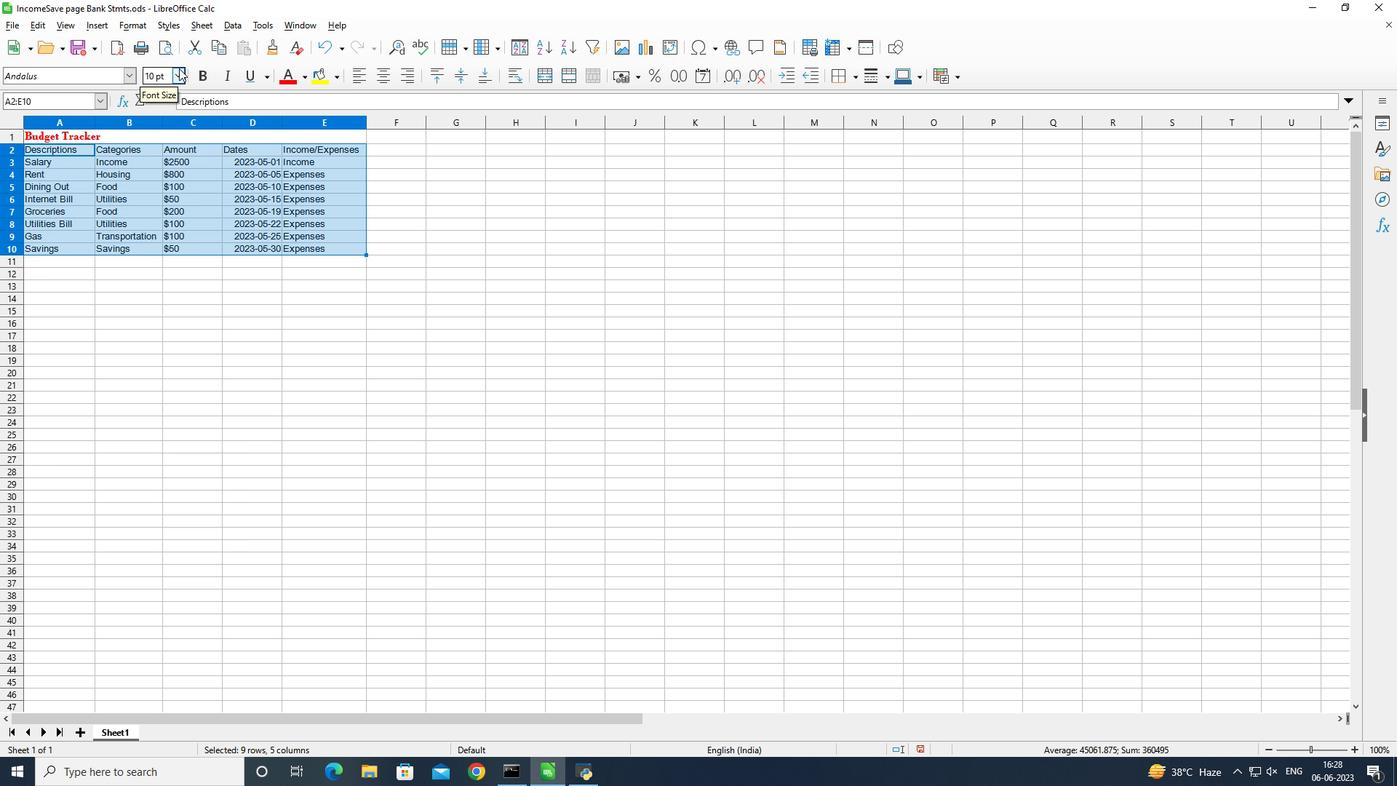 
Action: Mouse pressed left at (179, 69)
Screenshot: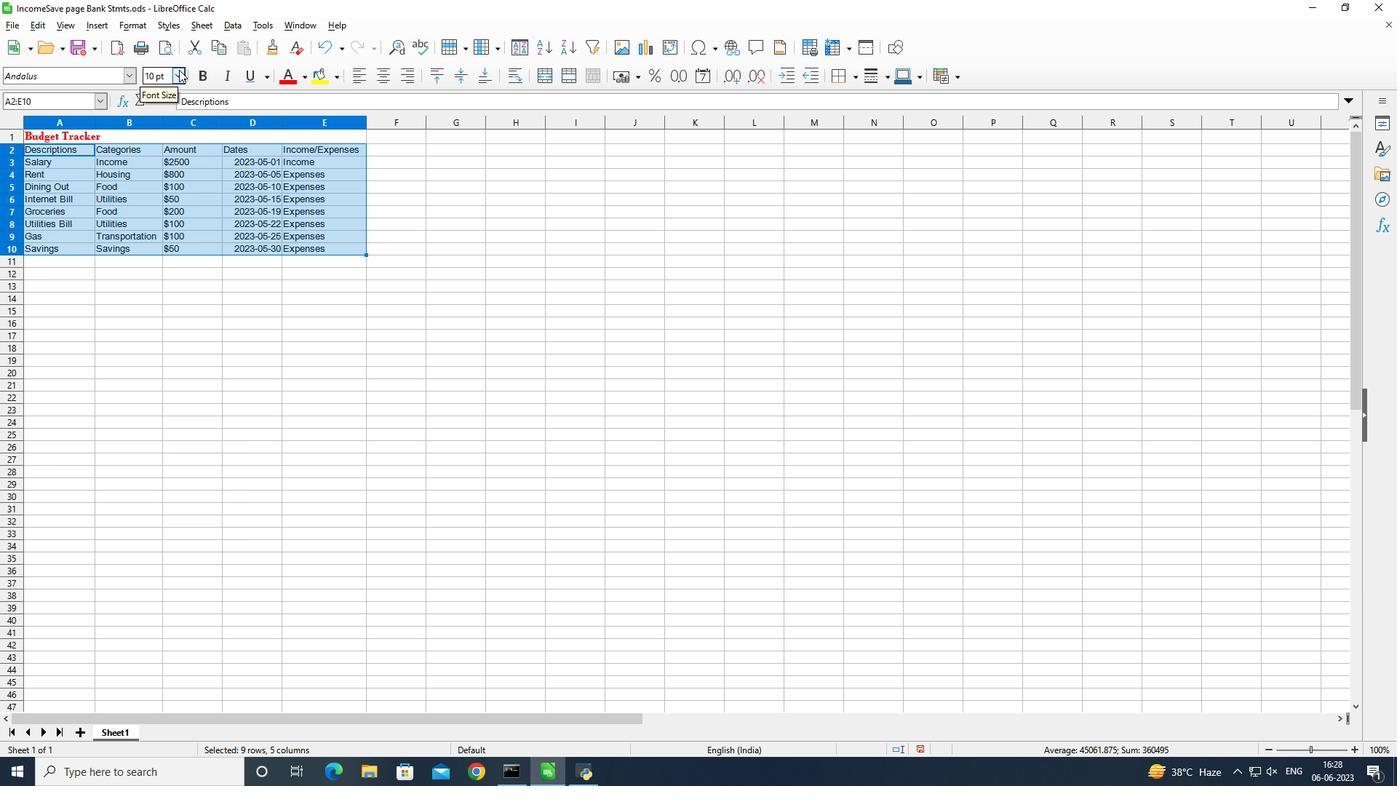 
Action: Mouse moved to (160, 242)
Screenshot: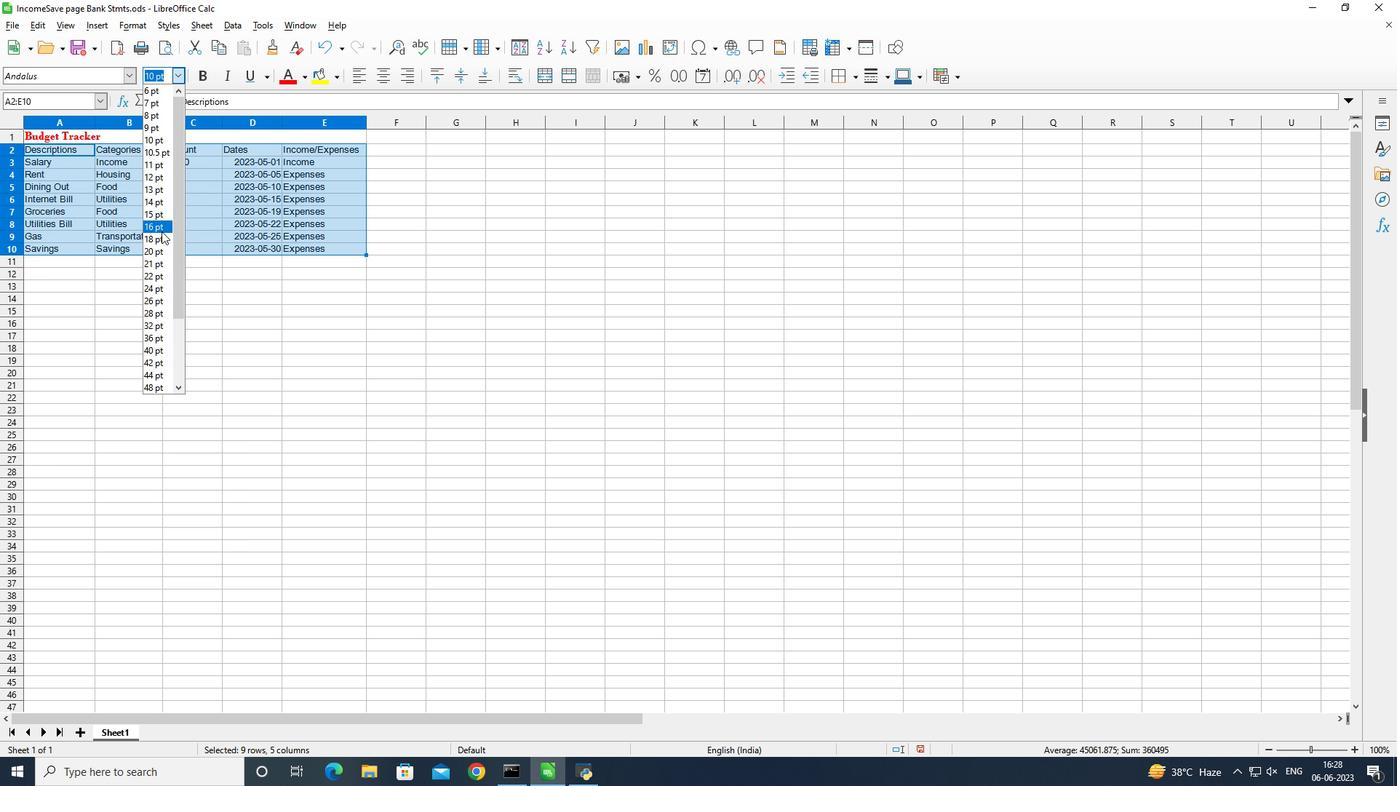 
Action: Mouse pressed left at (160, 242)
Screenshot: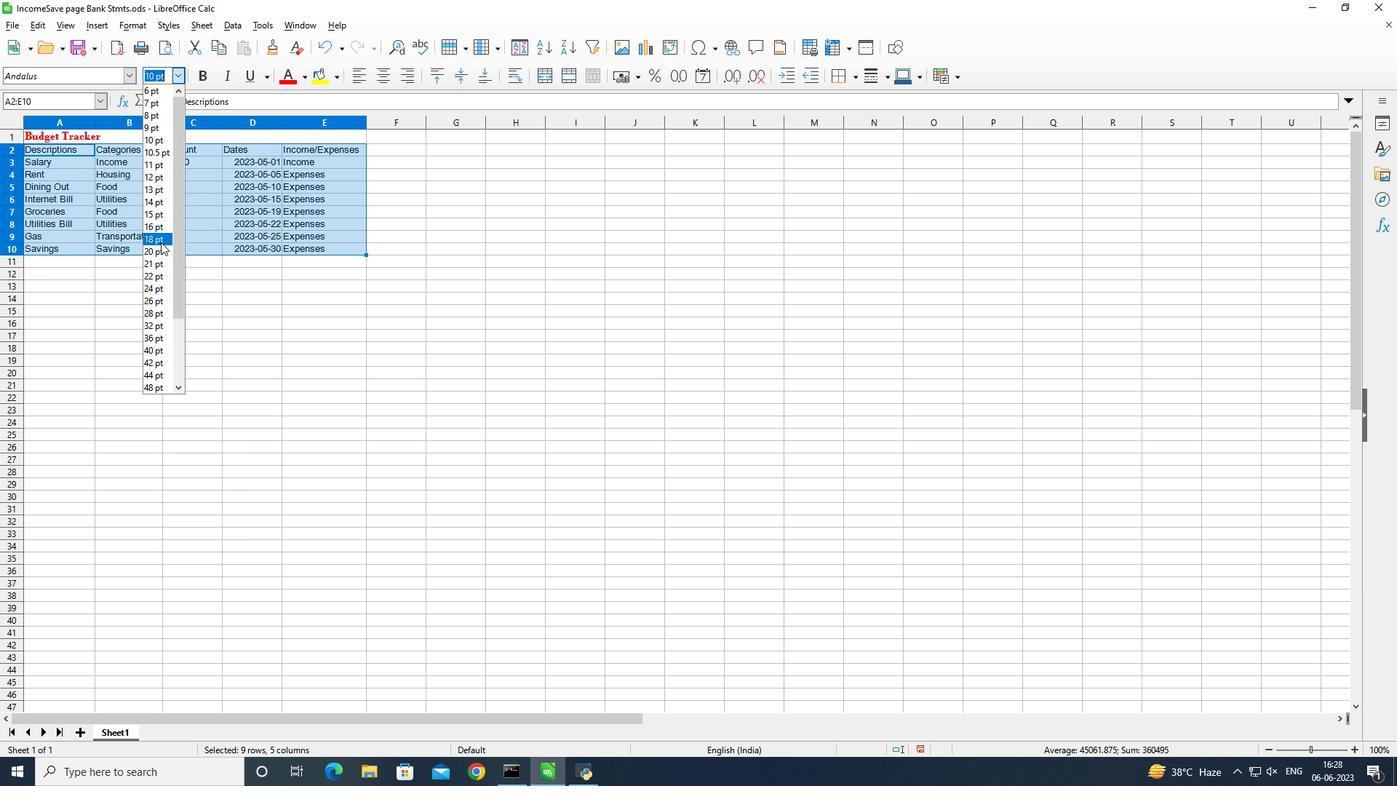 
Action: Mouse moved to (262, 136)
Screenshot: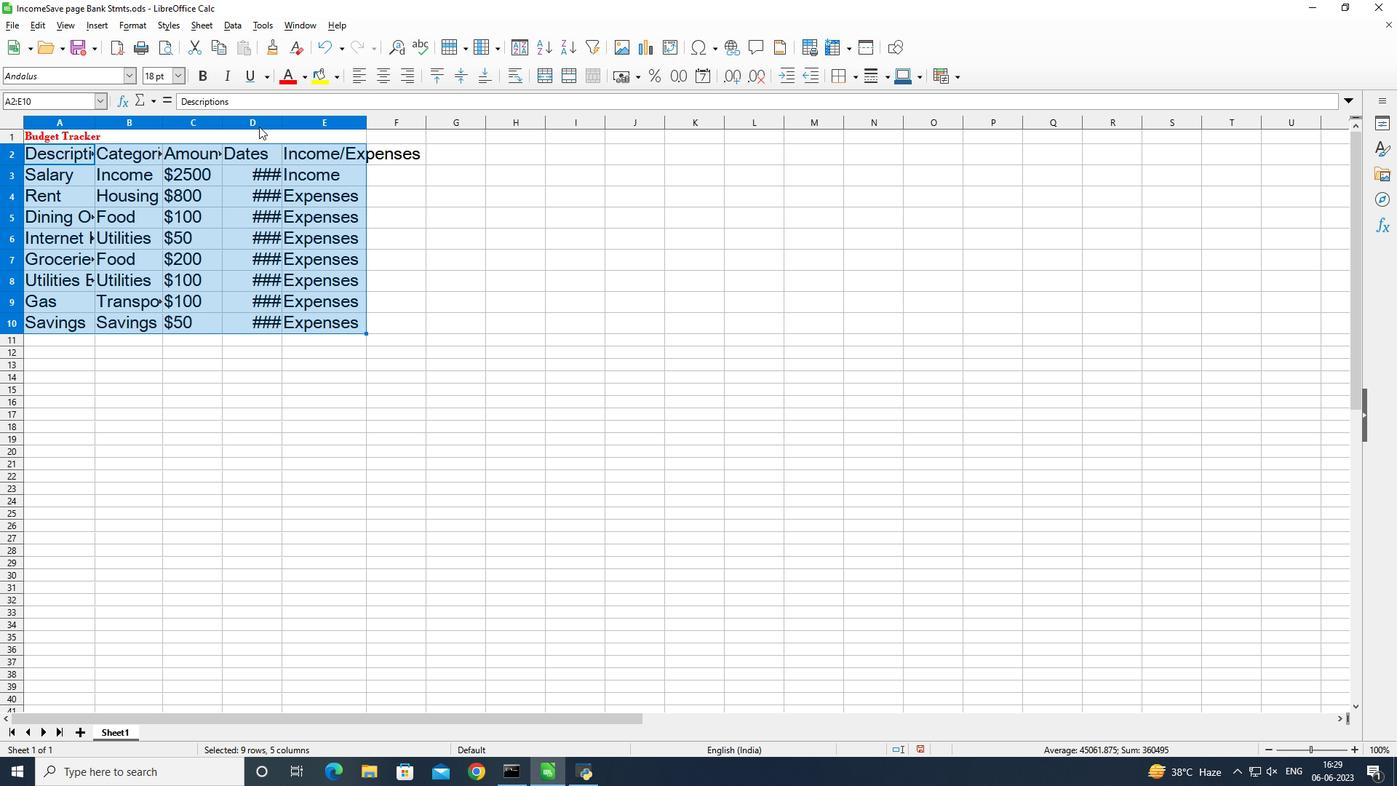 
Action: Mouse pressed left at (262, 136)
Screenshot: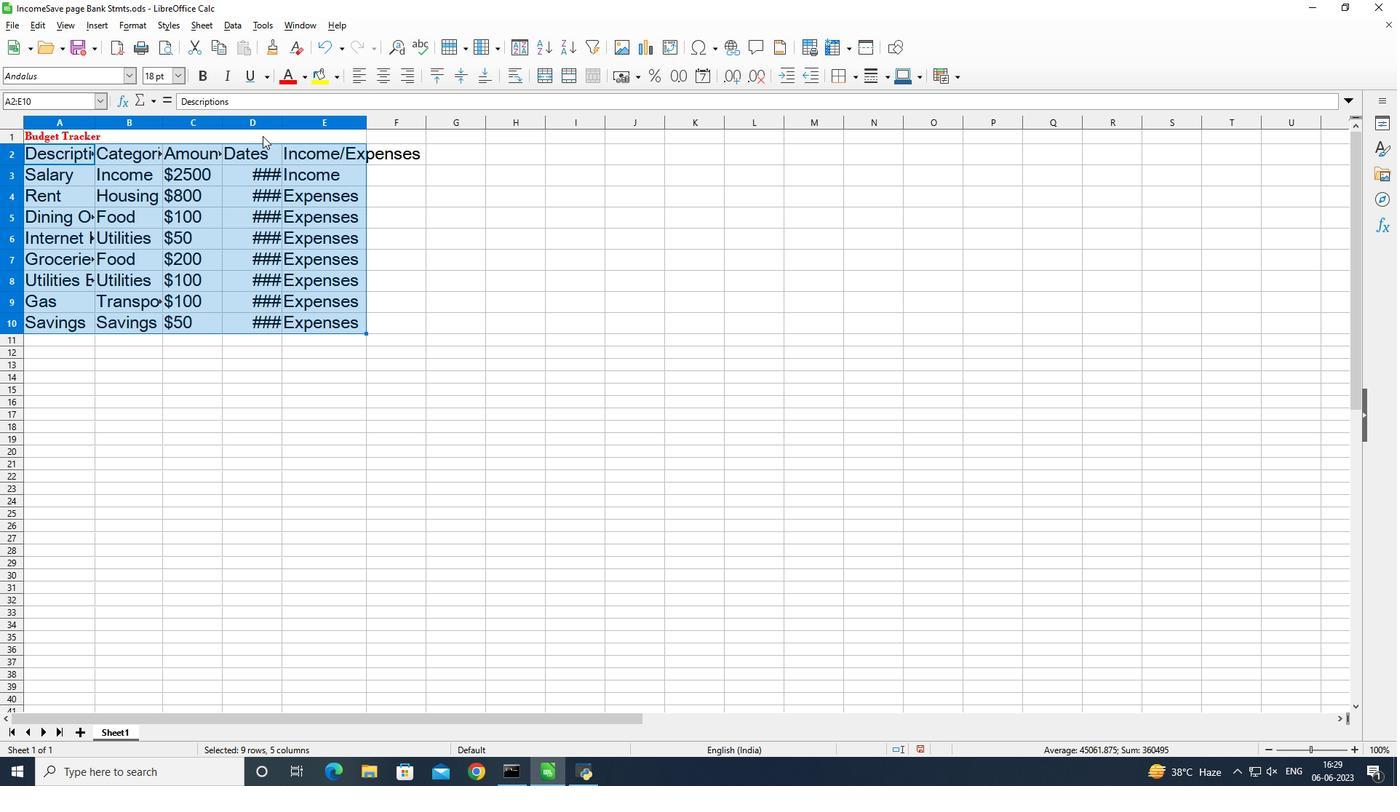 
Action: Key pressed <Key.shift_r><Key.down><Key.down><Key.down><Key.down><Key.down><Key.down><Key.down><Key.down><Key.down>
Screenshot: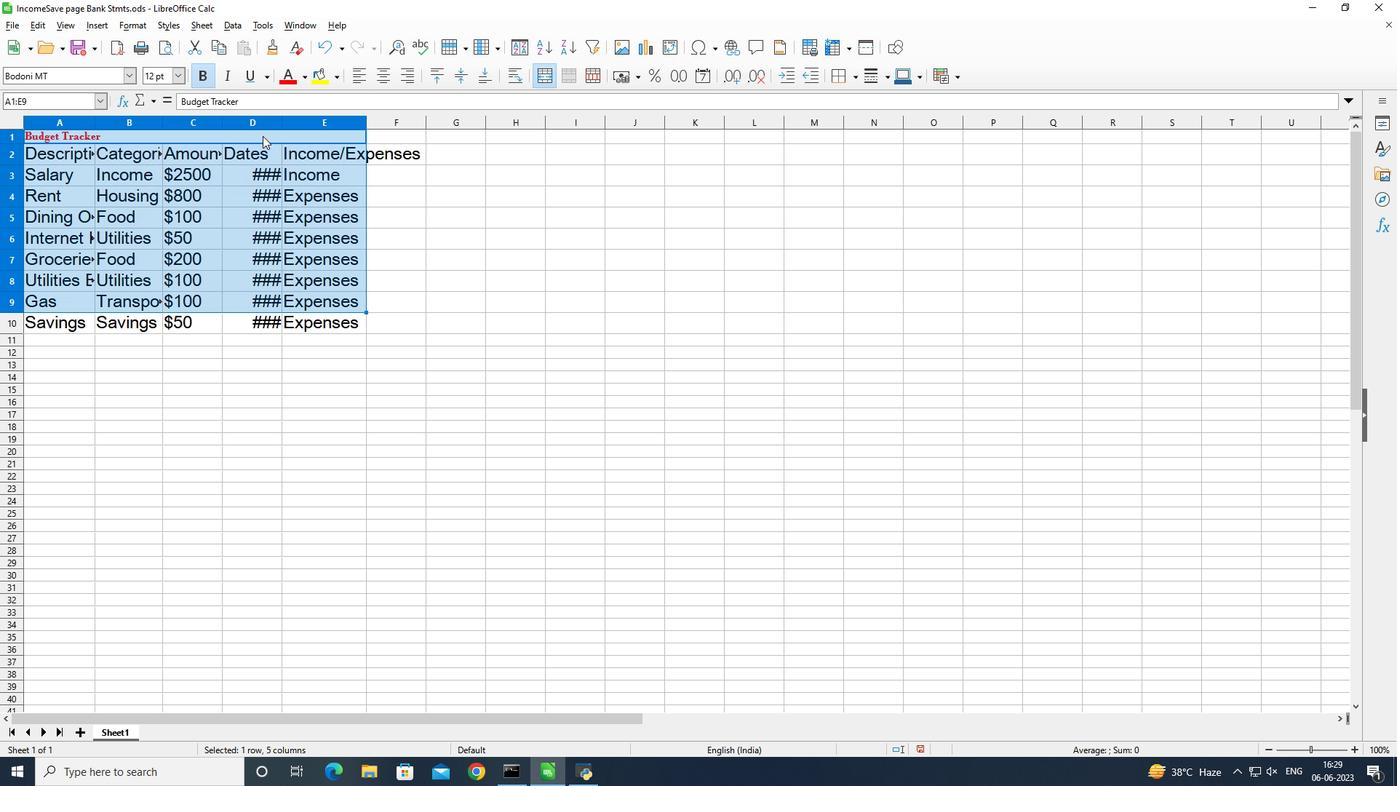 
Action: Mouse moved to (407, 72)
Screenshot: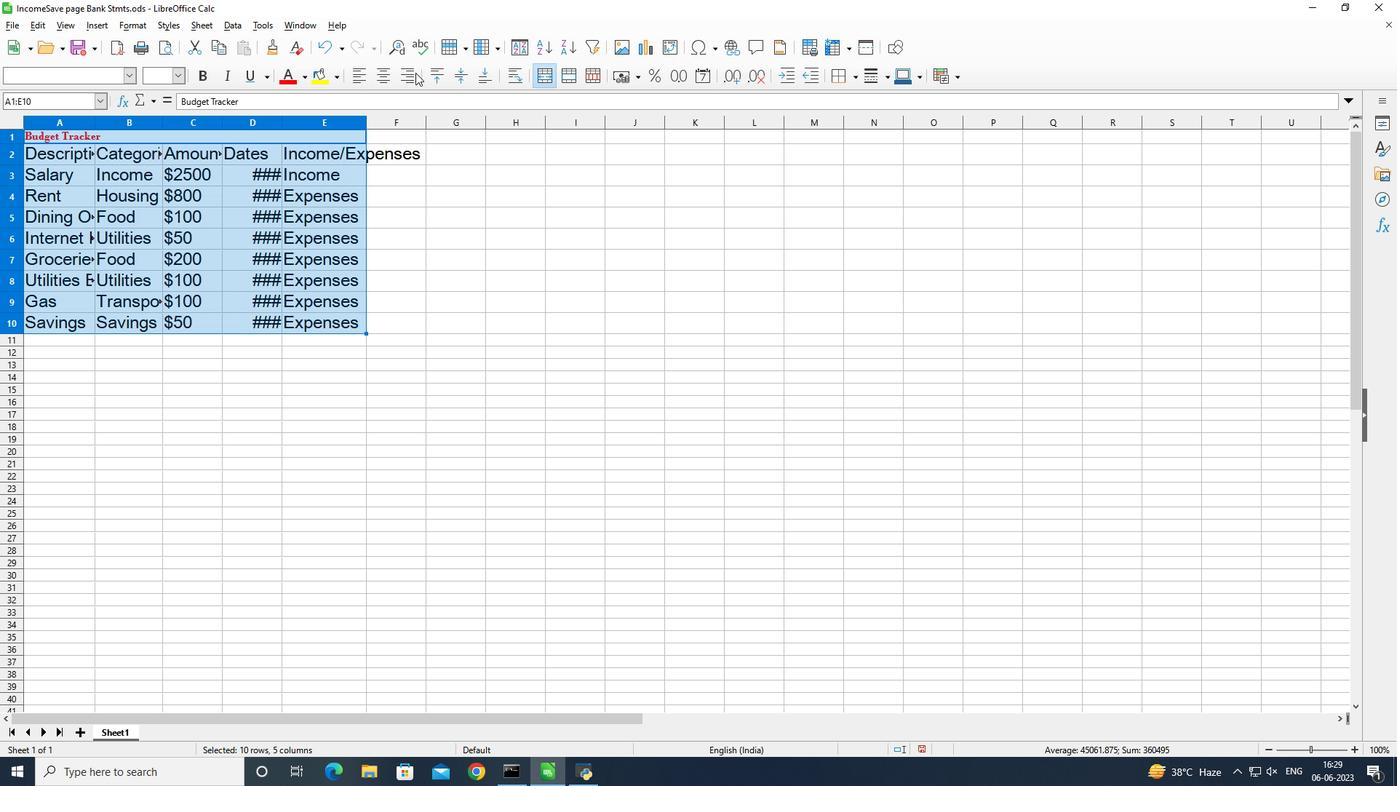 
Action: Mouse pressed left at (407, 72)
Screenshot: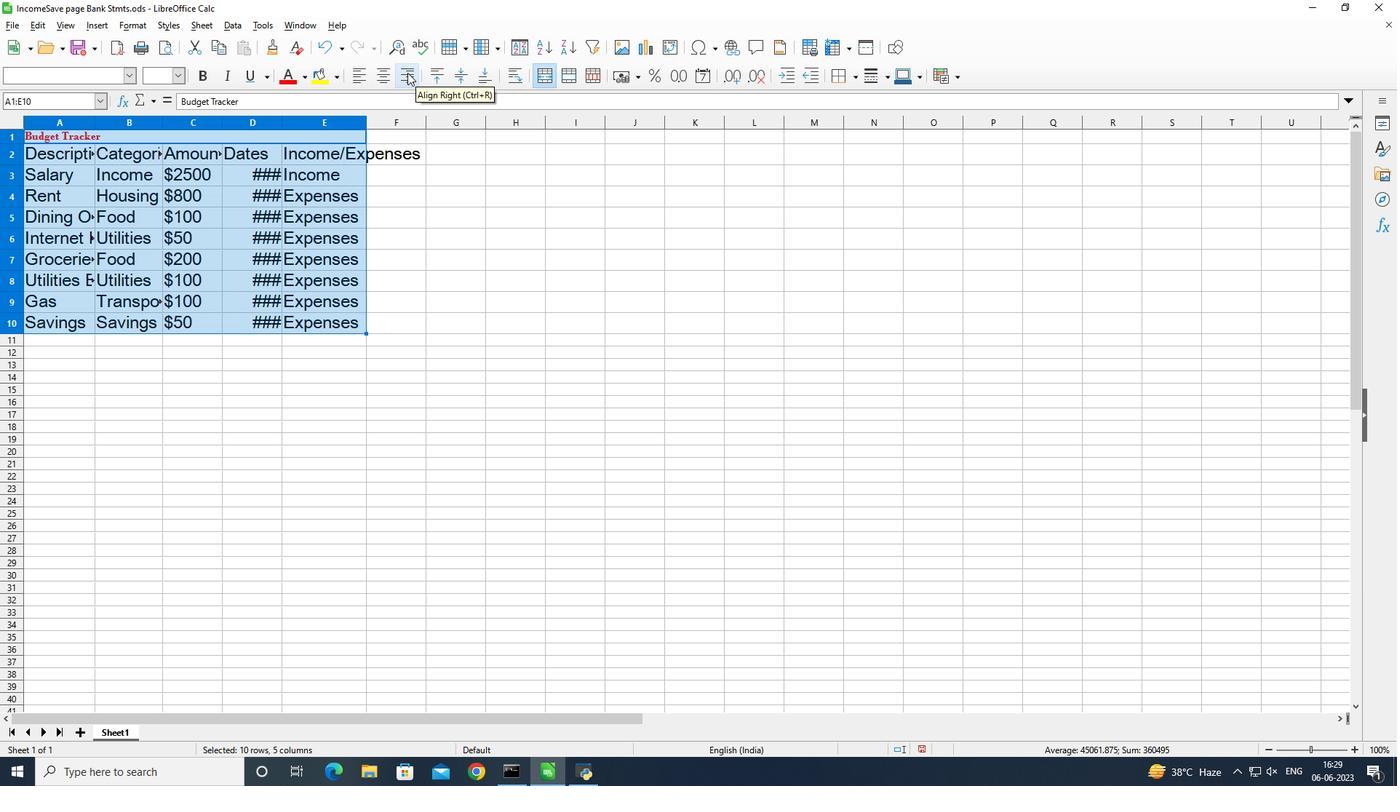
Action: Mouse moved to (366, 120)
Screenshot: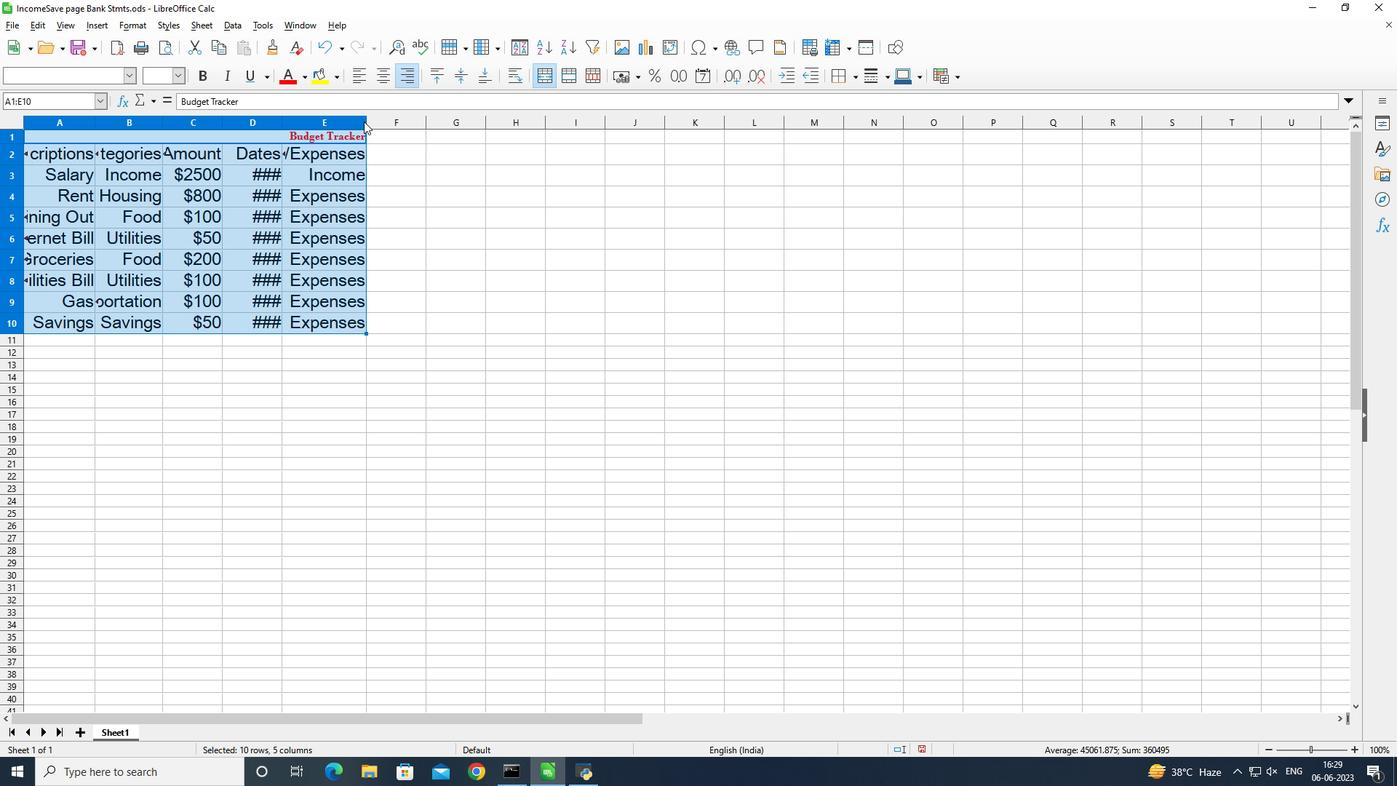 
Action: Mouse pressed left at (366, 120)
Screenshot: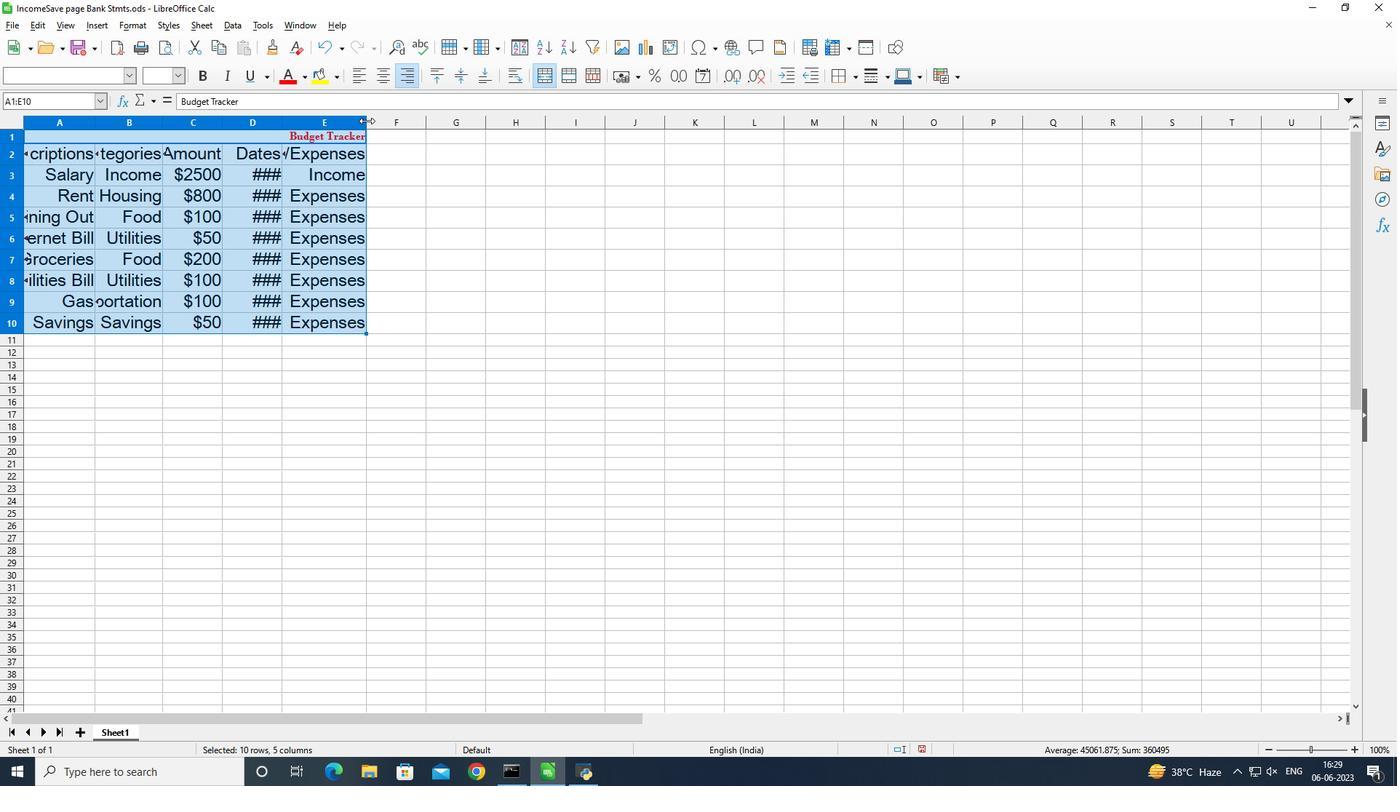 
Action: Mouse pressed left at (366, 120)
Screenshot: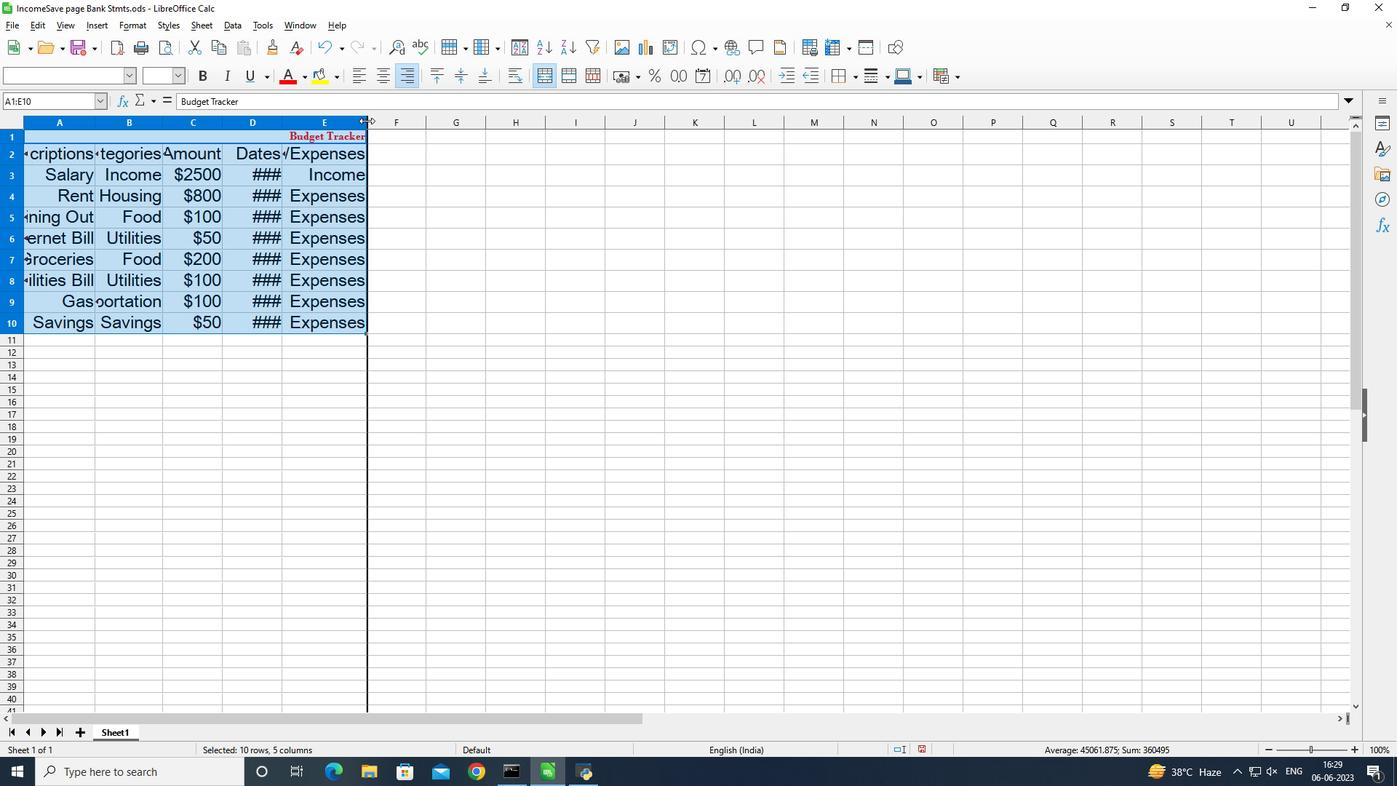 
Action: Mouse moved to (281, 123)
Screenshot: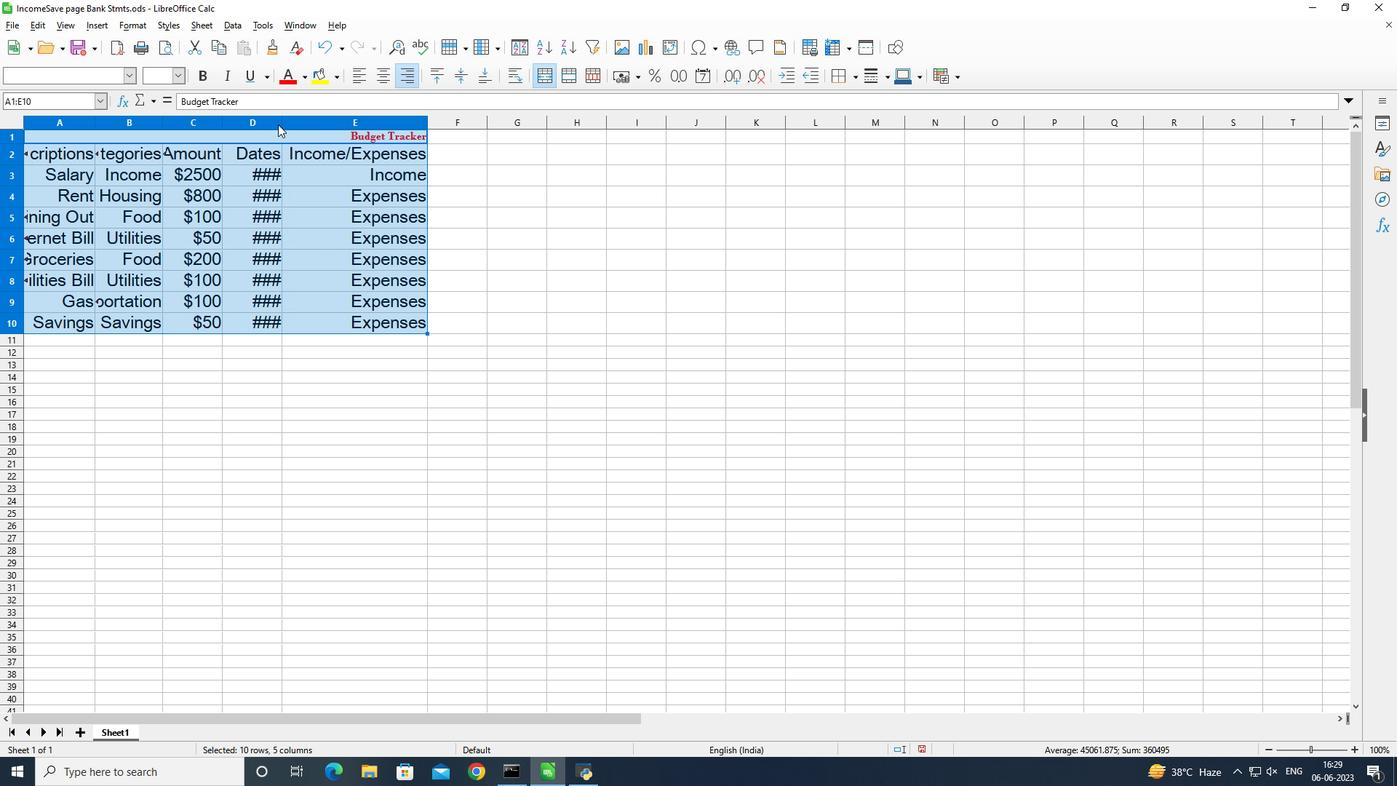 
Action: Mouse pressed left at (281, 123)
Screenshot: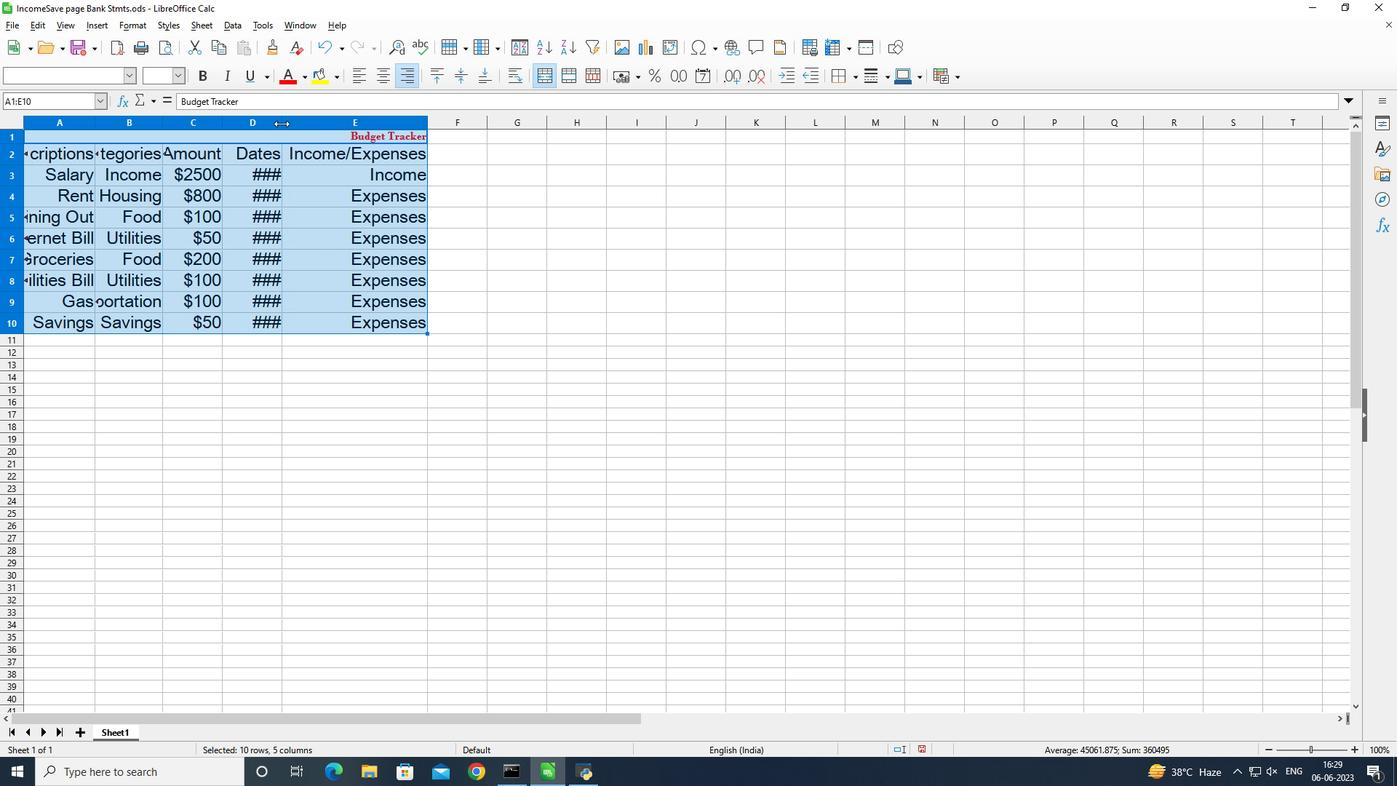 
Action: Mouse pressed left at (281, 123)
Screenshot: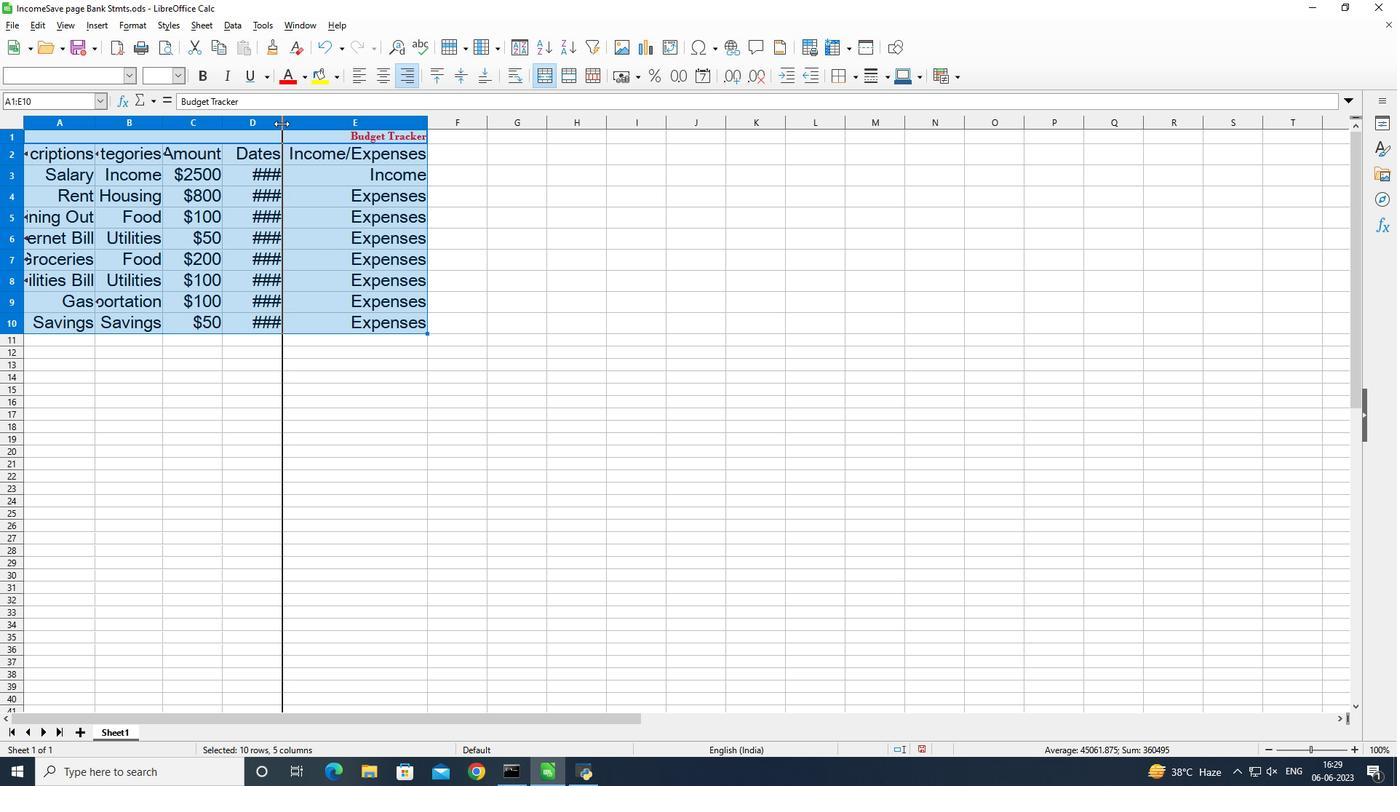 
Action: Mouse moved to (222, 122)
Screenshot: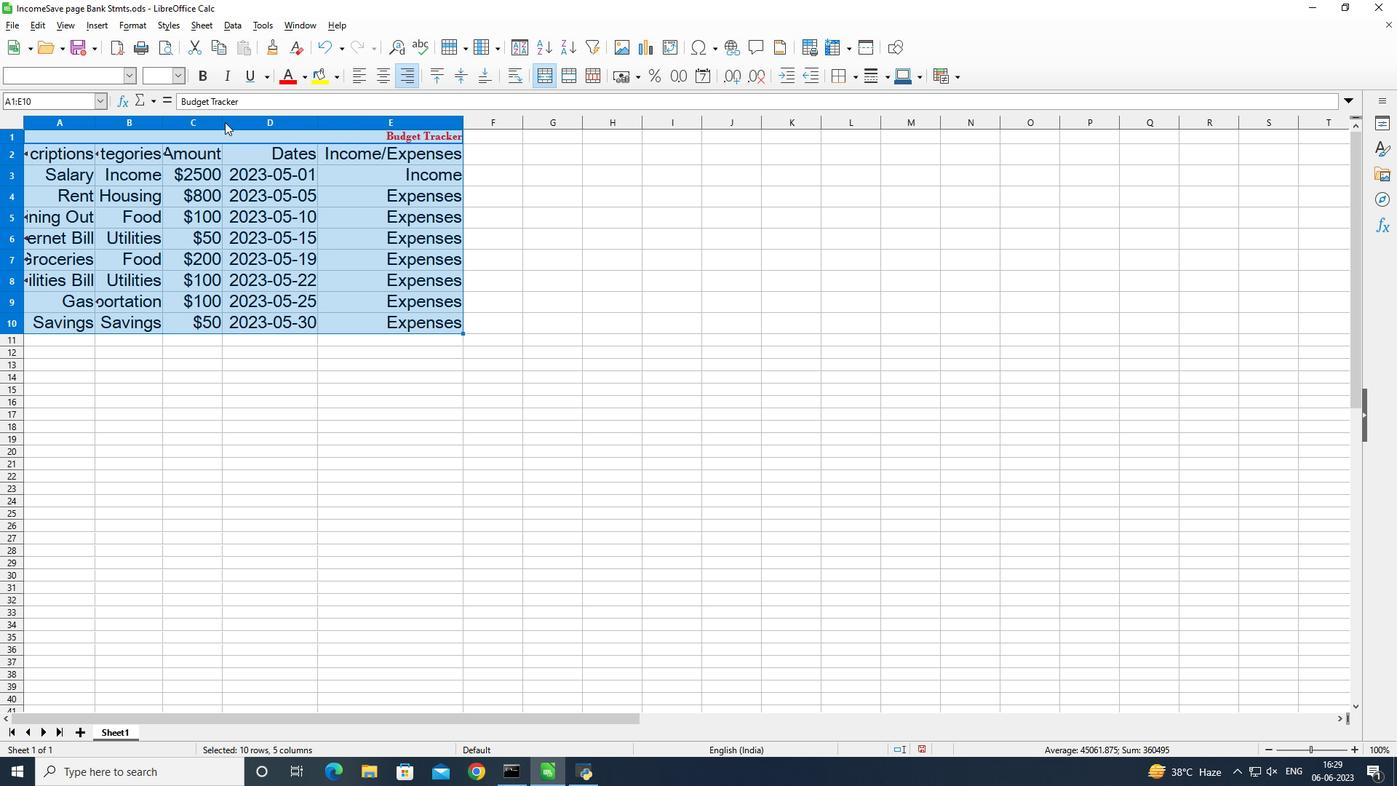
Action: Mouse pressed left at (222, 122)
Screenshot: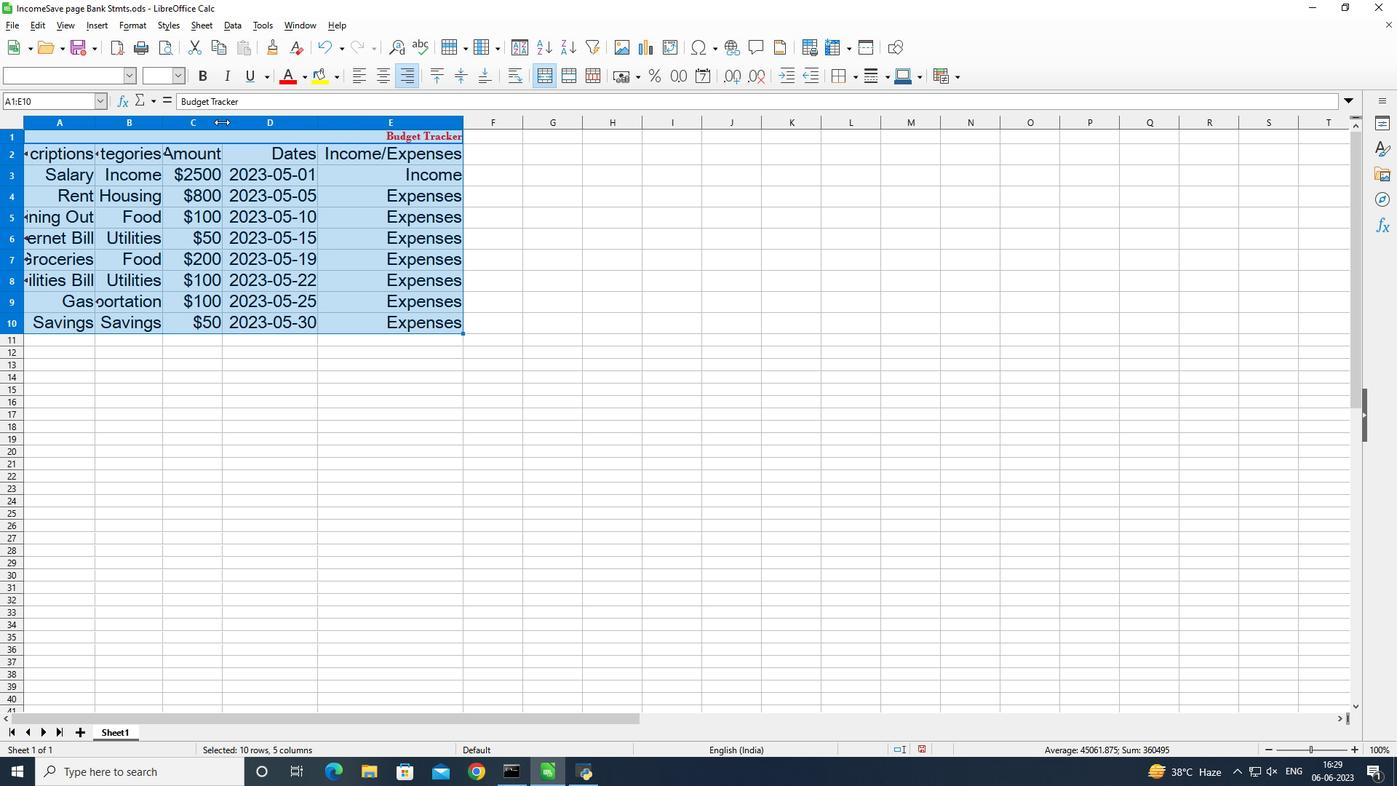 
Action: Mouse pressed left at (222, 122)
Screenshot: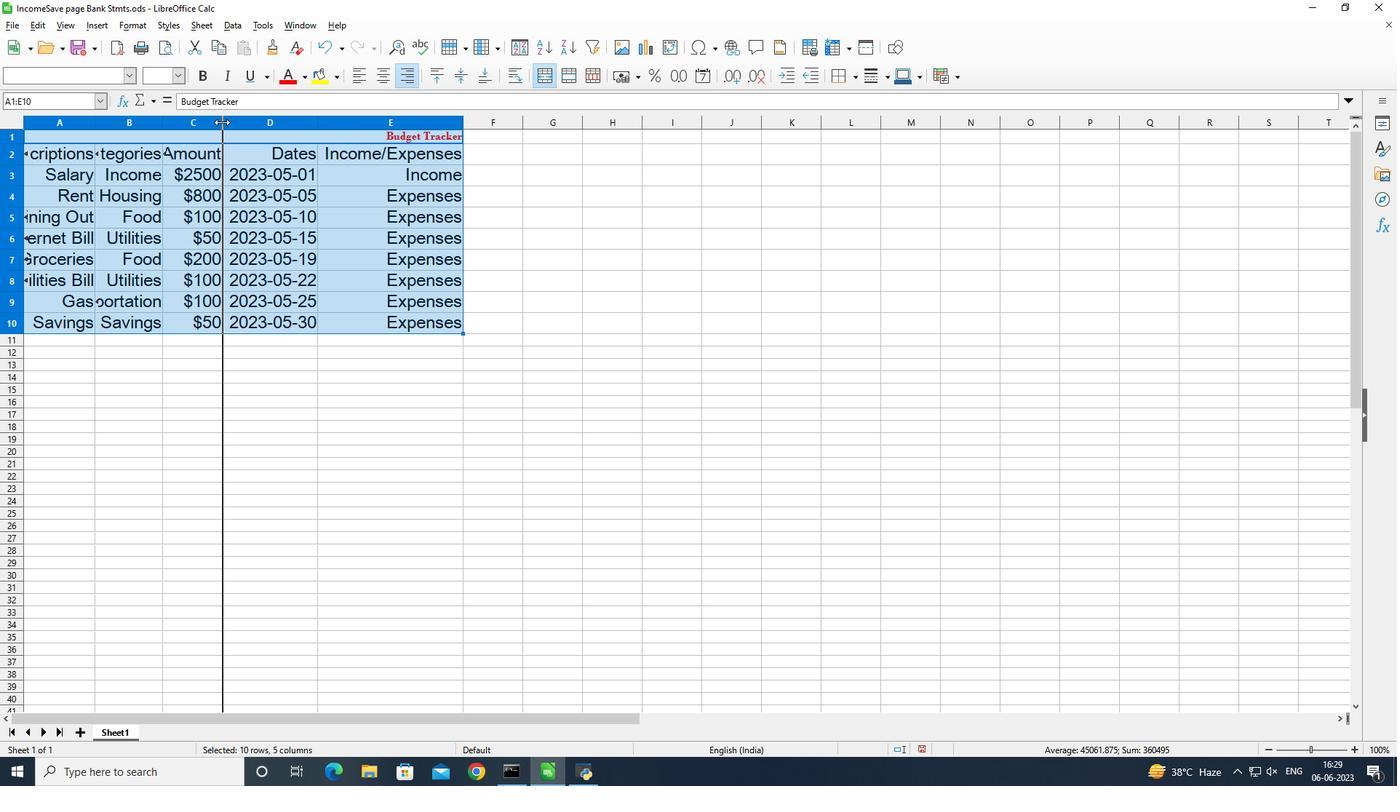 
Action: Mouse moved to (160, 122)
Screenshot: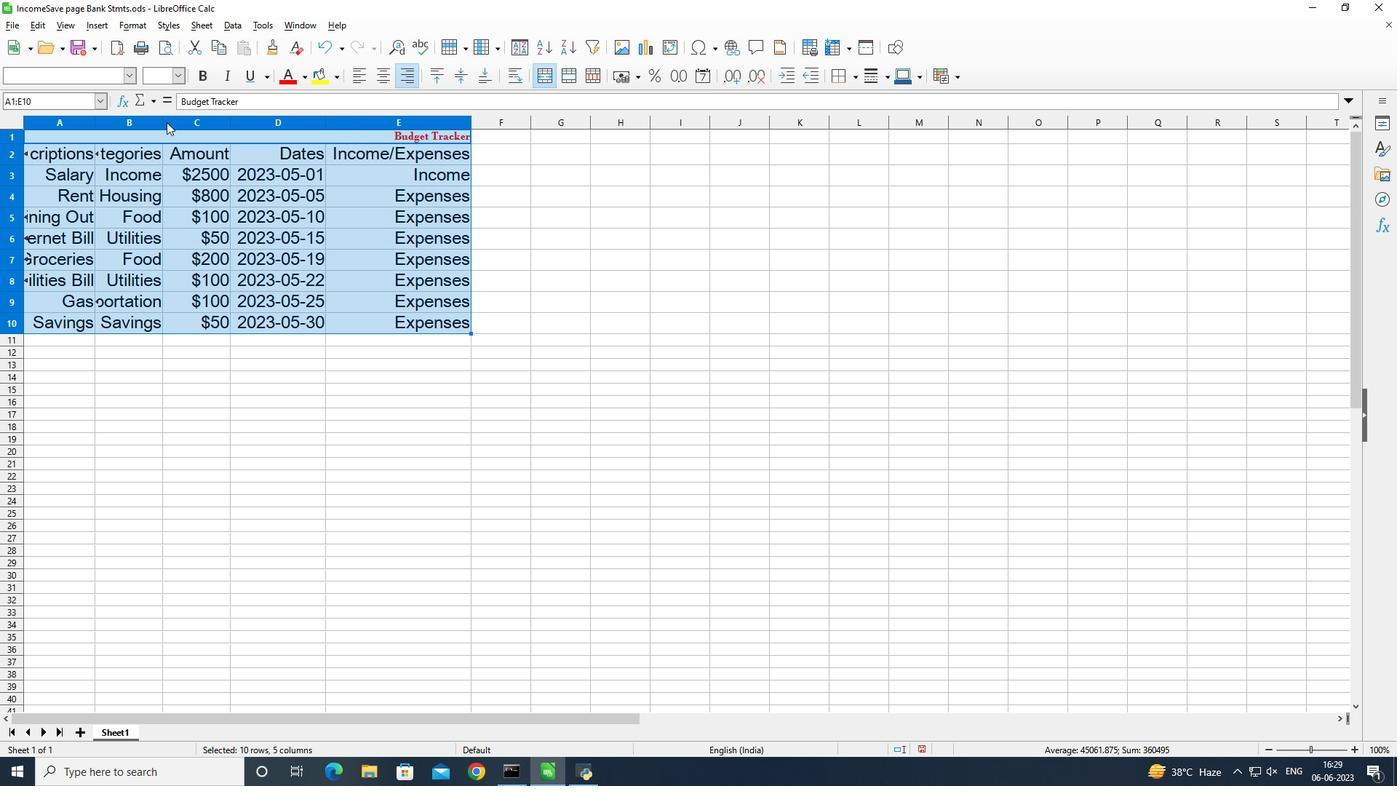 
Action: Mouse pressed left at (160, 122)
Screenshot: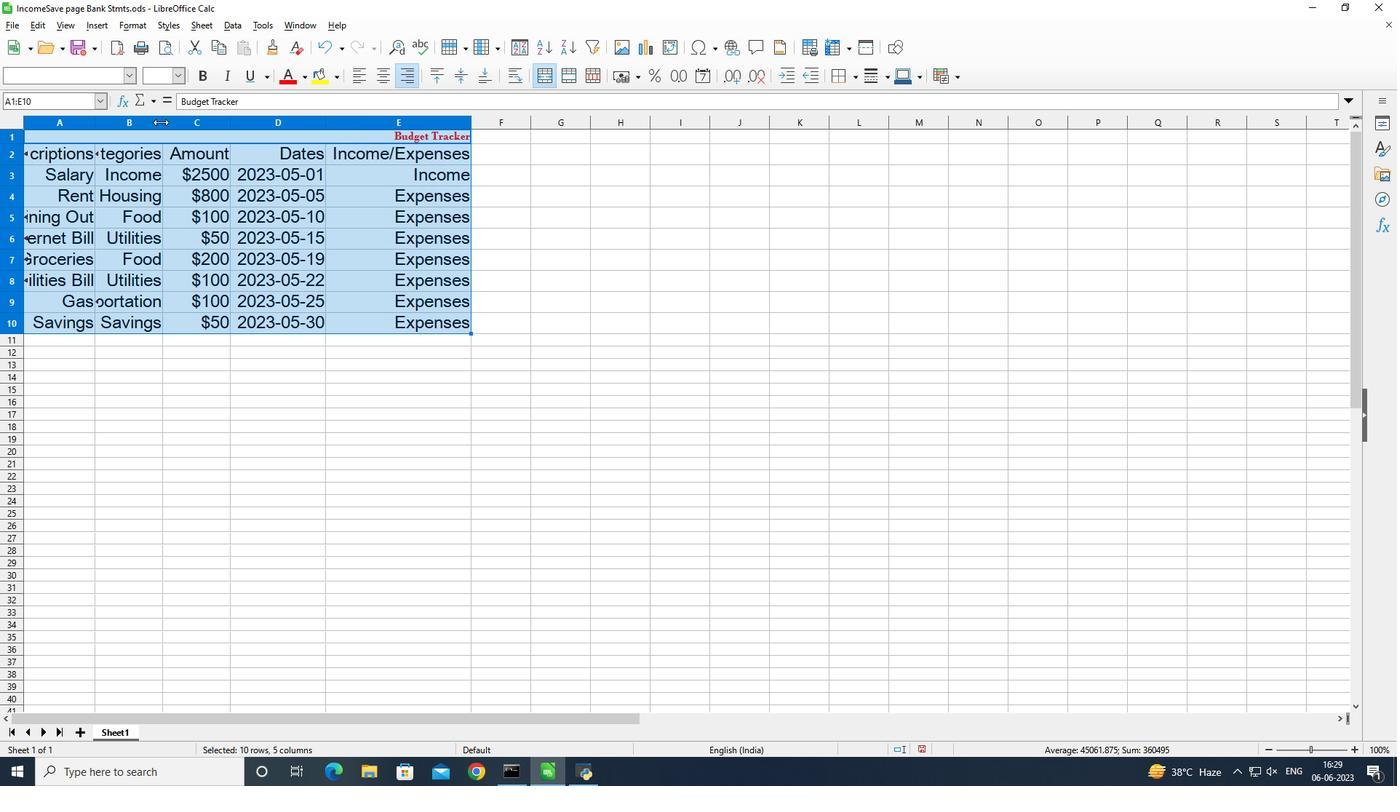 
Action: Mouse pressed left at (160, 122)
Screenshot: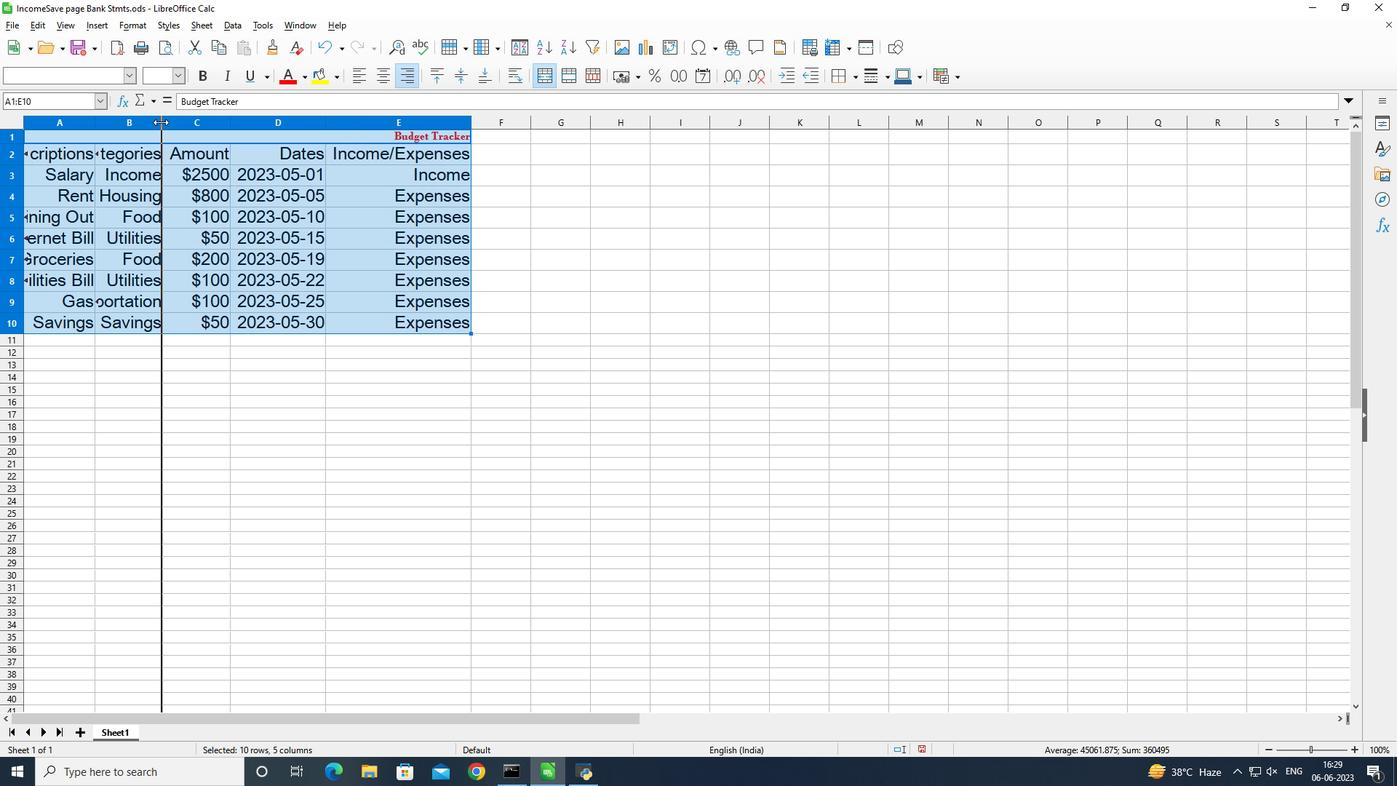 
Action: Mouse moved to (93, 122)
Screenshot: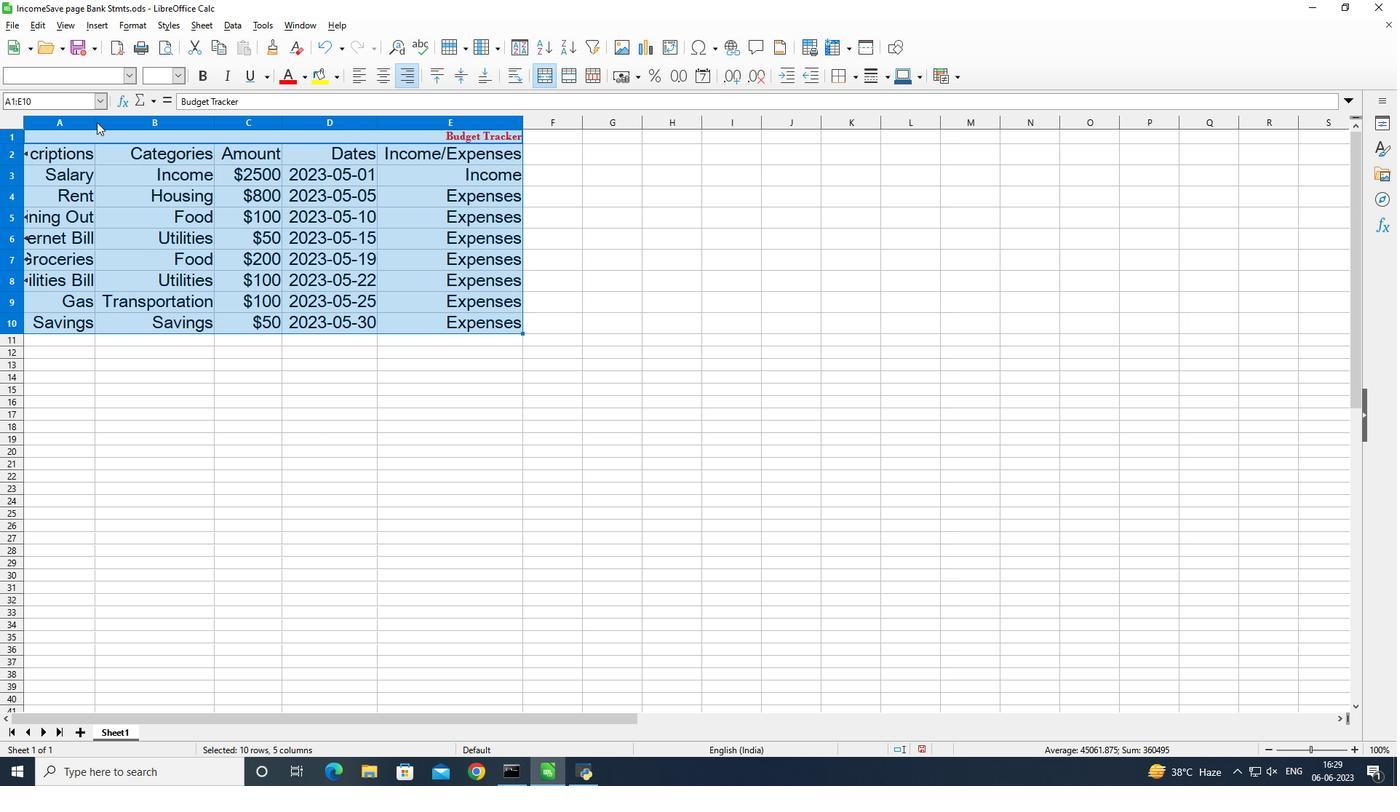 
Action: Mouse pressed left at (93, 122)
Screenshot: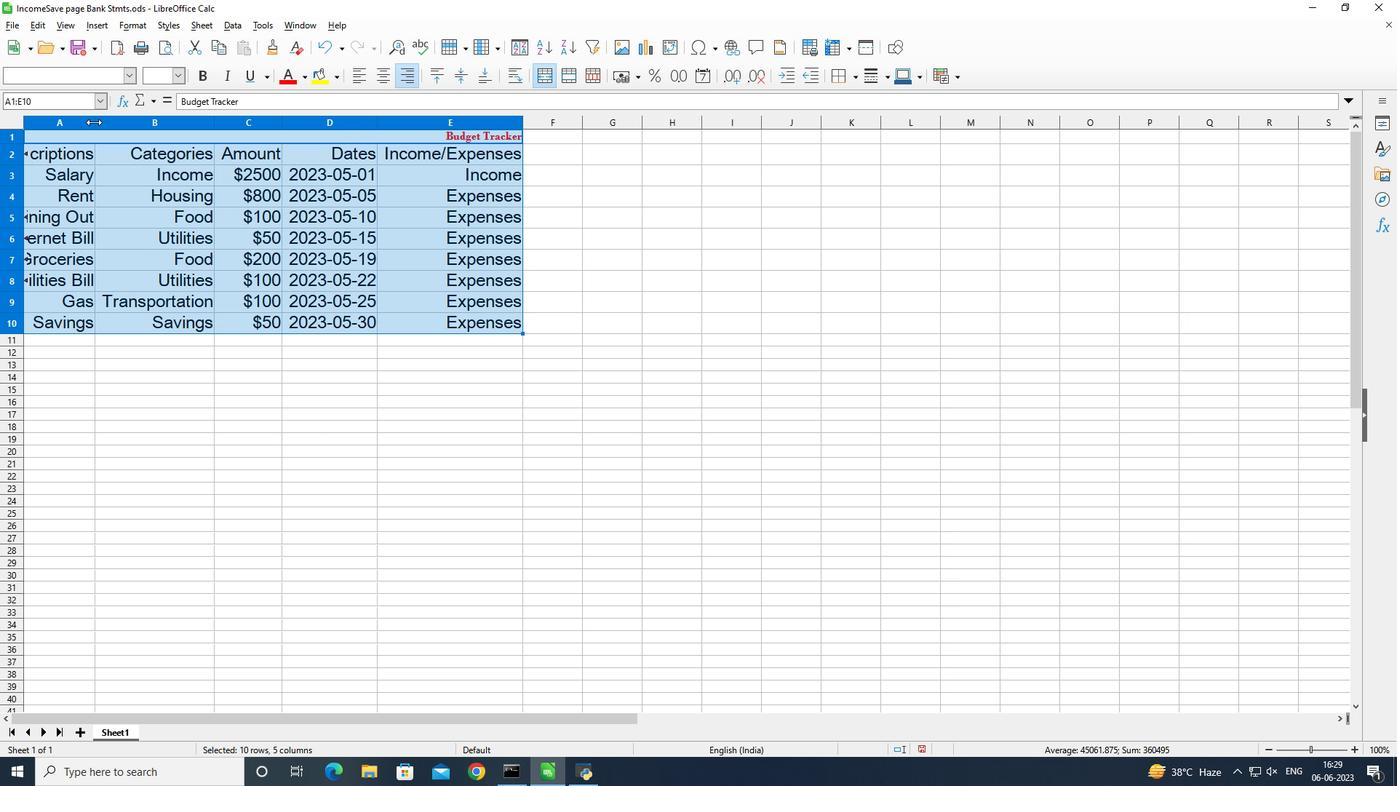 
Action: Mouse pressed left at (93, 122)
Screenshot: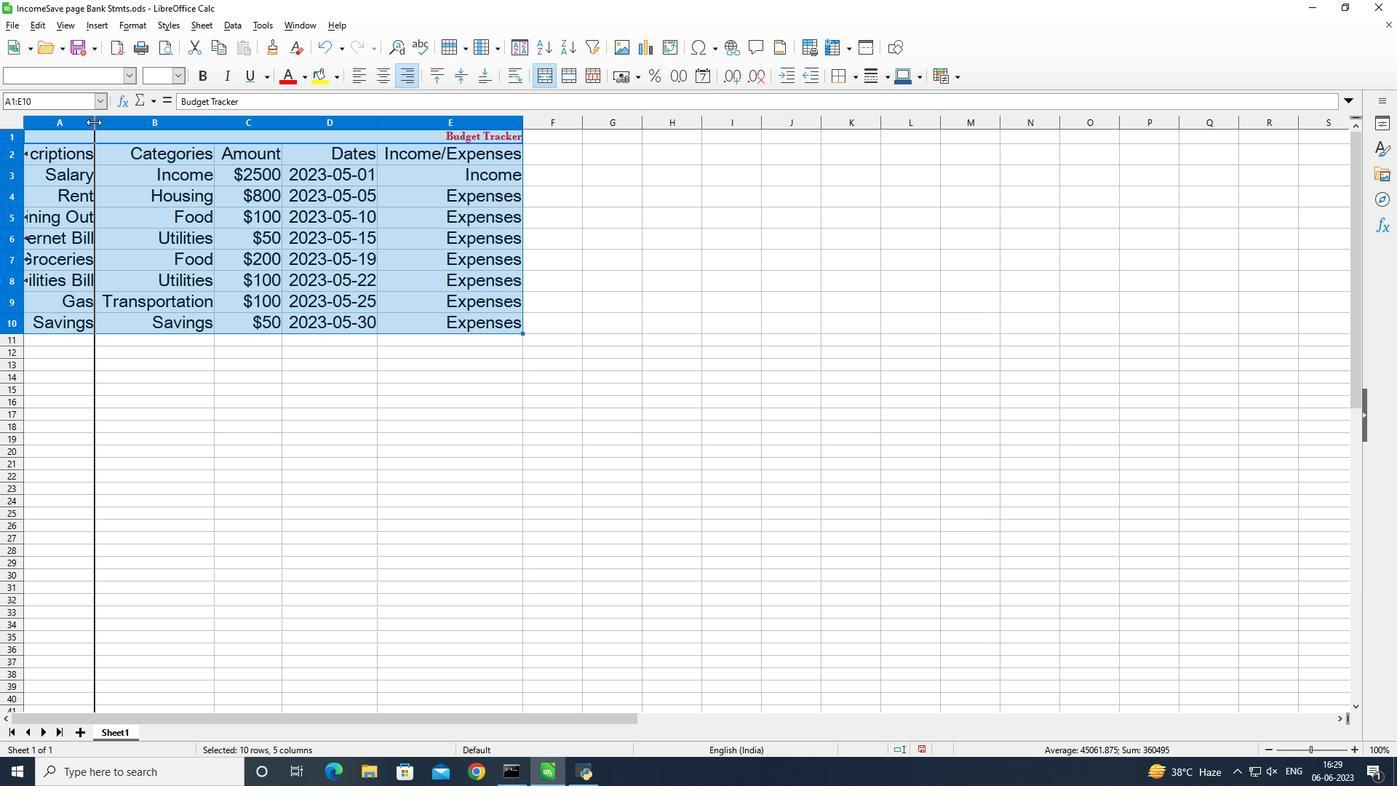 
Action: Mouse moved to (500, 319)
Screenshot: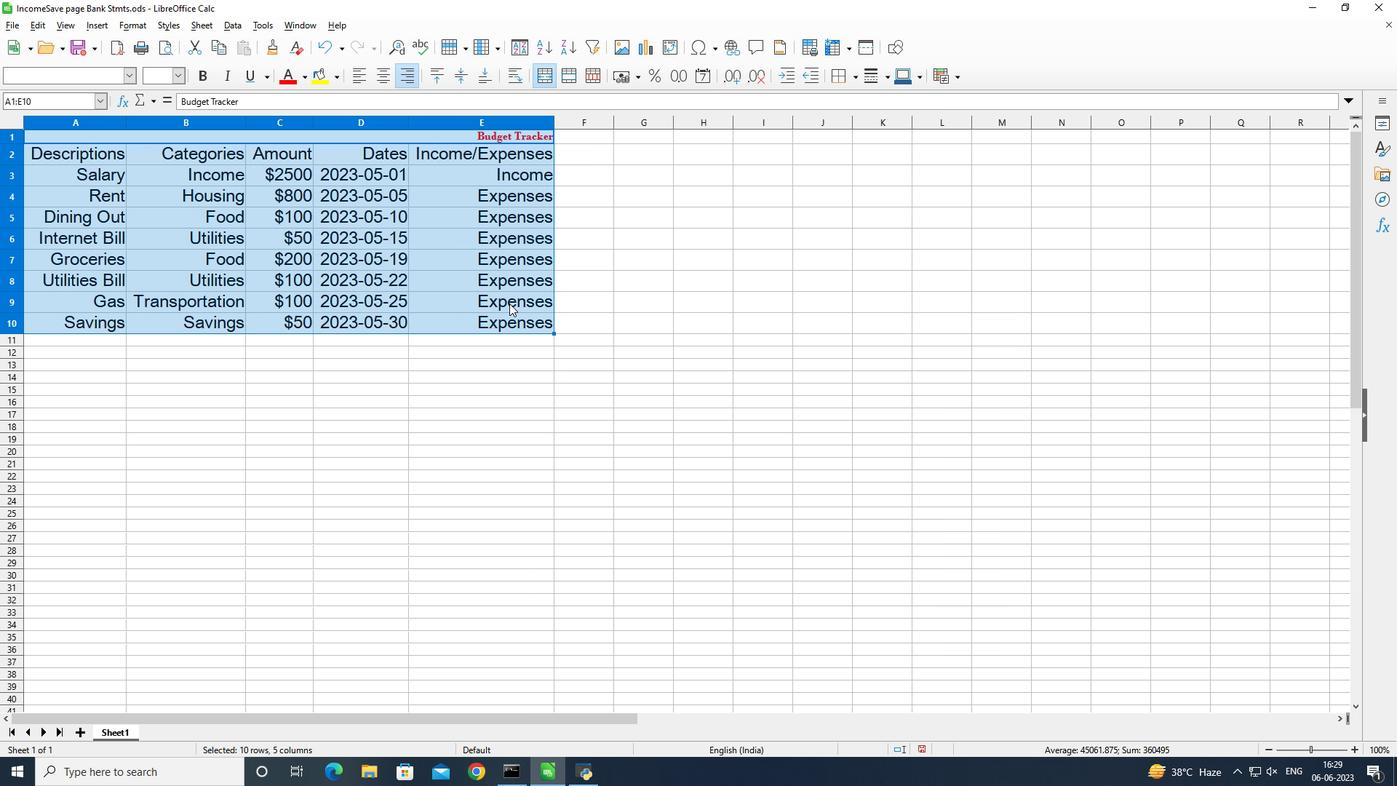 
Action: Mouse pressed left at (500, 319)
Screenshot: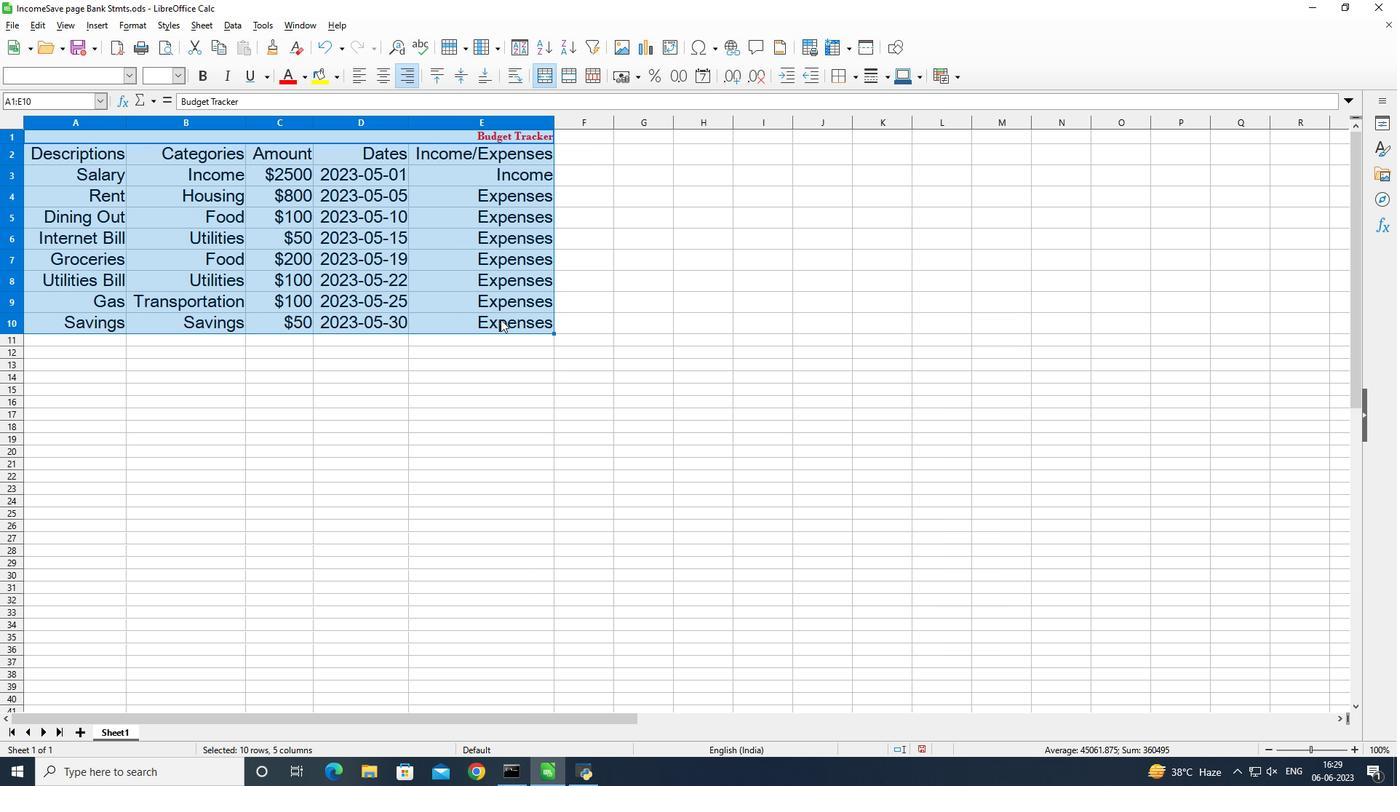 
